 Task: Find connections with filter location Arapiraca with filter topic #leadershipwith filter profile language Spanish with filter current company TQM for better Future ?? with filter school Dr MGR Educational and Research Institute with filter industry Performing Arts and Spectator Sports with filter service category Event Planning with filter keywords title Media Buyer
Action: Mouse moved to (669, 137)
Screenshot: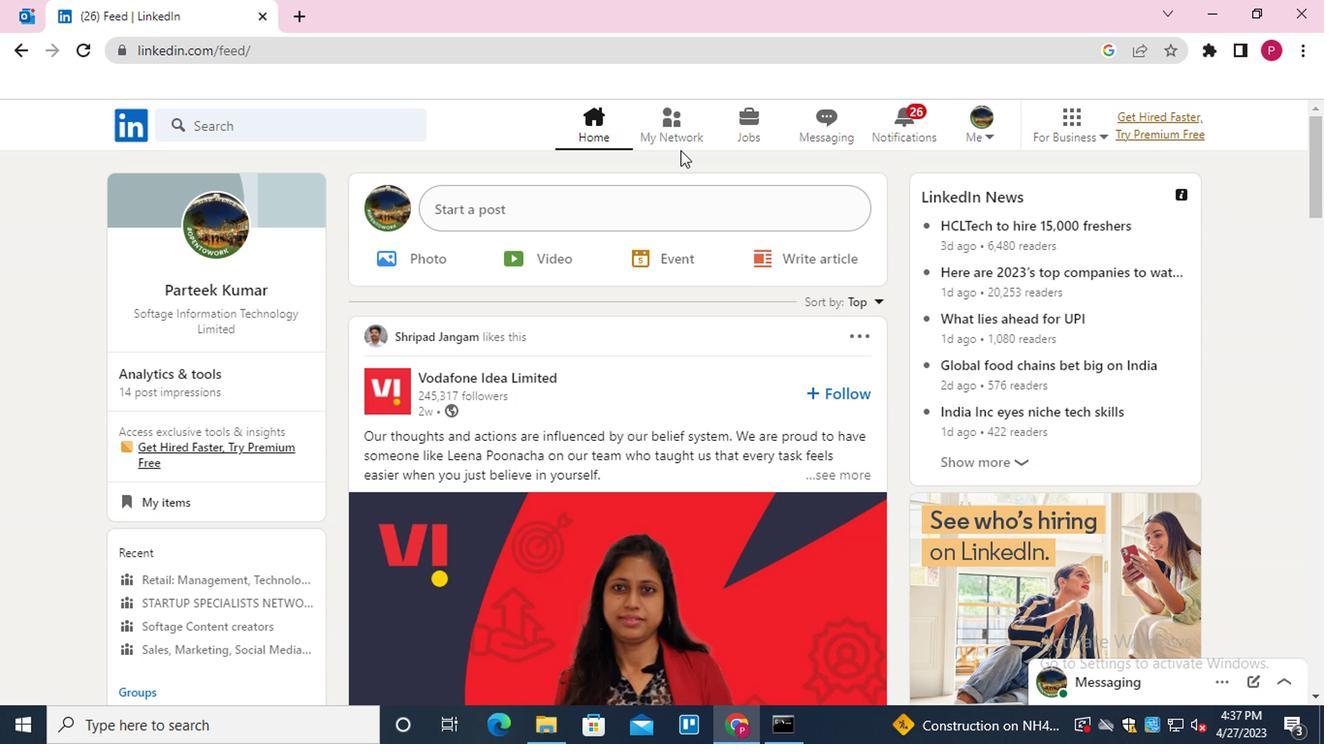 
Action: Mouse pressed left at (669, 137)
Screenshot: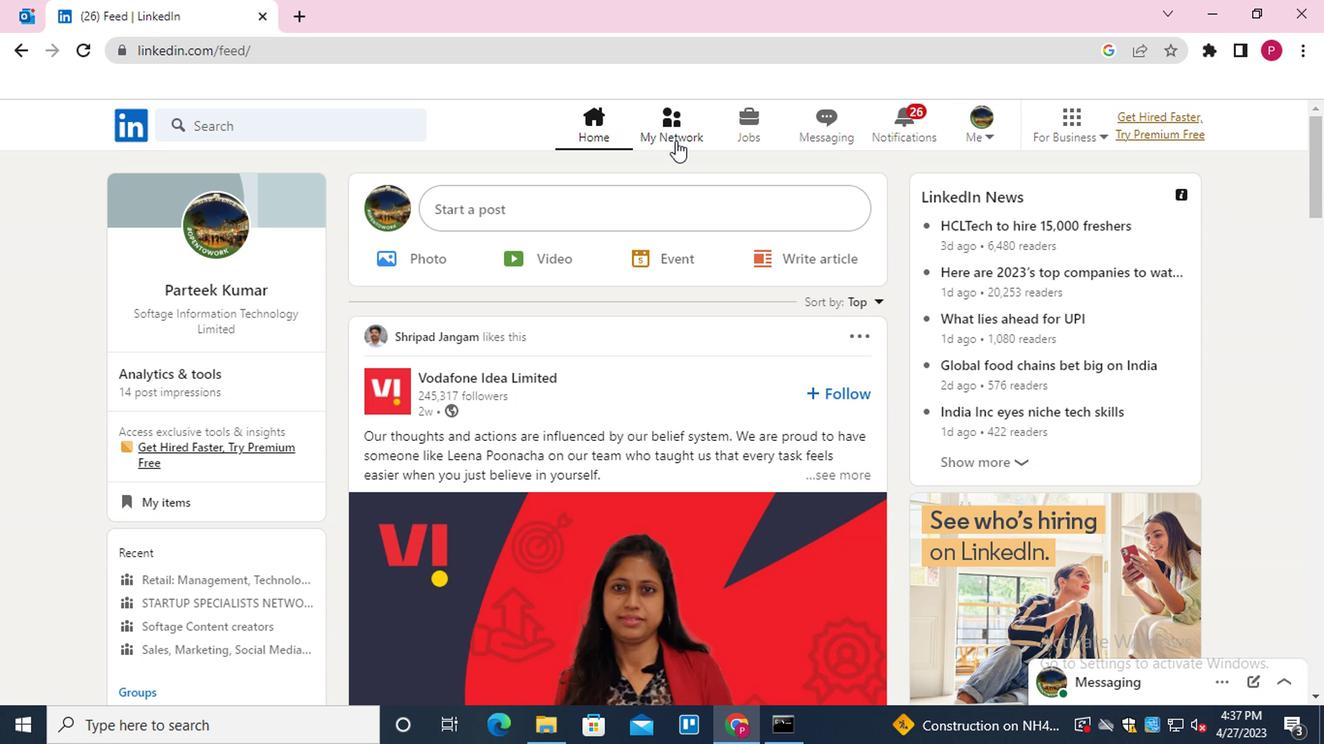 
Action: Mouse moved to (333, 235)
Screenshot: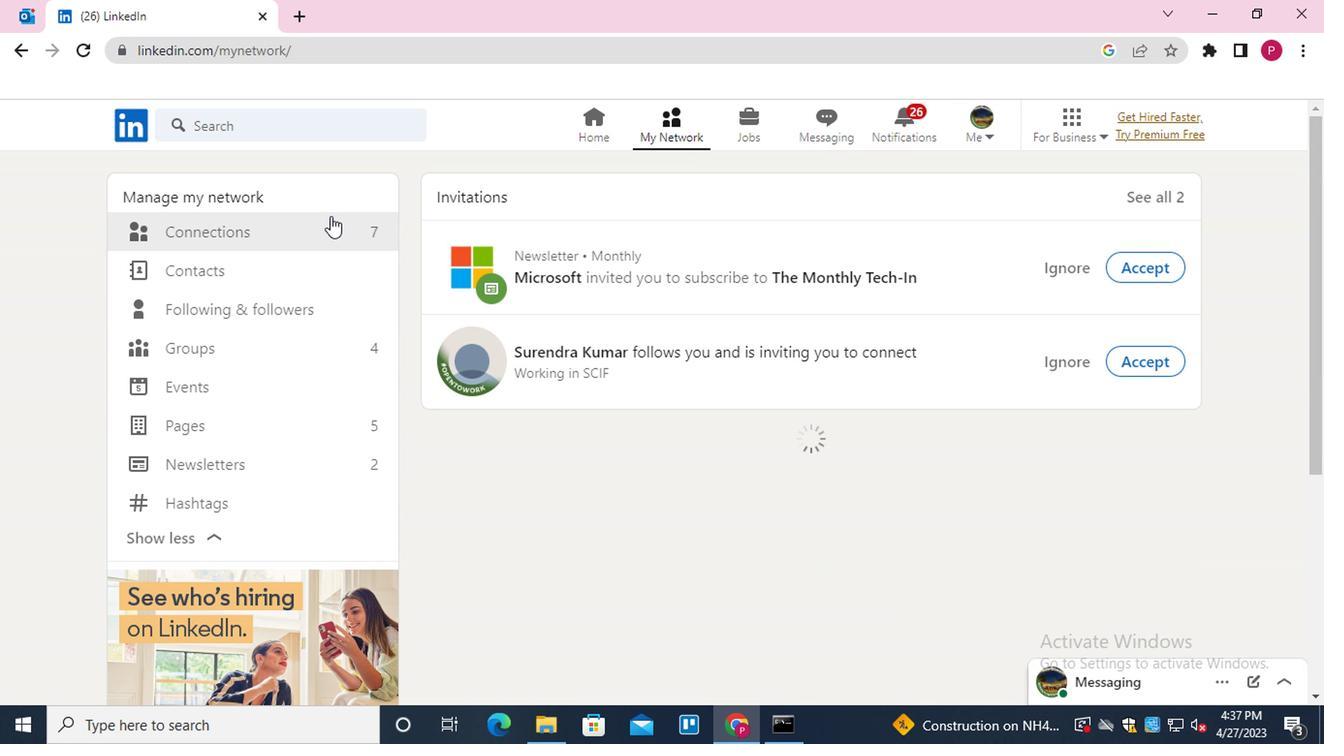 
Action: Mouse pressed left at (333, 235)
Screenshot: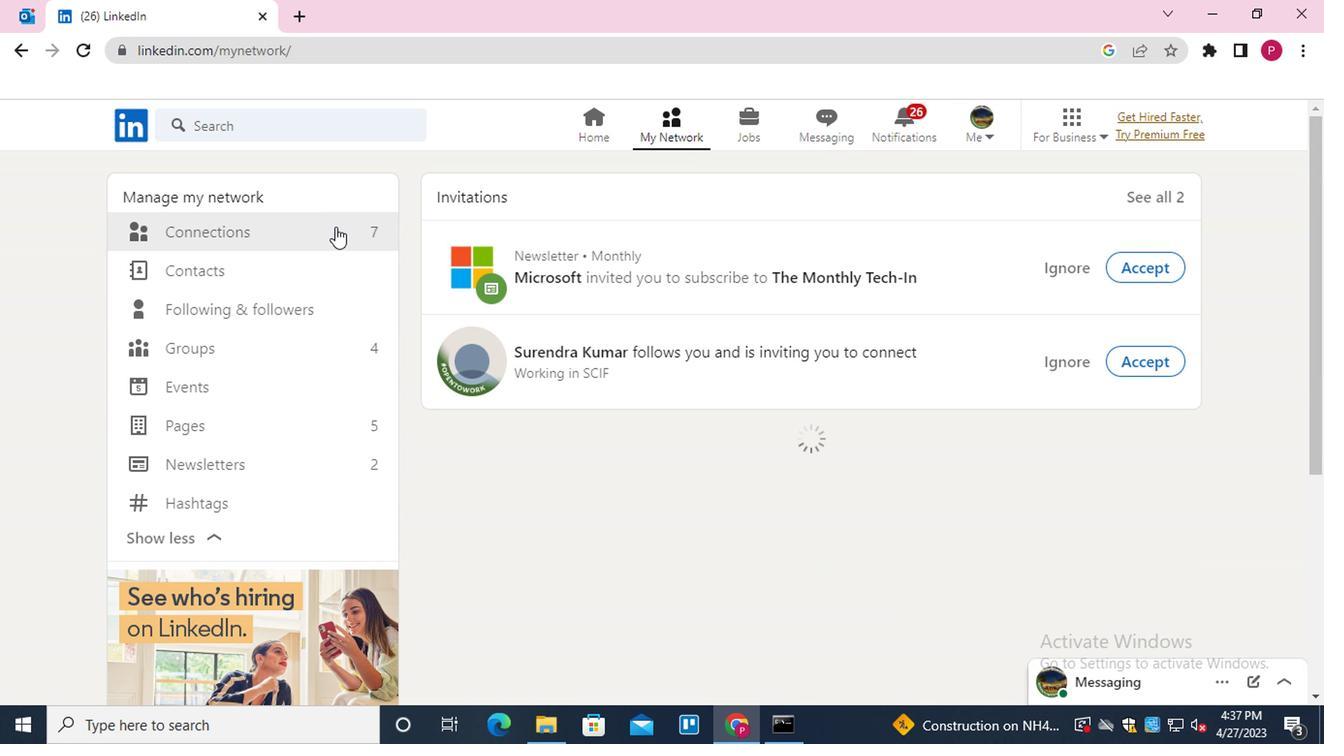 
Action: Mouse moved to (804, 230)
Screenshot: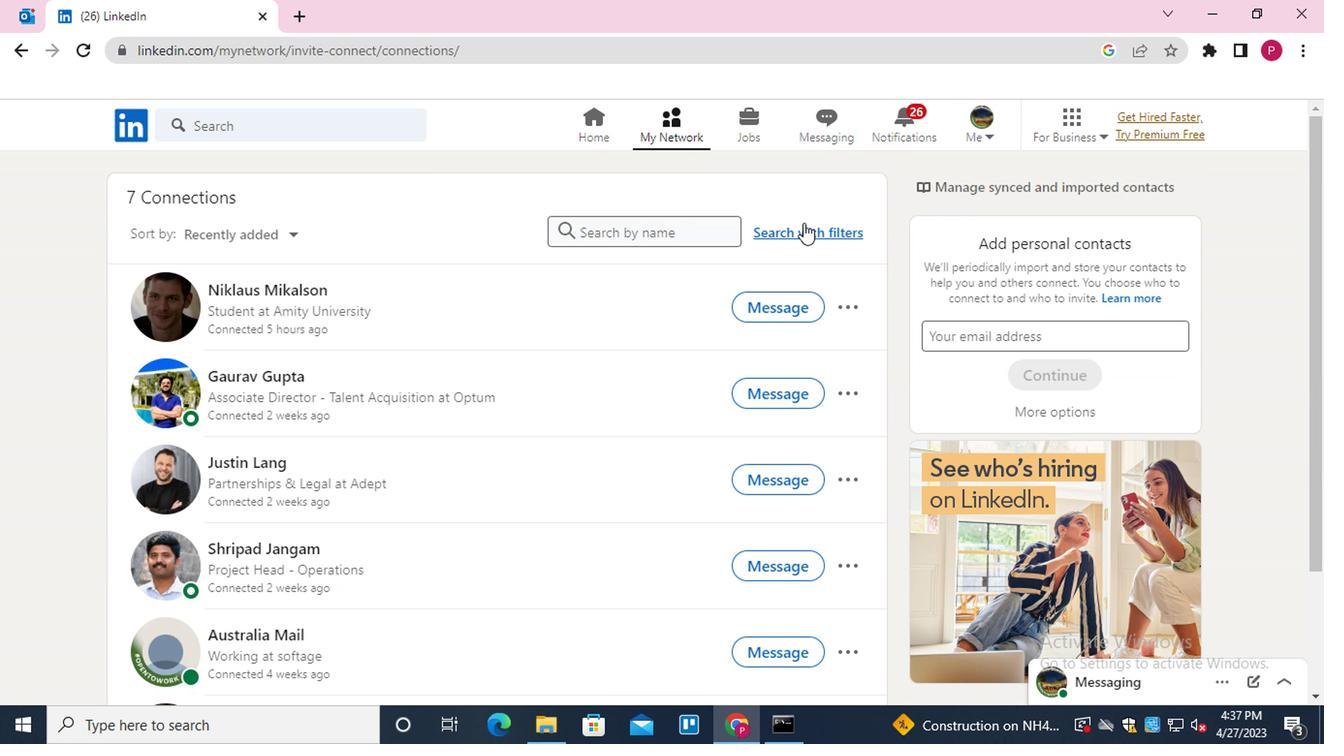 
Action: Mouse pressed left at (804, 230)
Screenshot: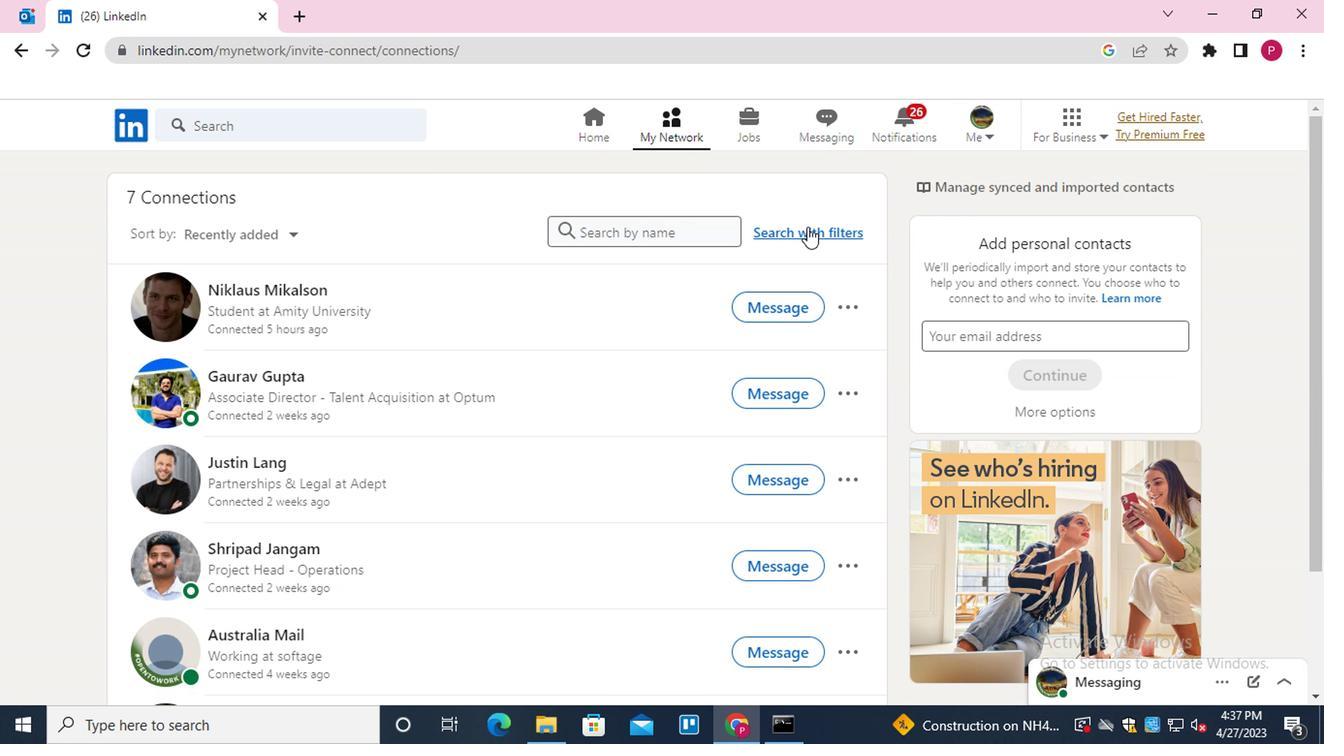 
Action: Mouse moved to (722, 182)
Screenshot: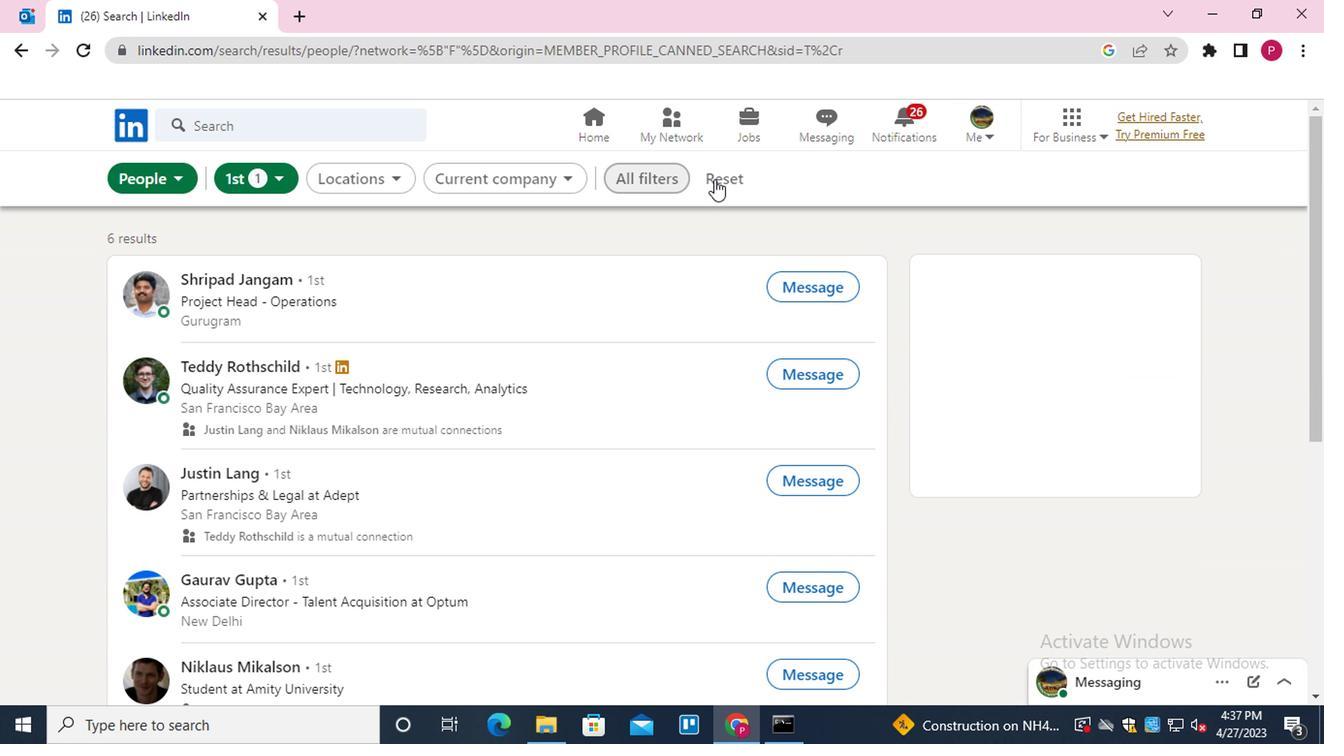 
Action: Mouse pressed left at (722, 182)
Screenshot: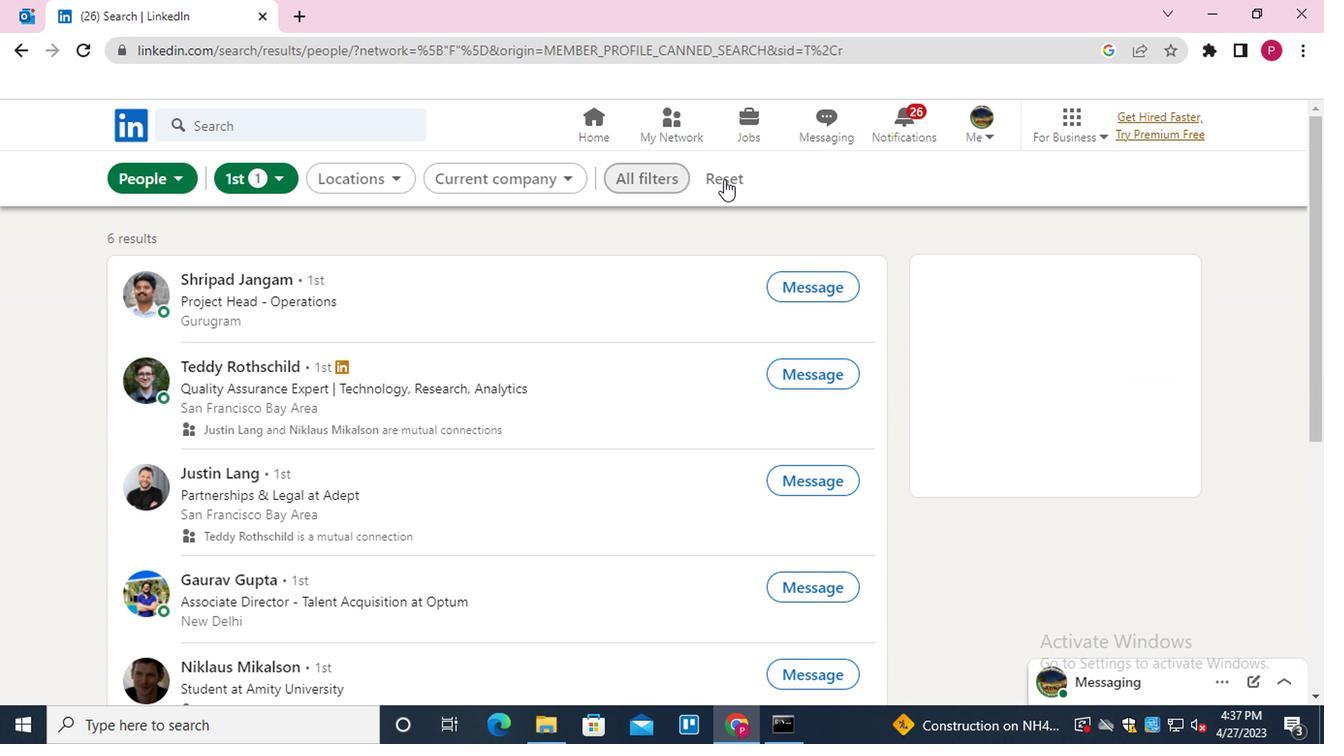 
Action: Mouse moved to (695, 177)
Screenshot: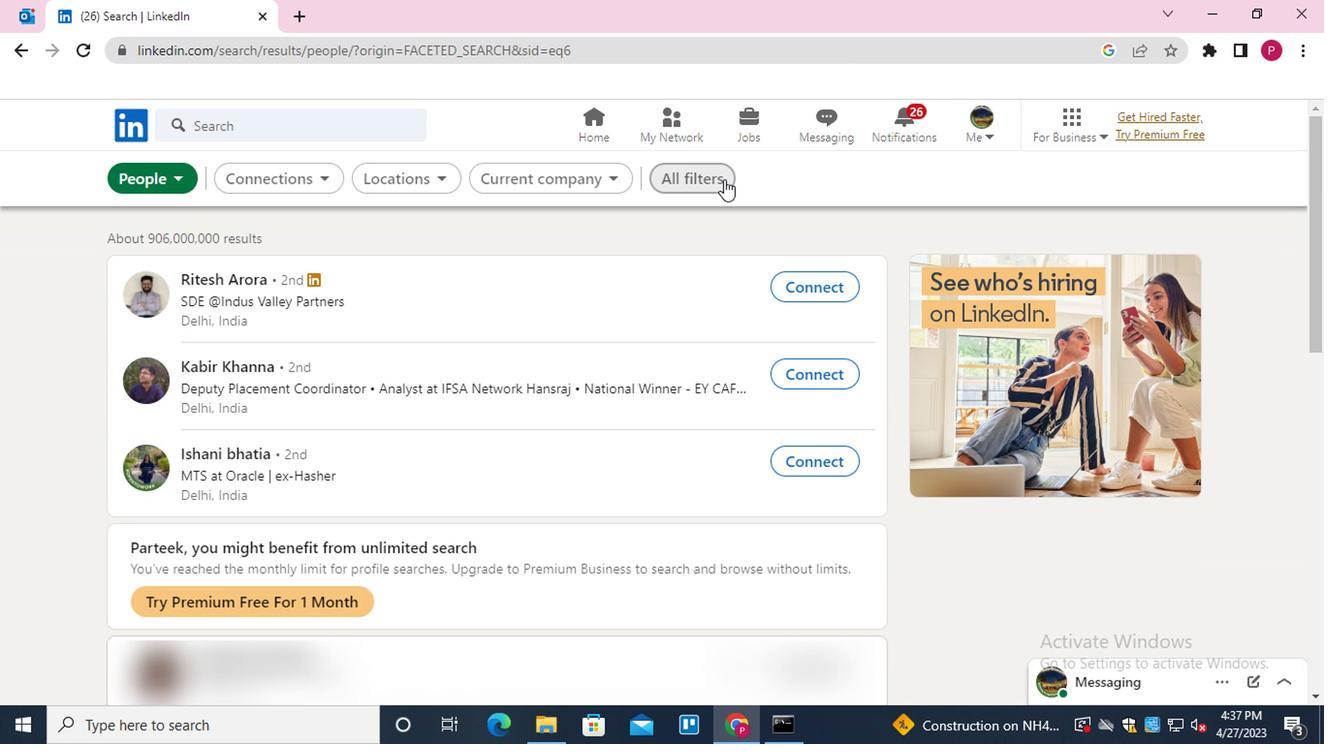 
Action: Mouse pressed left at (695, 177)
Screenshot: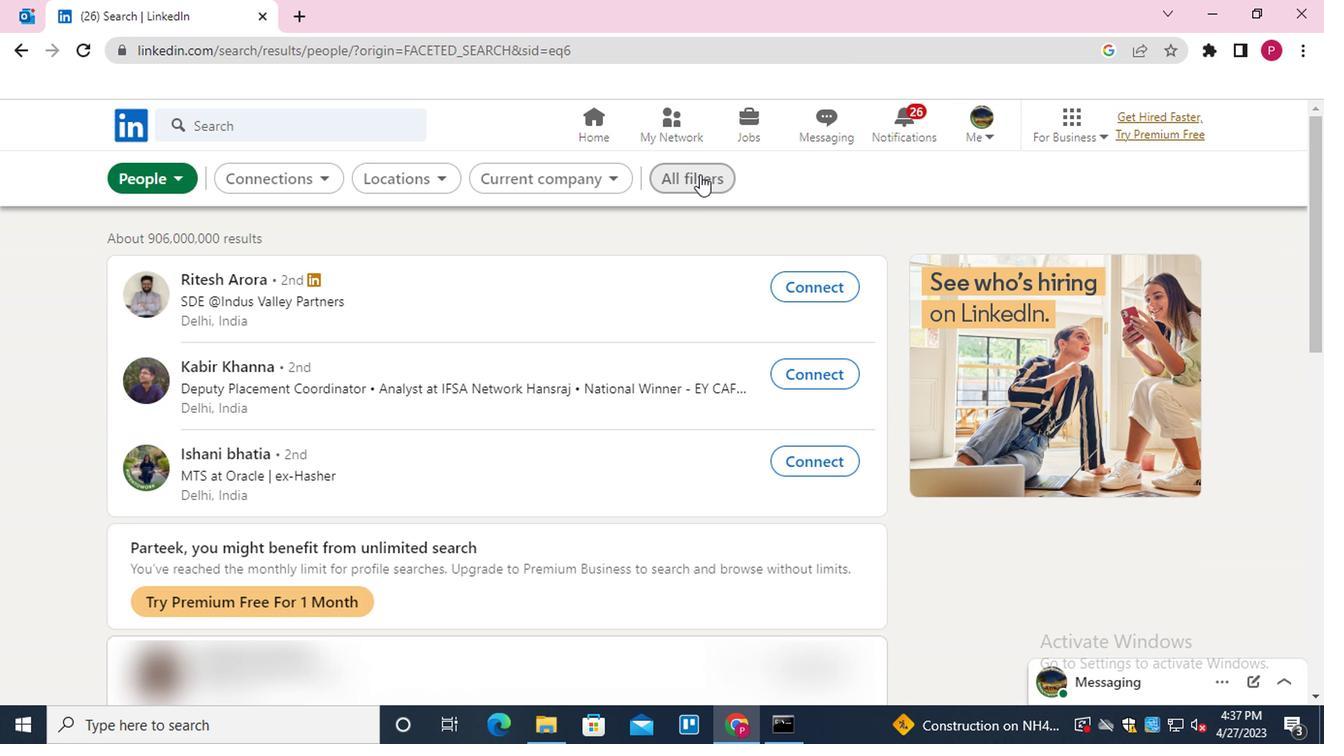 
Action: Mouse moved to (1040, 429)
Screenshot: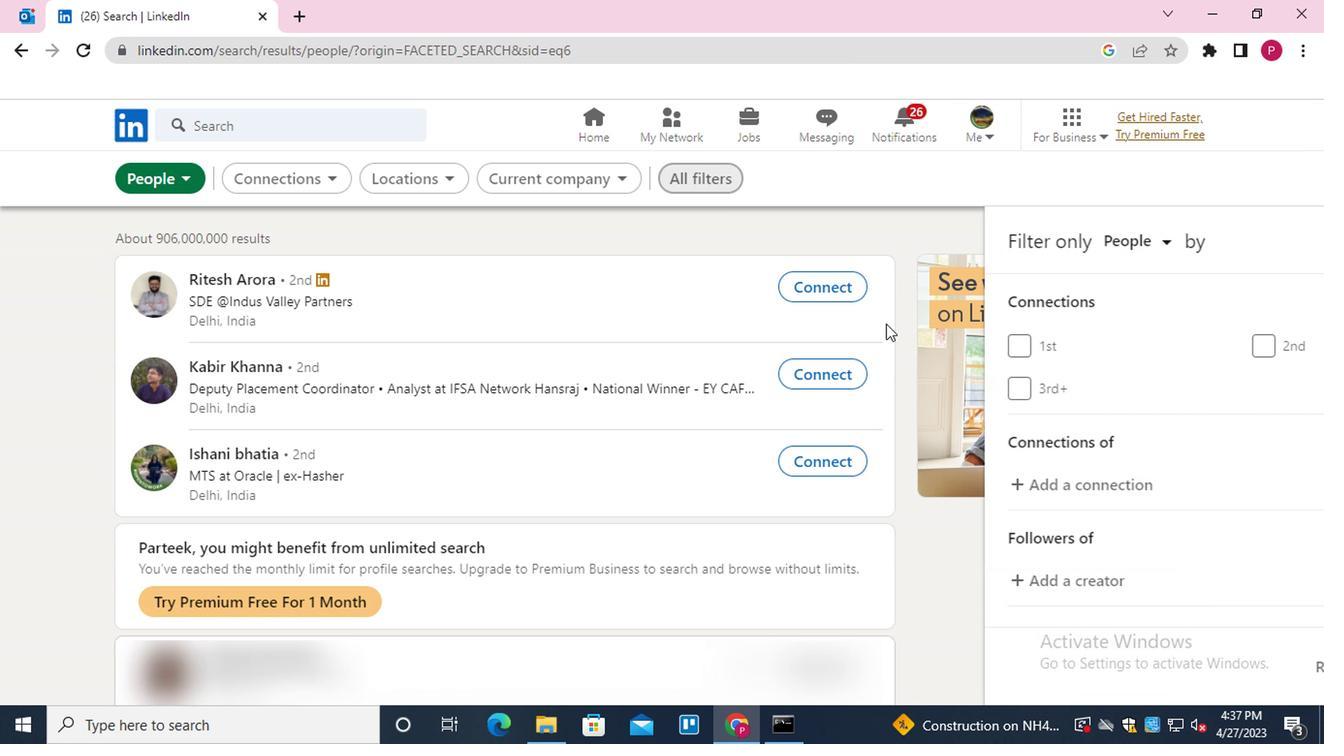 
Action: Mouse scrolled (1040, 427) with delta (0, -1)
Screenshot: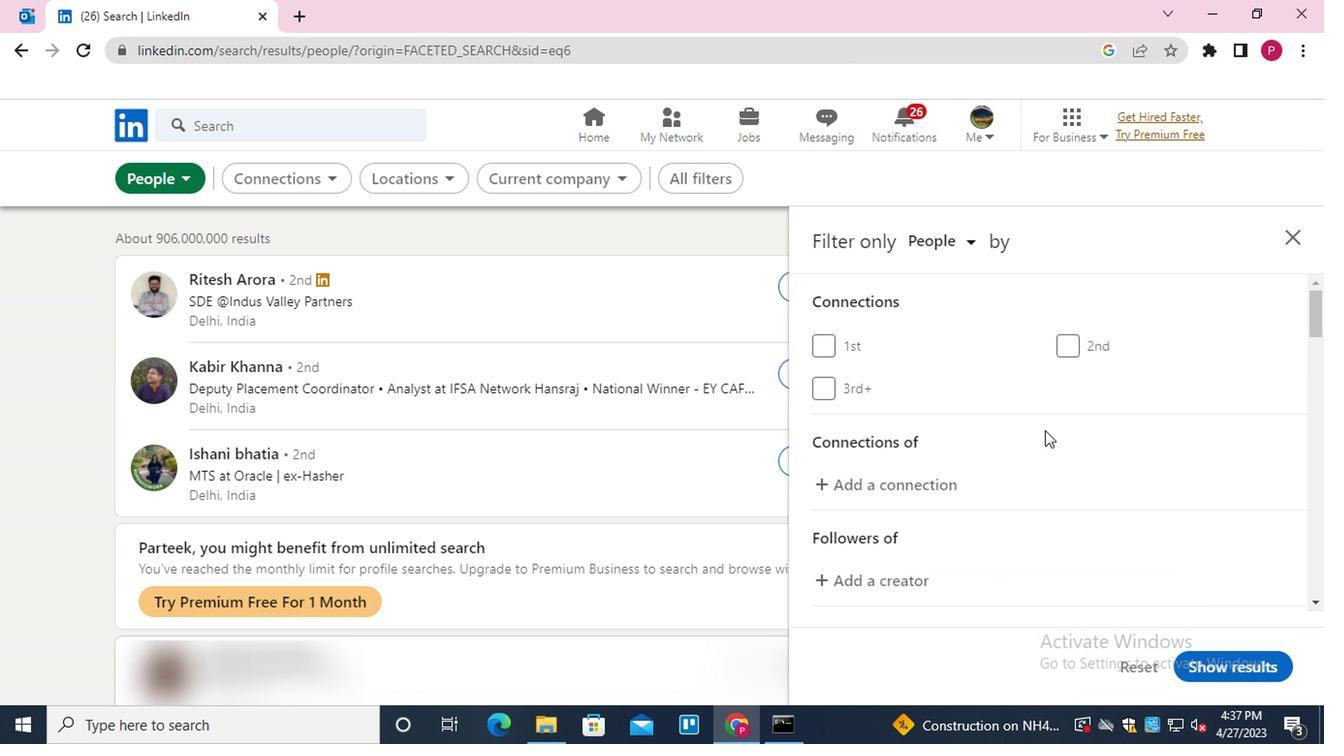
Action: Mouse scrolled (1040, 427) with delta (0, -1)
Screenshot: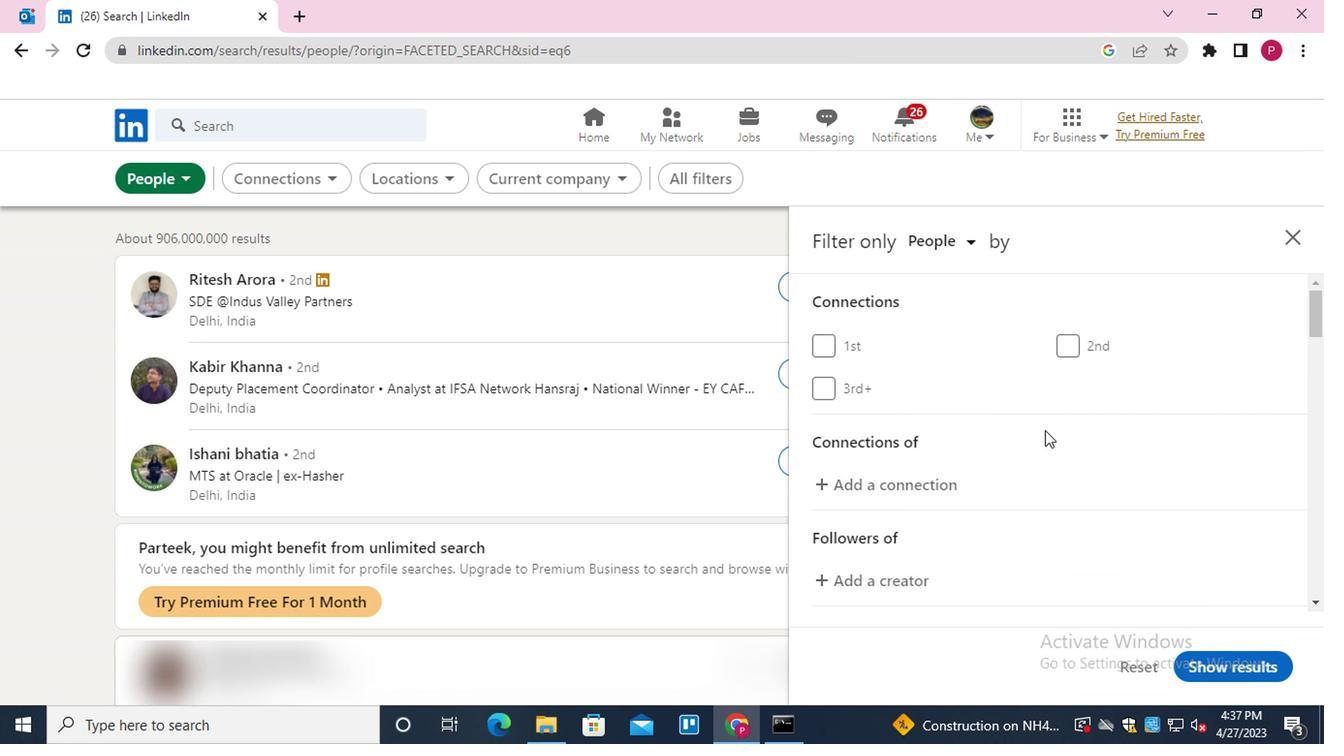 
Action: Mouse scrolled (1040, 427) with delta (0, -1)
Screenshot: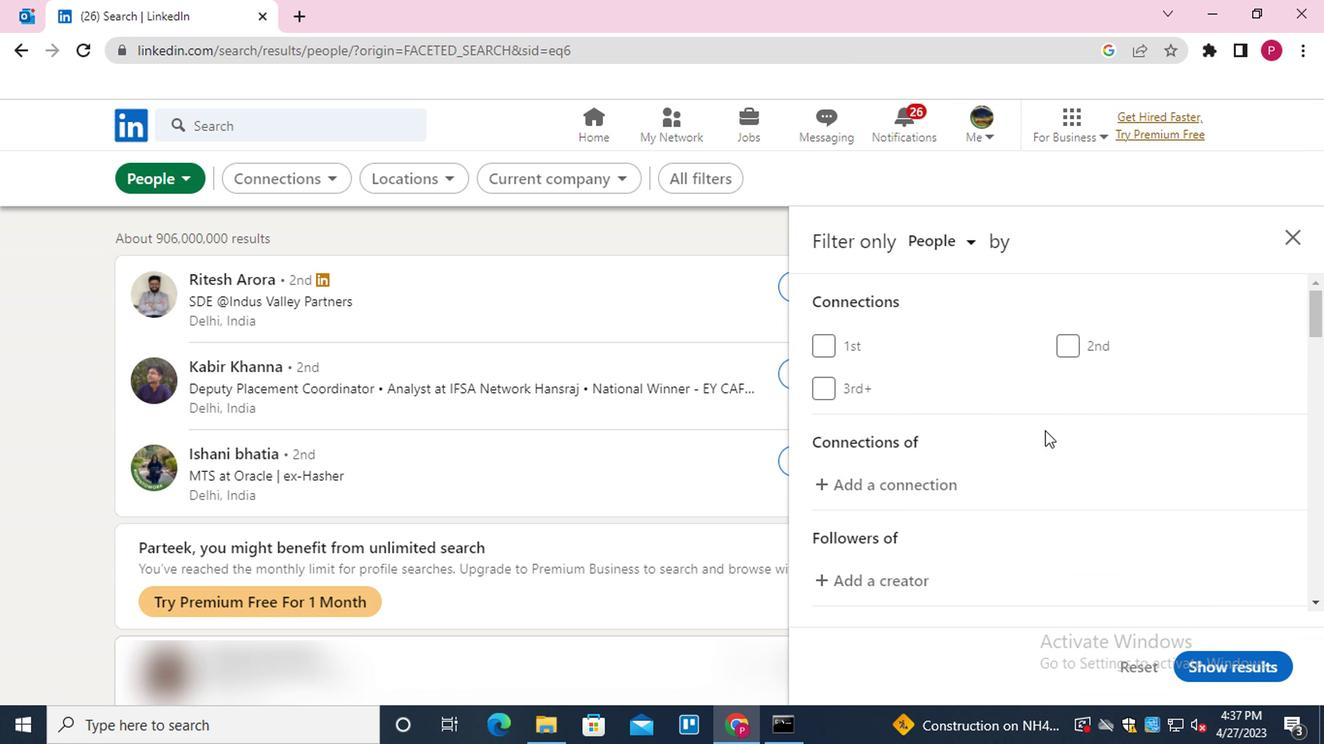 
Action: Mouse moved to (1087, 477)
Screenshot: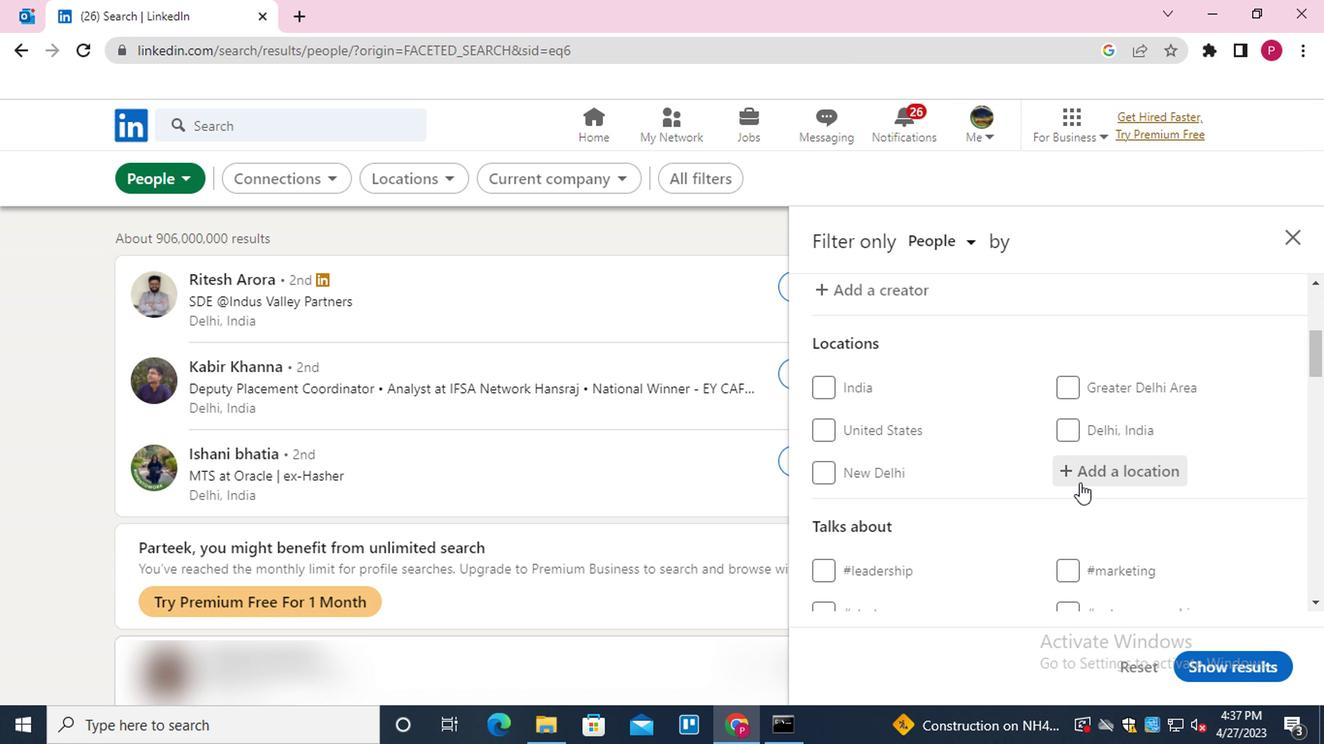 
Action: Mouse pressed left at (1087, 477)
Screenshot: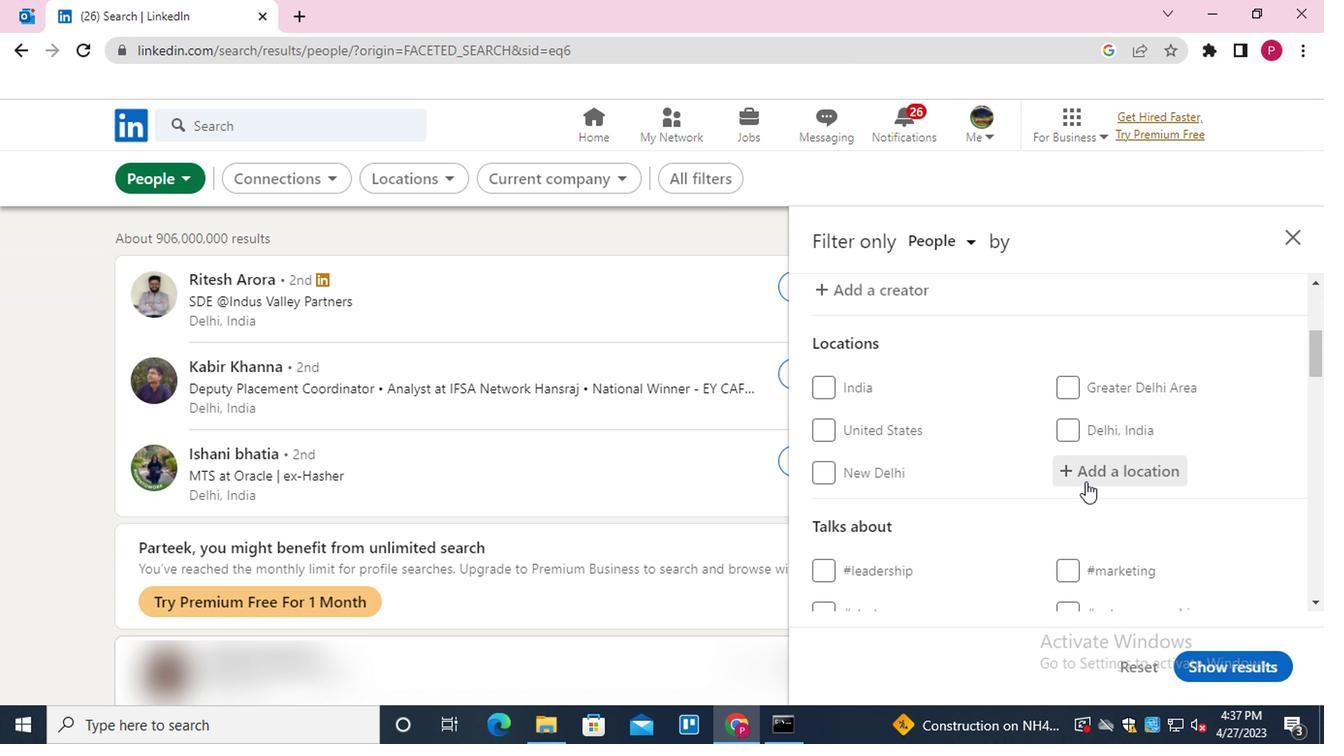 
Action: Key pressed <Key.shift>ARAOP<Key.backspace><Key.backspace>PI<Key.down><Key.enter>
Screenshot: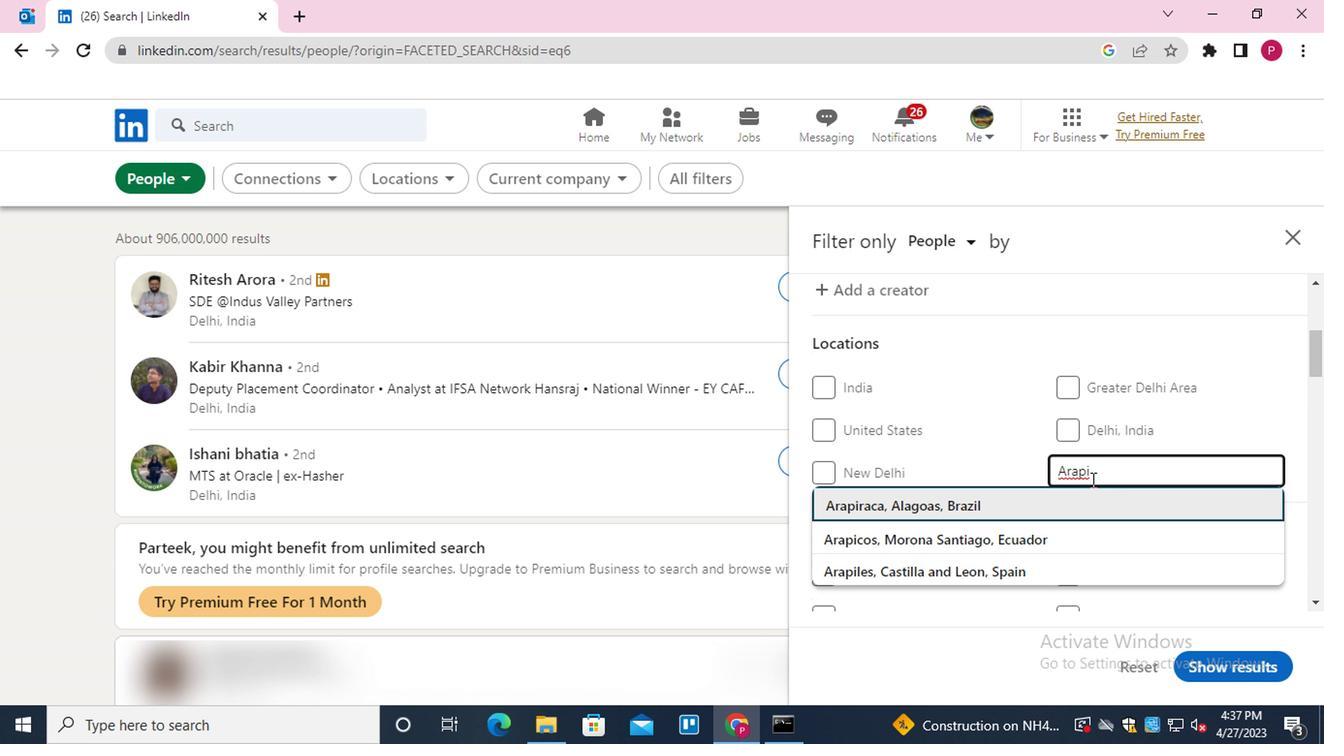
Action: Mouse moved to (1086, 477)
Screenshot: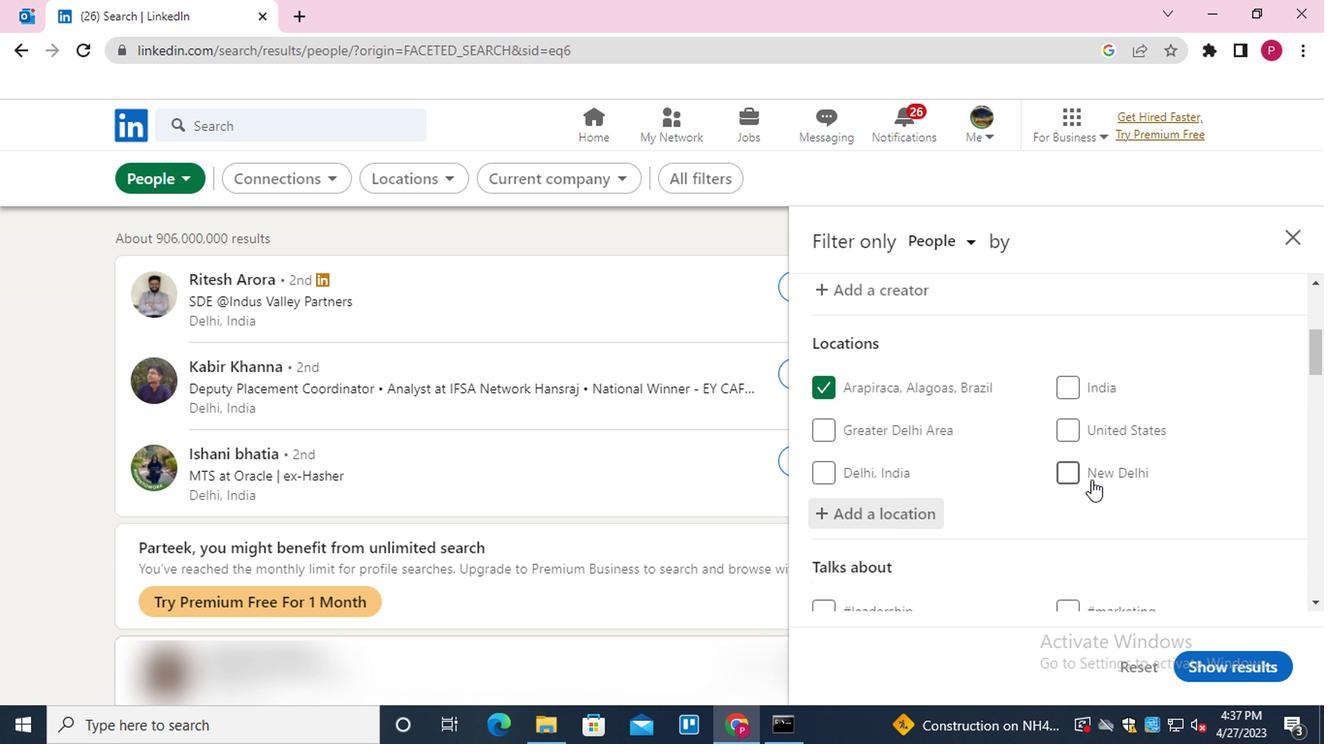 
Action: Mouse scrolled (1086, 476) with delta (0, 0)
Screenshot: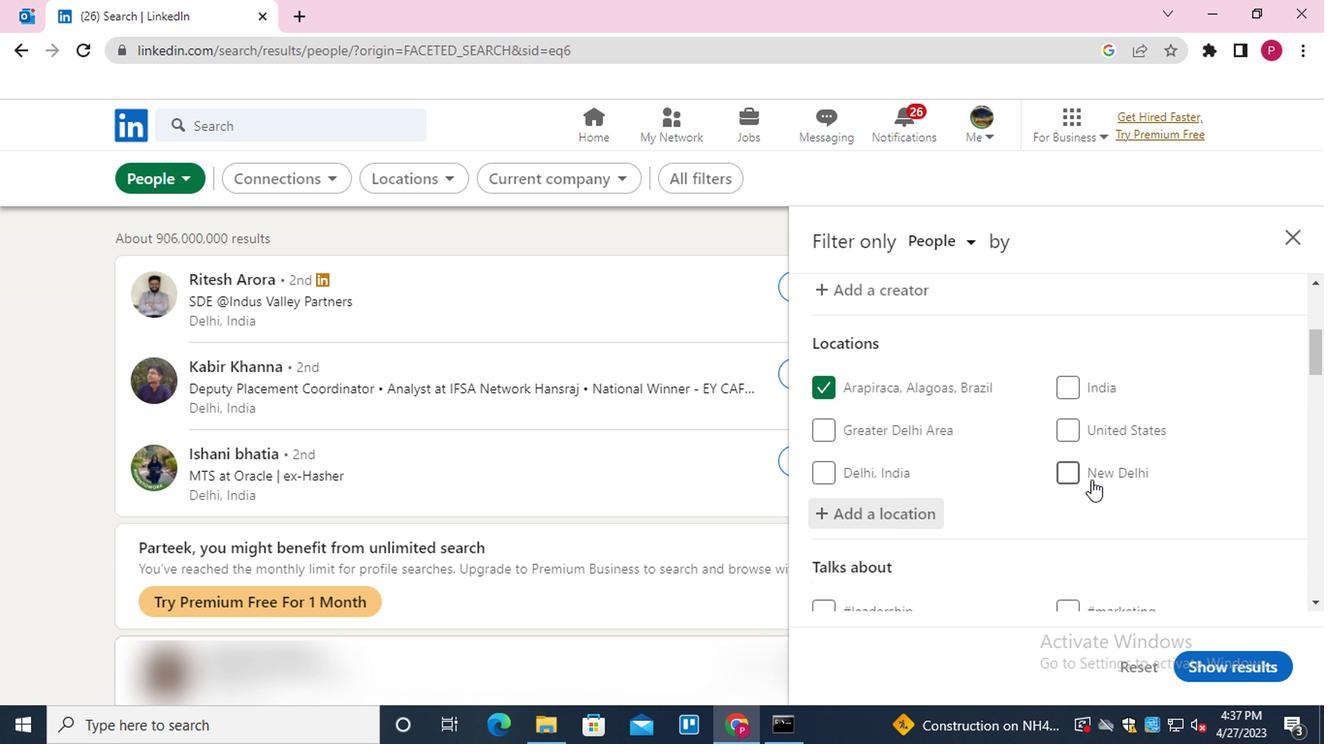 
Action: Mouse scrolled (1086, 476) with delta (0, 0)
Screenshot: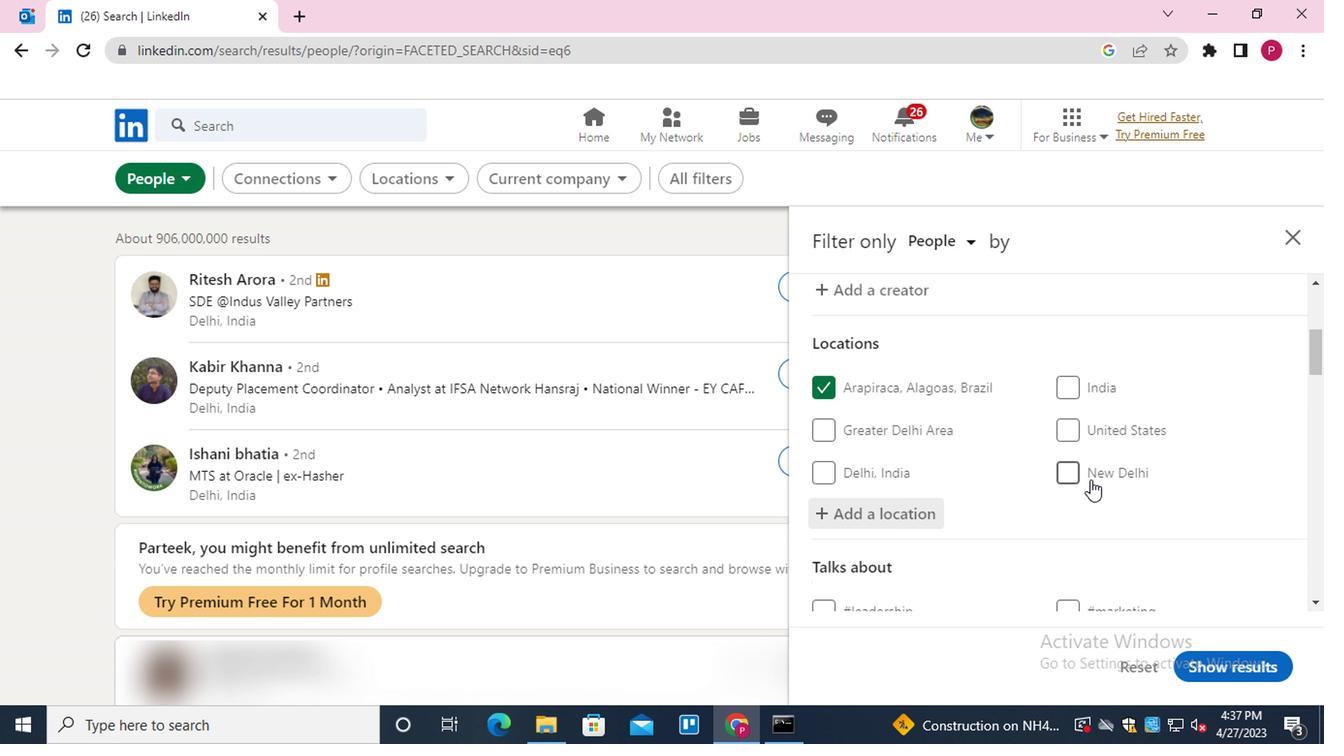 
Action: Mouse scrolled (1086, 476) with delta (0, 0)
Screenshot: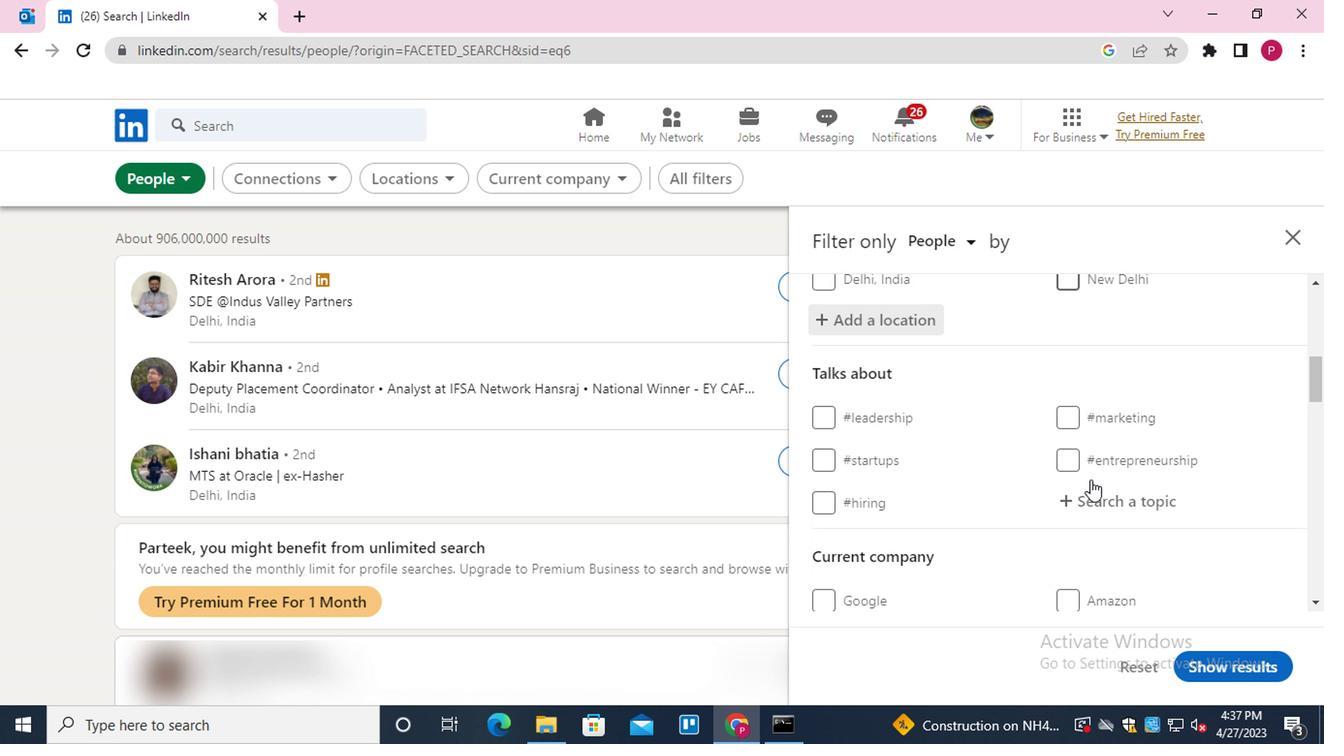 
Action: Mouse moved to (1117, 396)
Screenshot: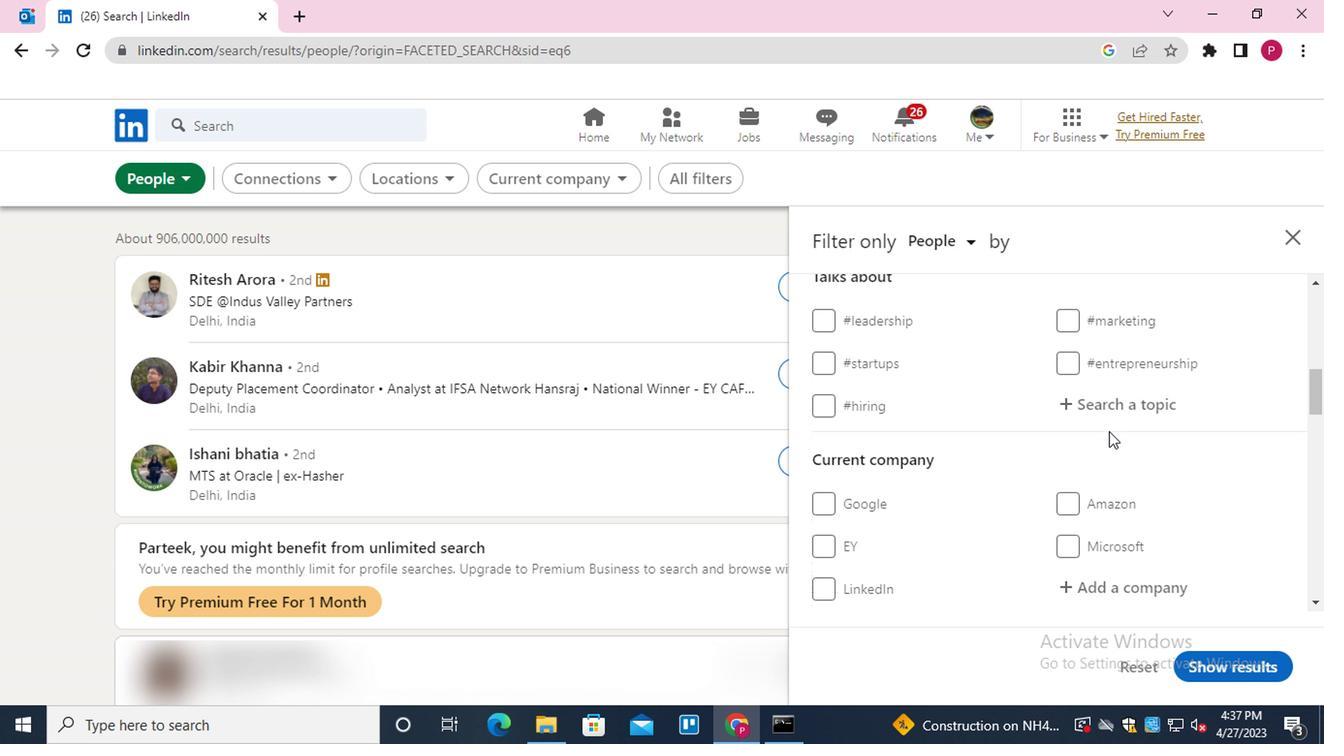 
Action: Mouse pressed left at (1117, 396)
Screenshot: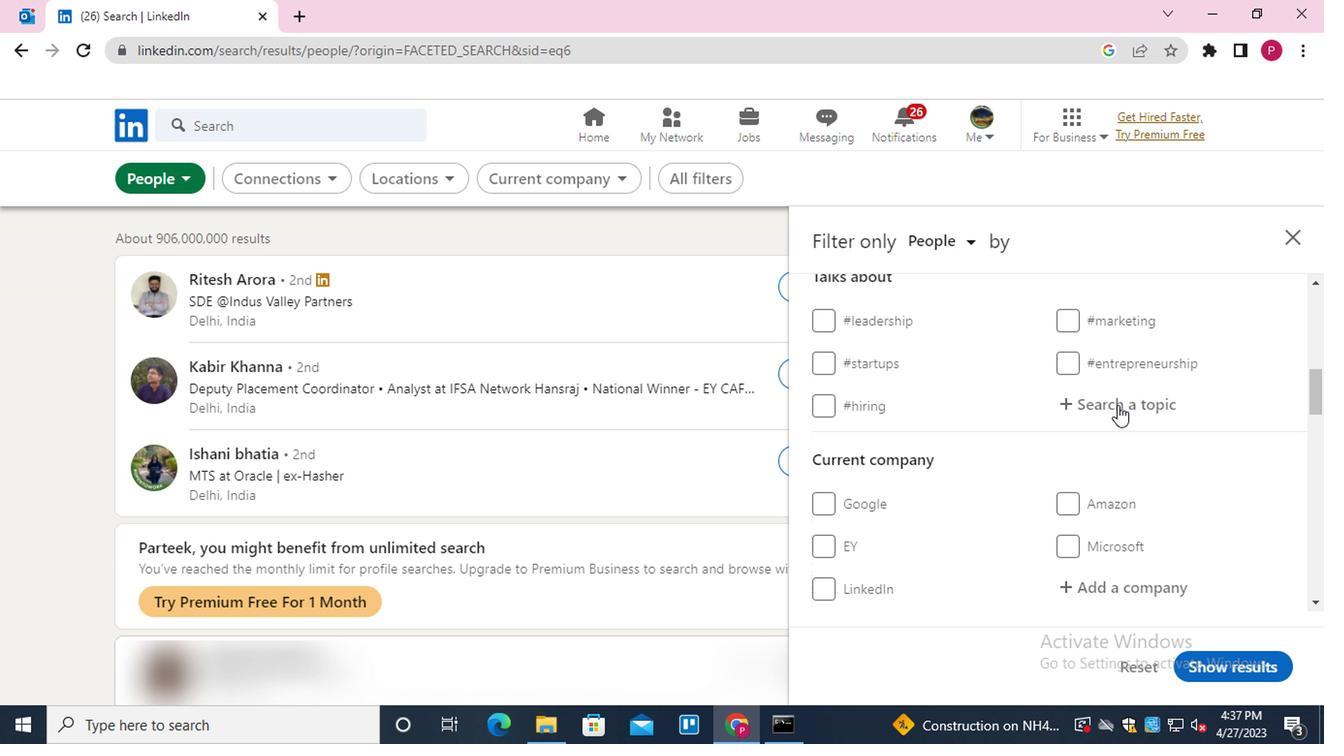 
Action: Key pressed LEADERSHIP<Key.down><Key.enter>
Screenshot: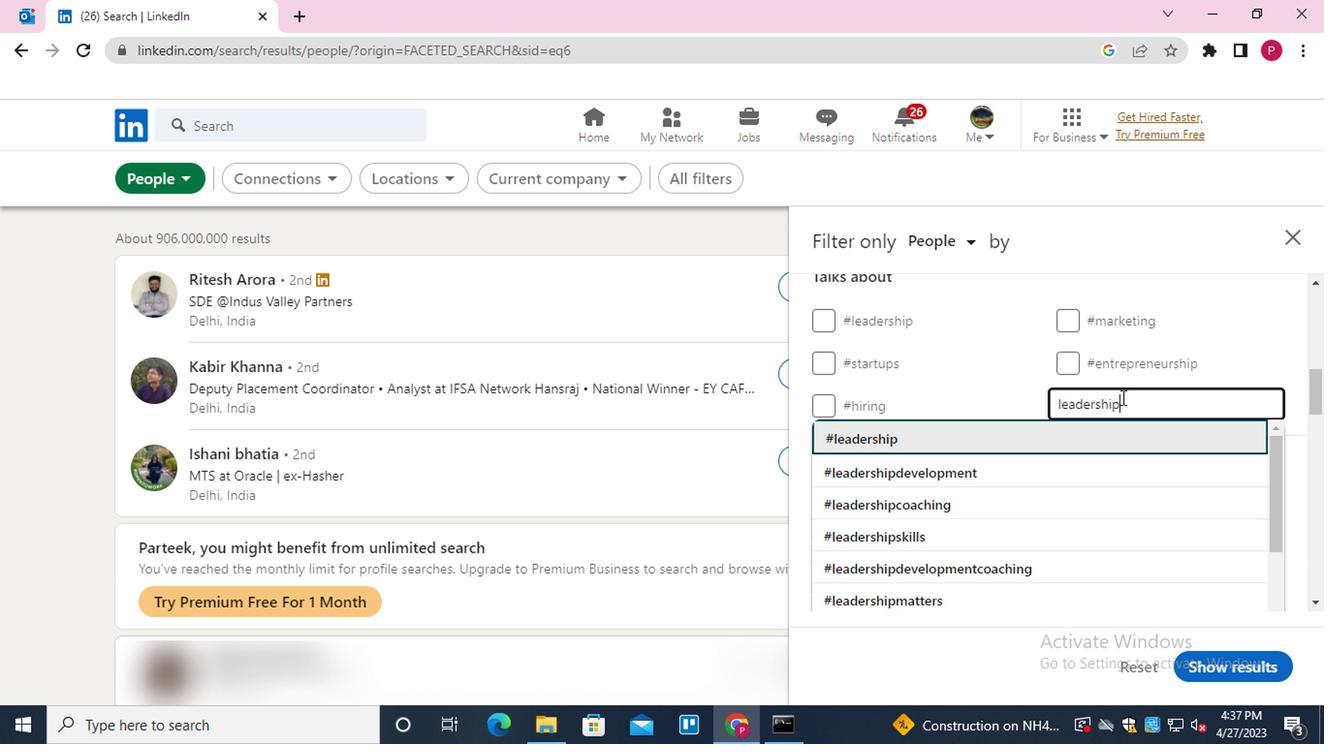 
Action: Mouse moved to (1131, 424)
Screenshot: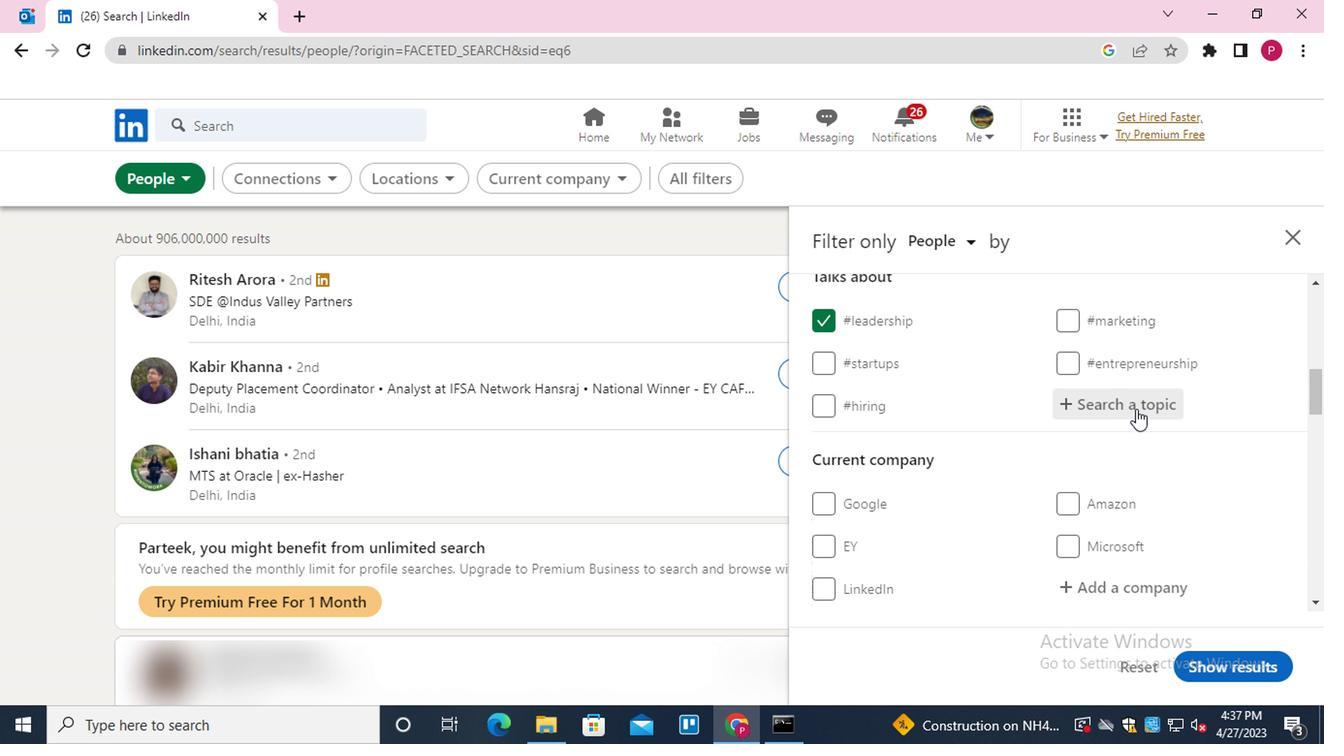 
Action: Mouse scrolled (1131, 424) with delta (0, 0)
Screenshot: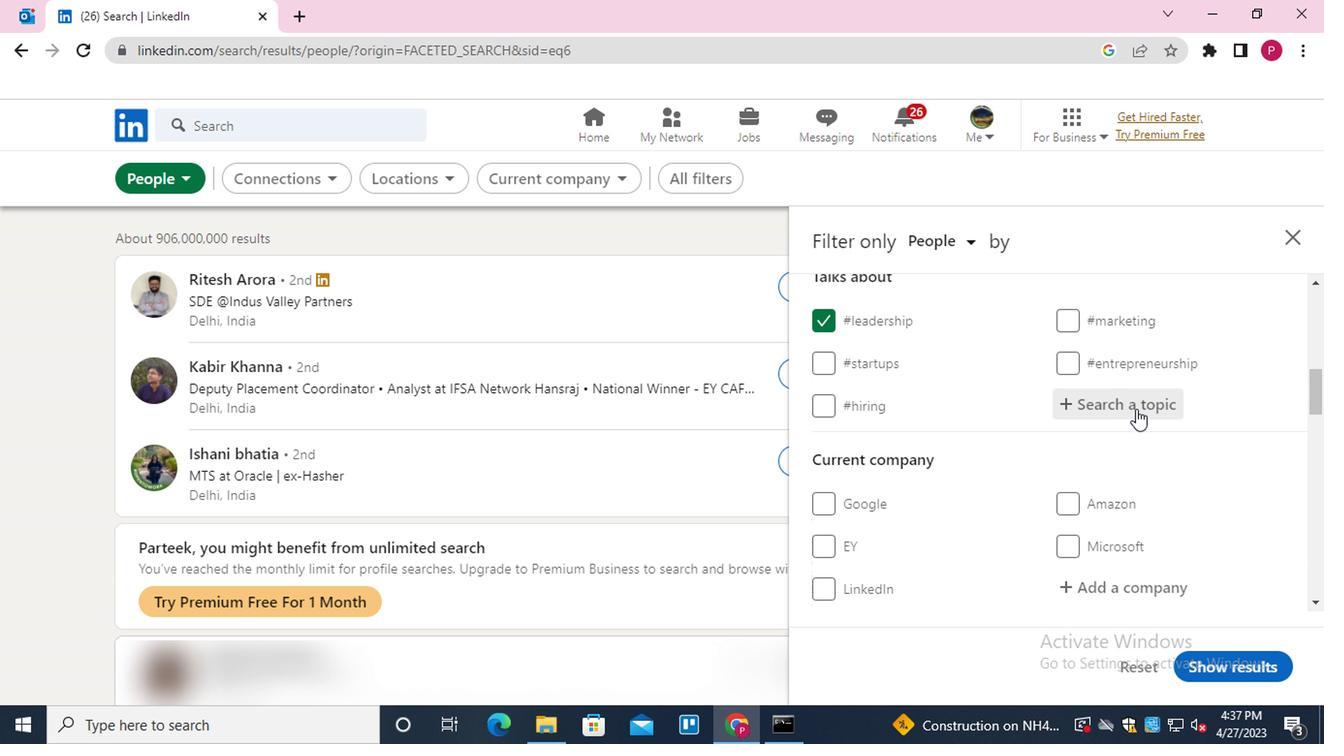 
Action: Mouse scrolled (1131, 424) with delta (0, 0)
Screenshot: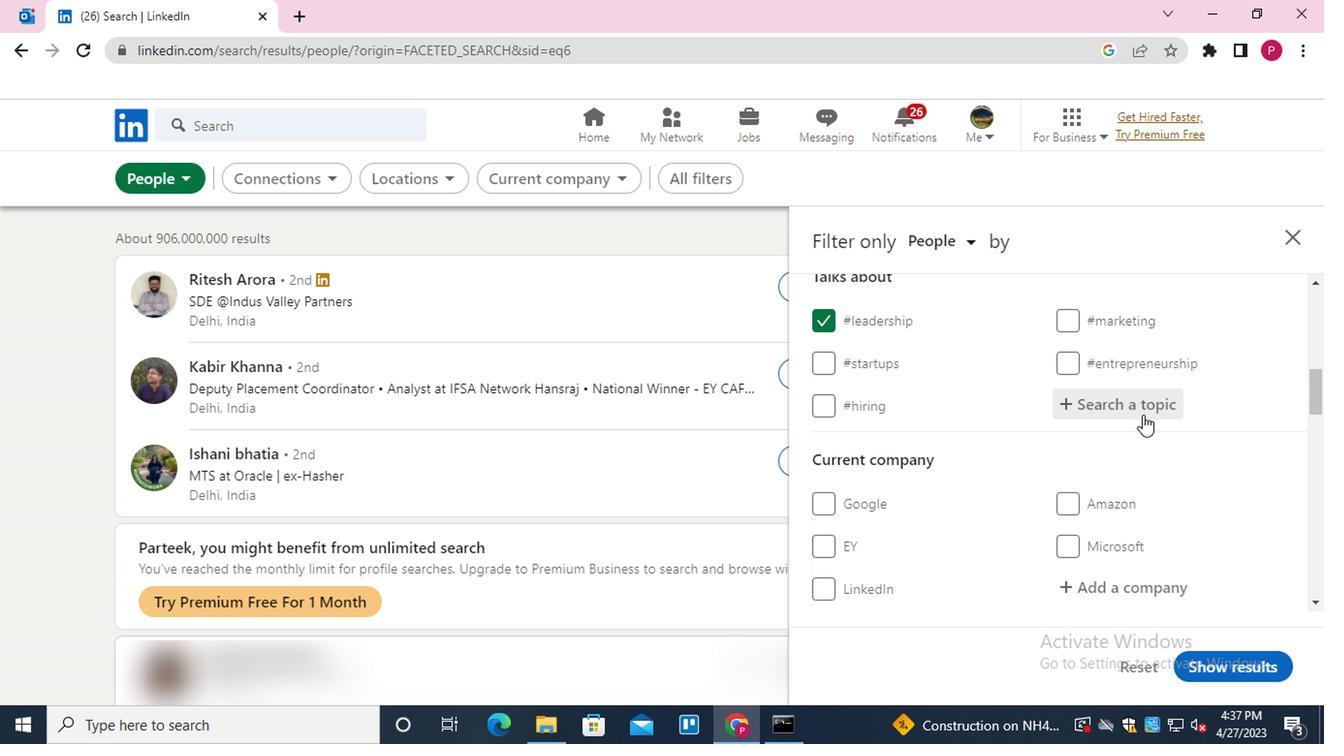 
Action: Mouse scrolled (1131, 424) with delta (0, 0)
Screenshot: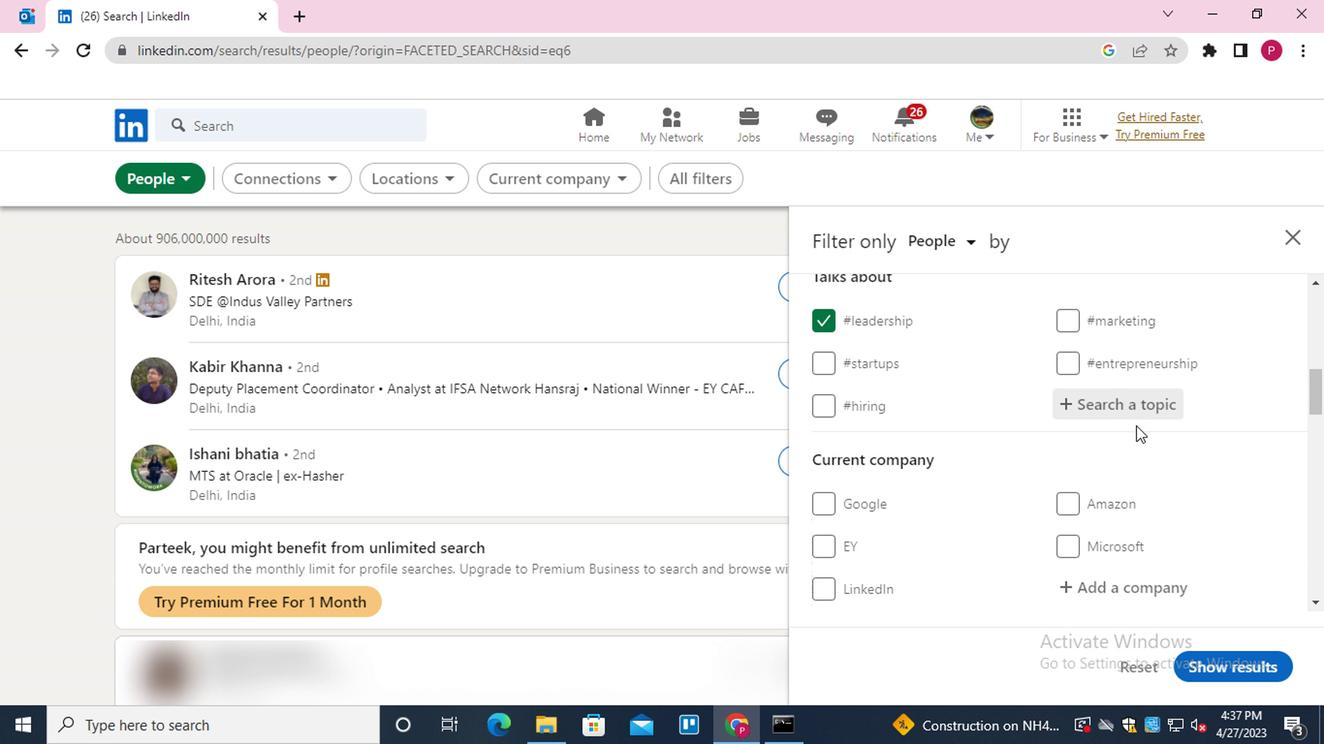 
Action: Mouse moved to (1086, 444)
Screenshot: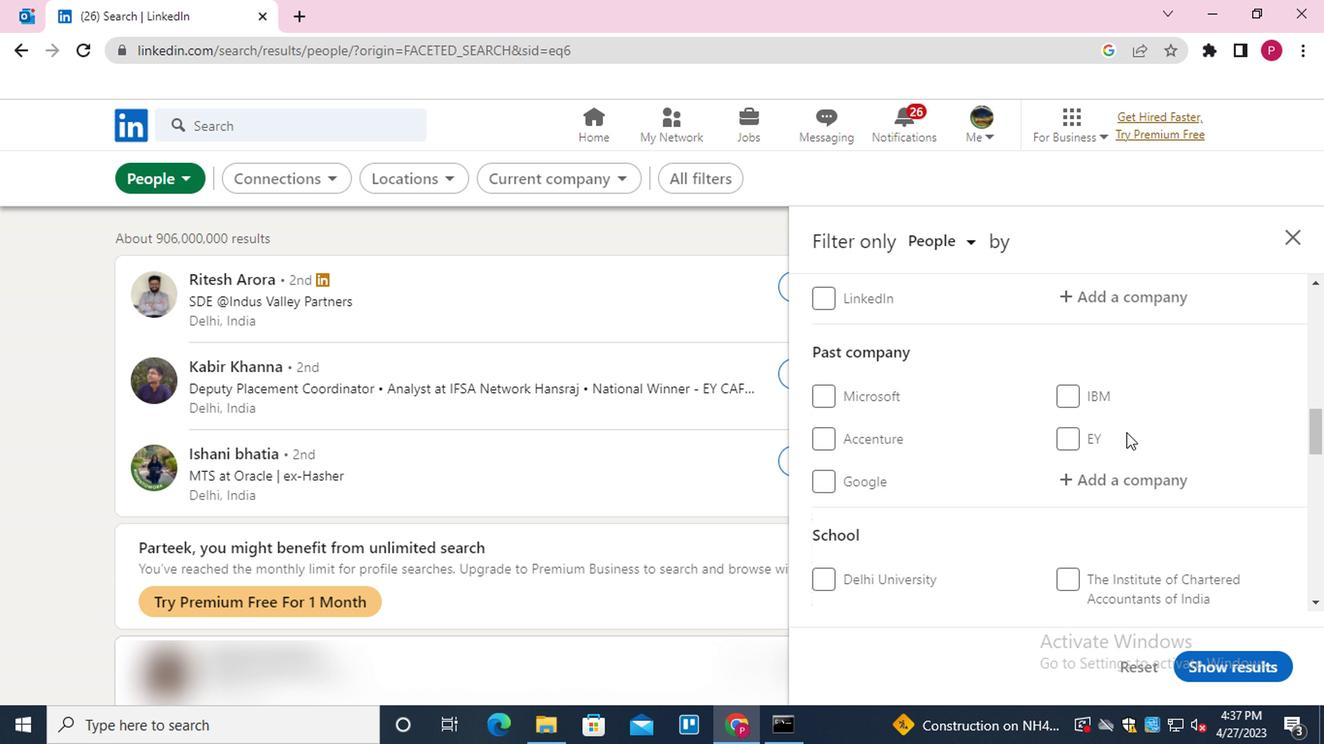 
Action: Mouse scrolled (1086, 444) with delta (0, 0)
Screenshot: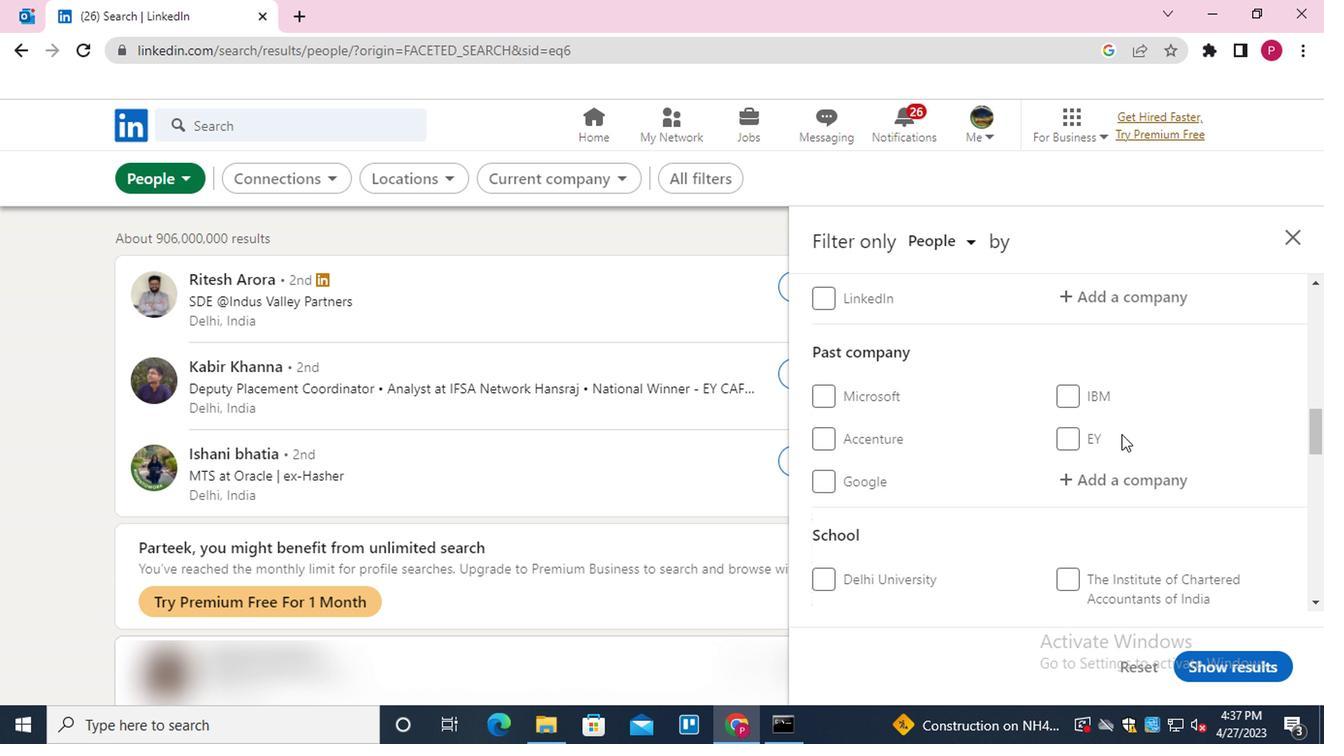 
Action: Mouse scrolled (1086, 444) with delta (0, 0)
Screenshot: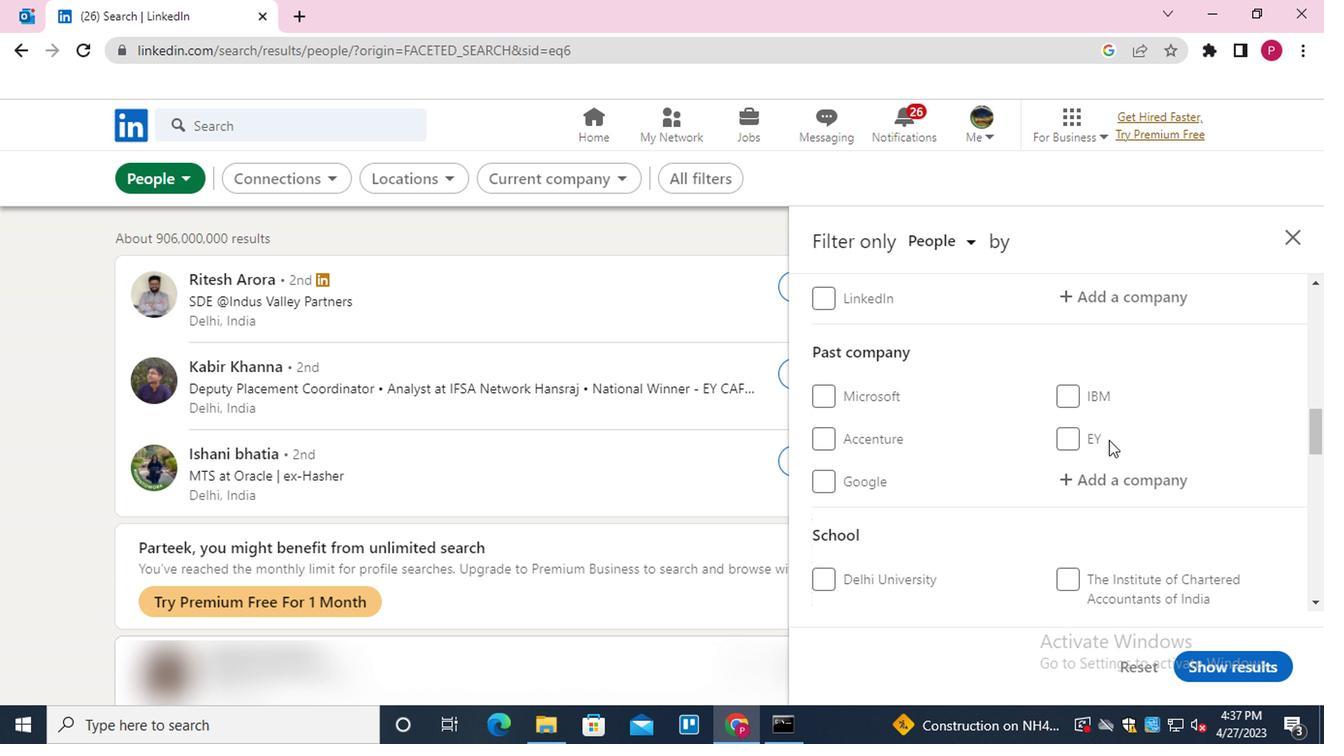 
Action: Mouse moved to (1084, 446)
Screenshot: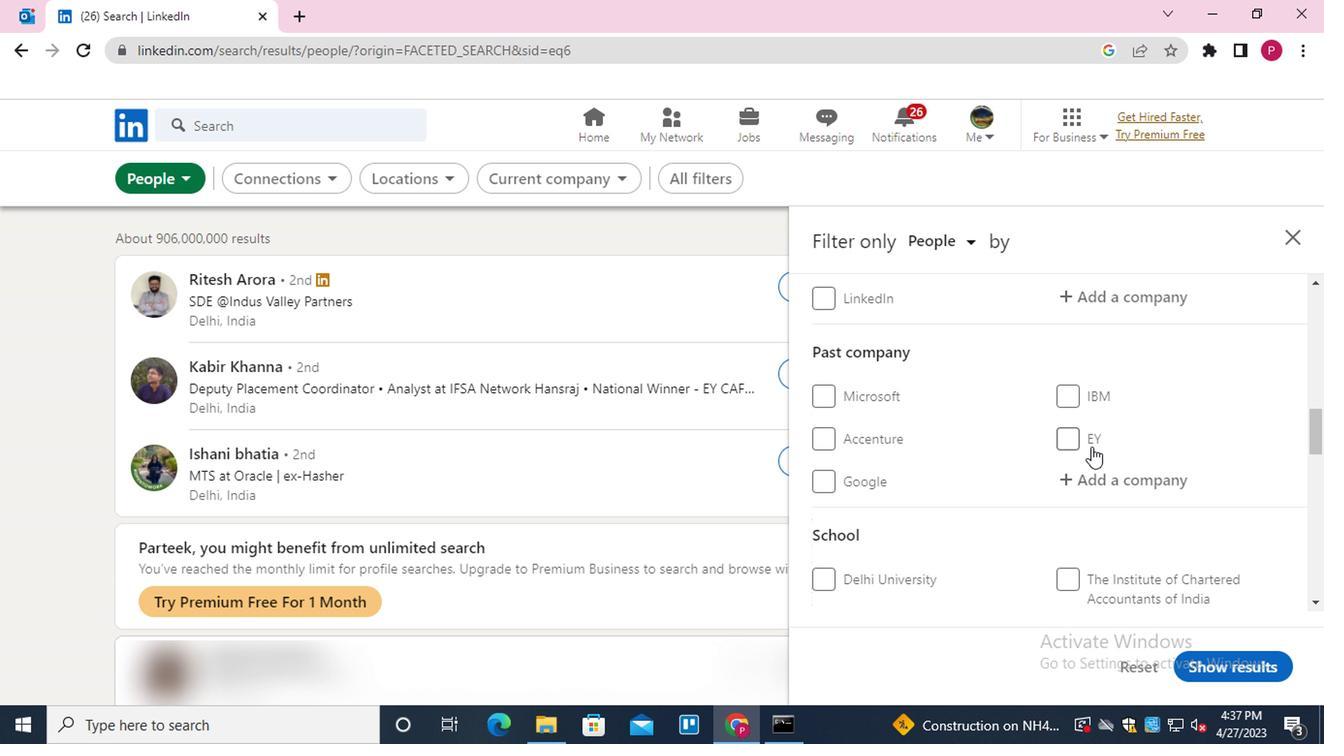 
Action: Mouse scrolled (1084, 446) with delta (0, 0)
Screenshot: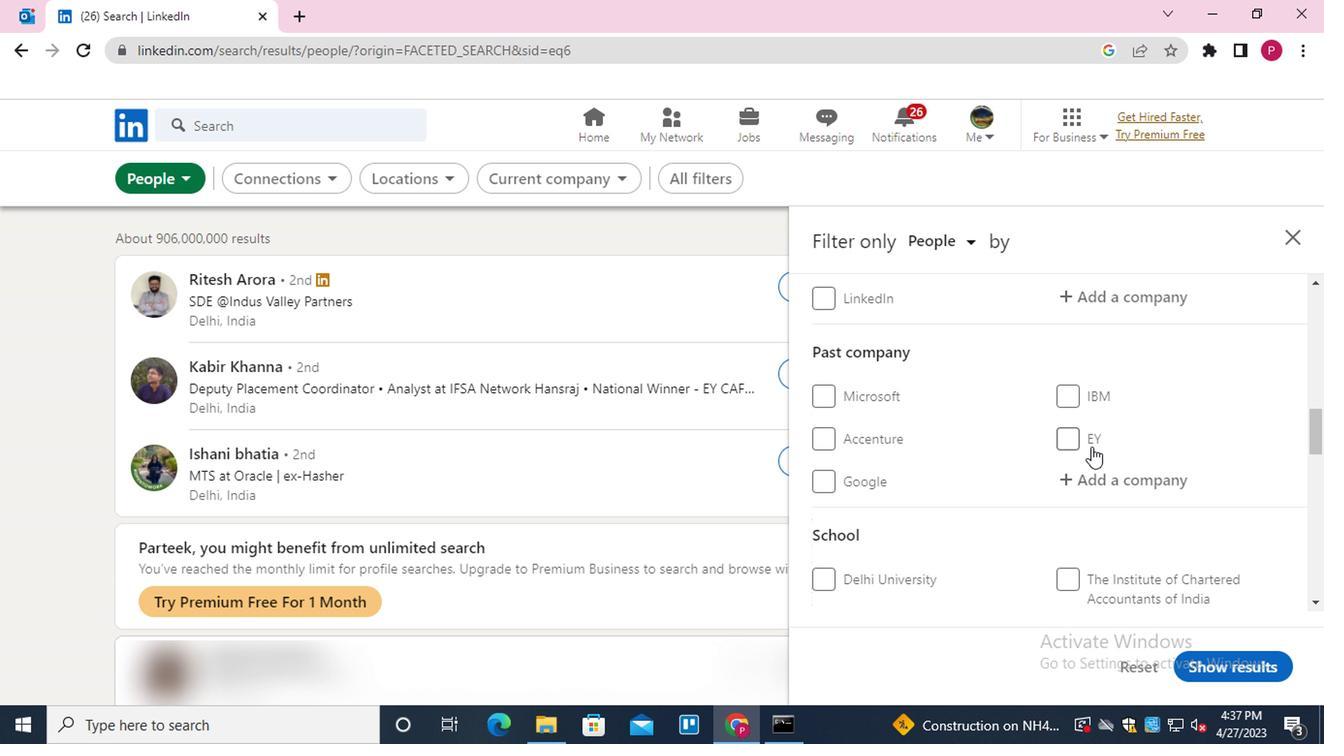 
Action: Mouse moved to (994, 462)
Screenshot: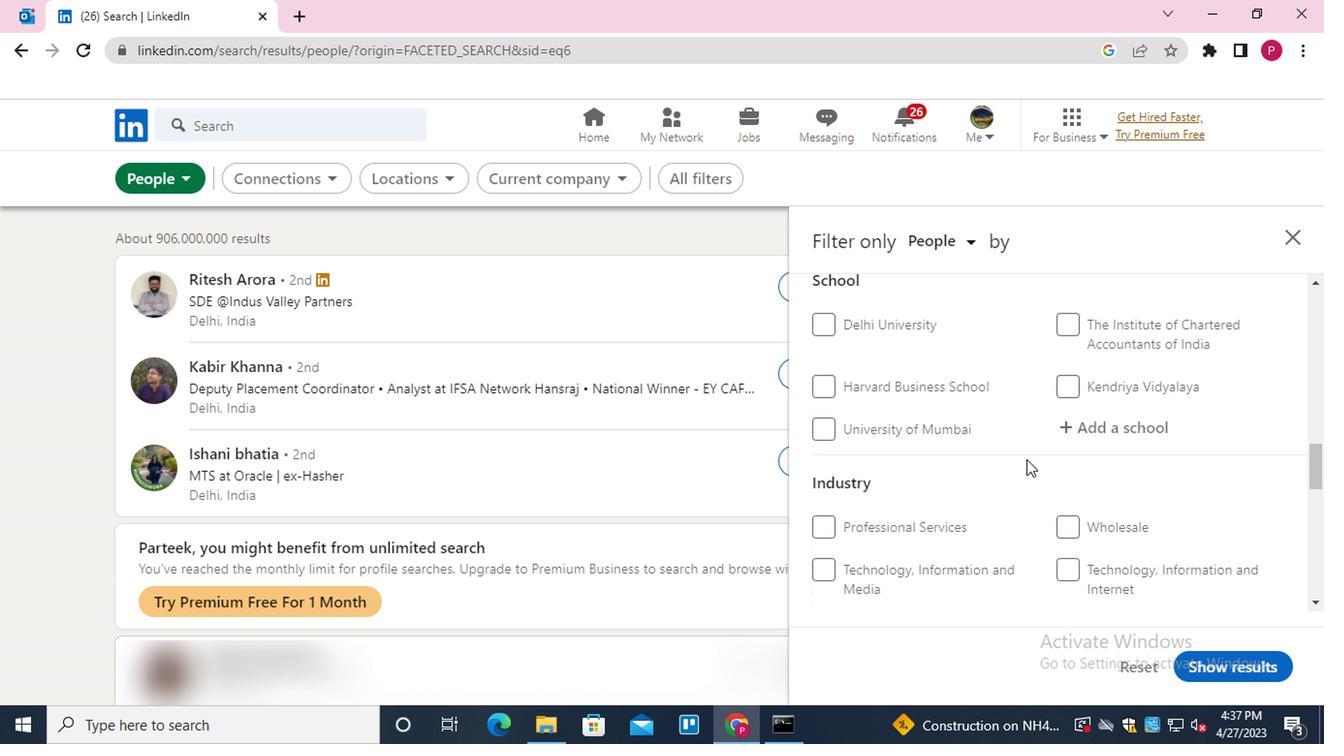 
Action: Mouse scrolled (994, 461) with delta (0, 0)
Screenshot: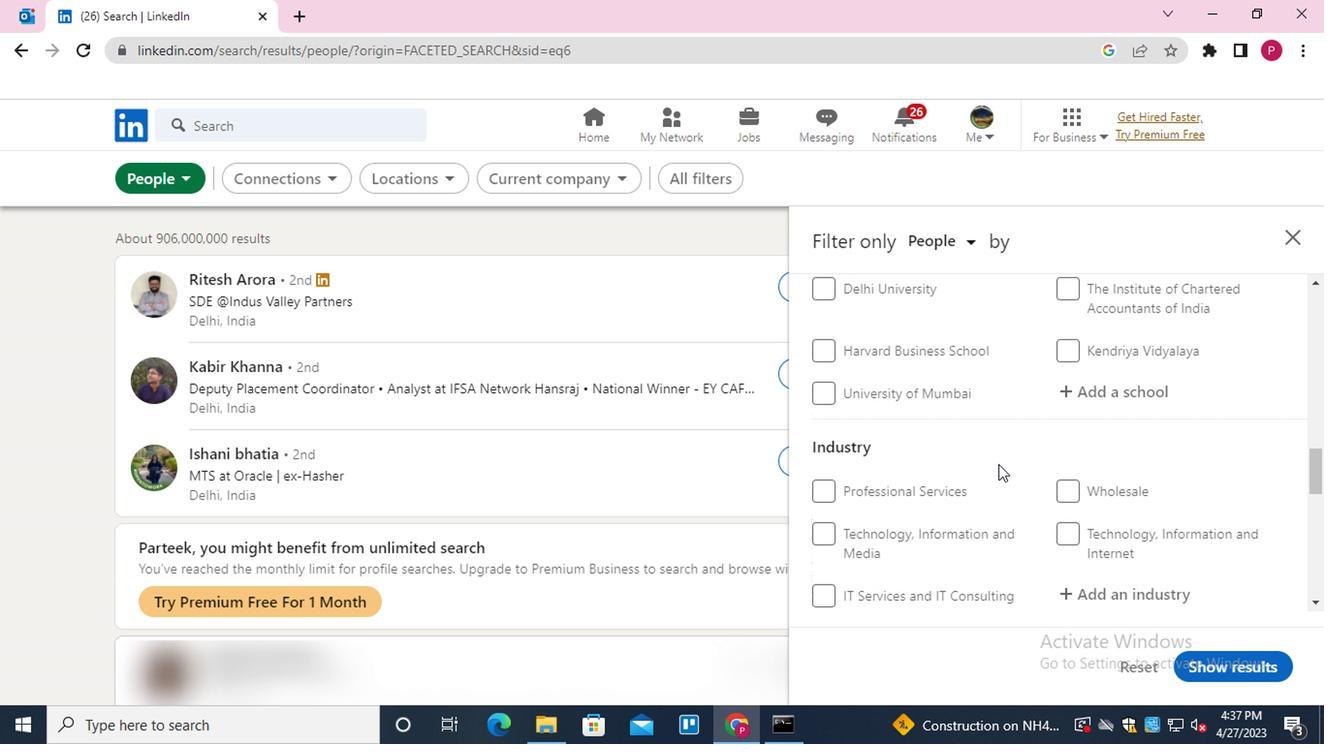 
Action: Mouse scrolled (994, 461) with delta (0, 0)
Screenshot: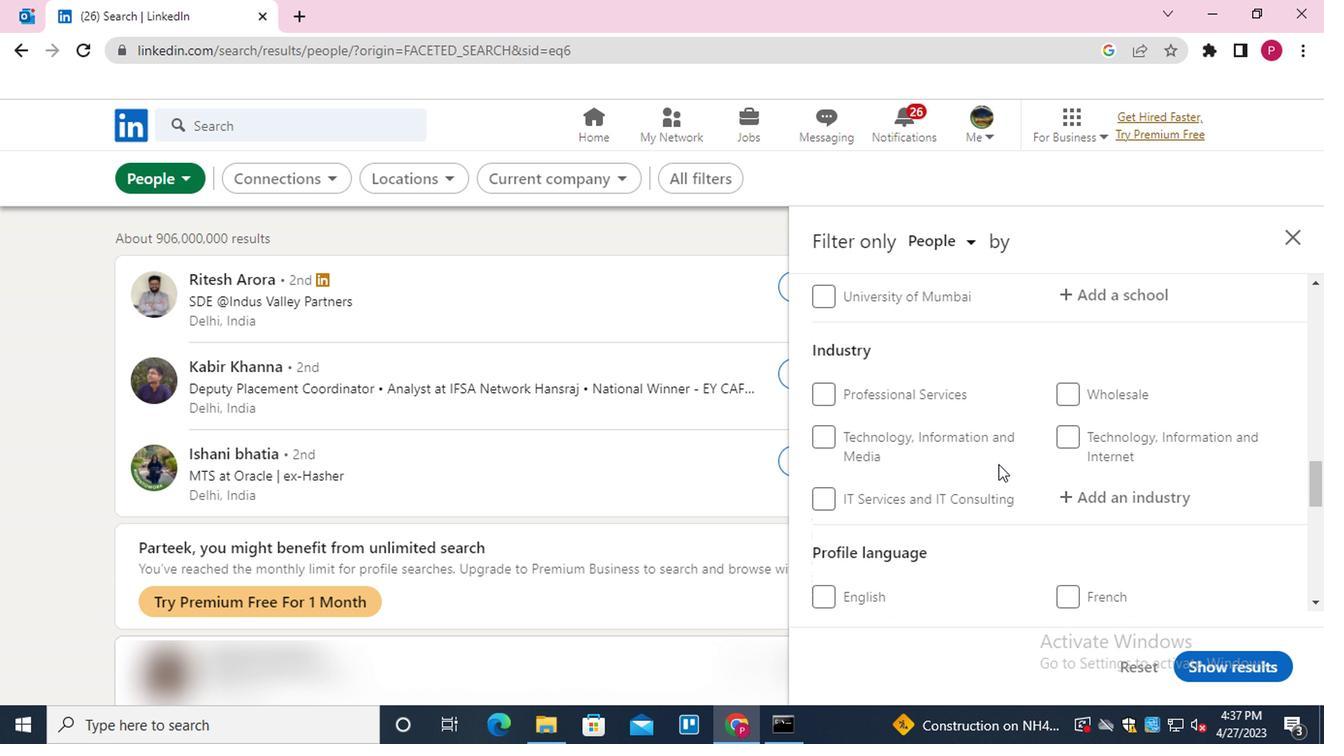 
Action: Mouse scrolled (994, 461) with delta (0, 0)
Screenshot: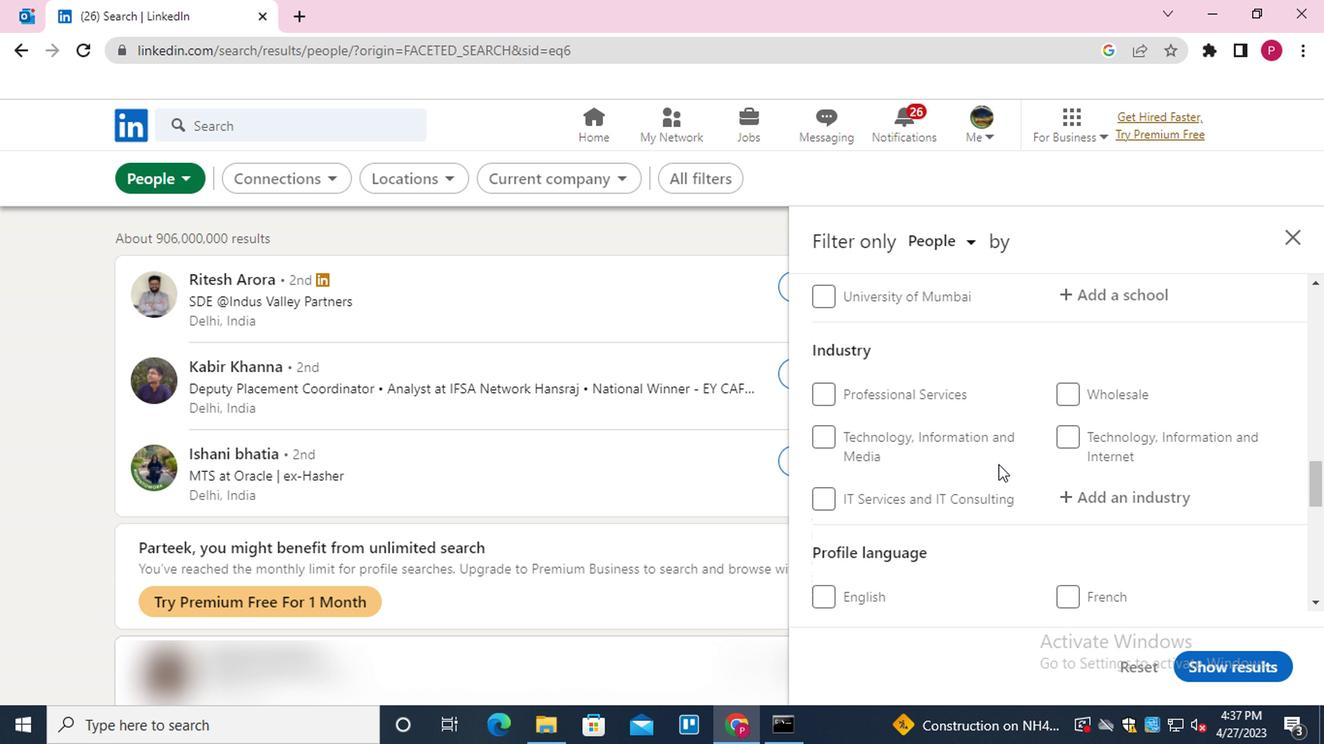 
Action: Mouse scrolled (994, 461) with delta (0, 0)
Screenshot: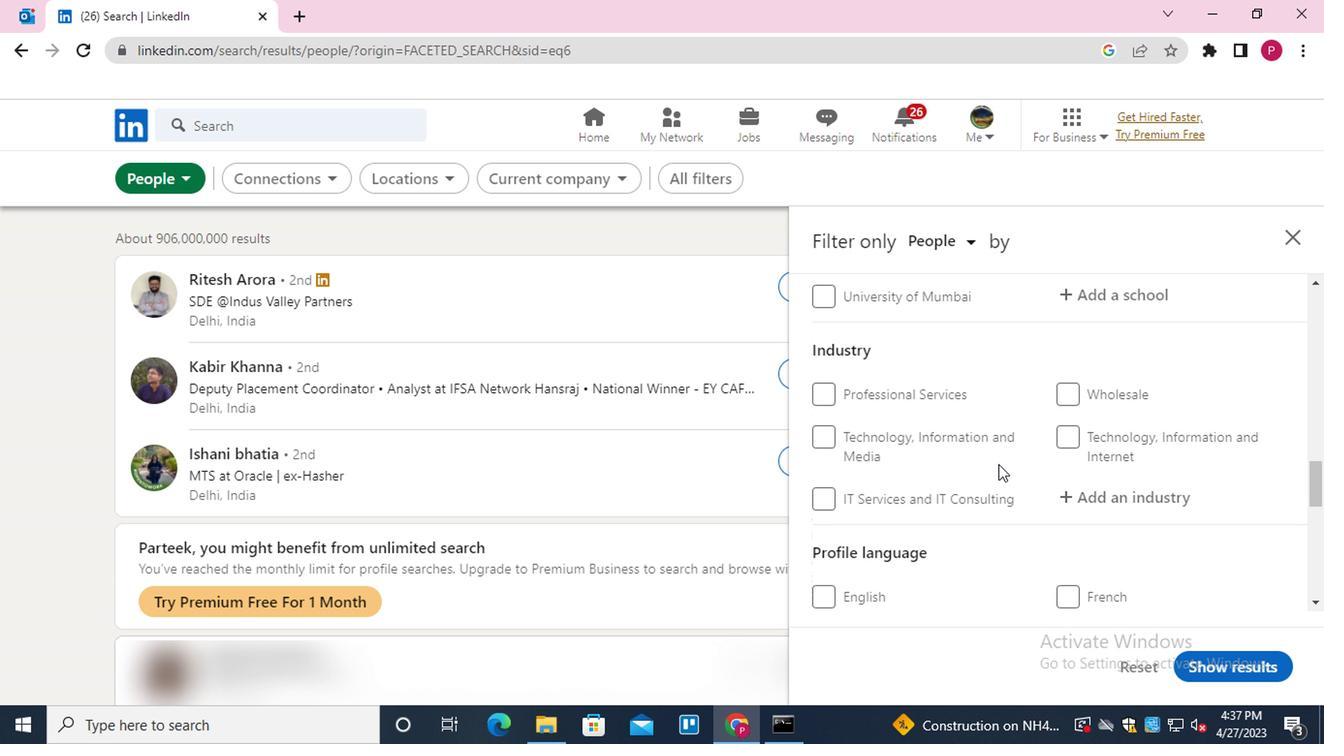 
Action: Mouse scrolled (994, 462) with delta (0, 0)
Screenshot: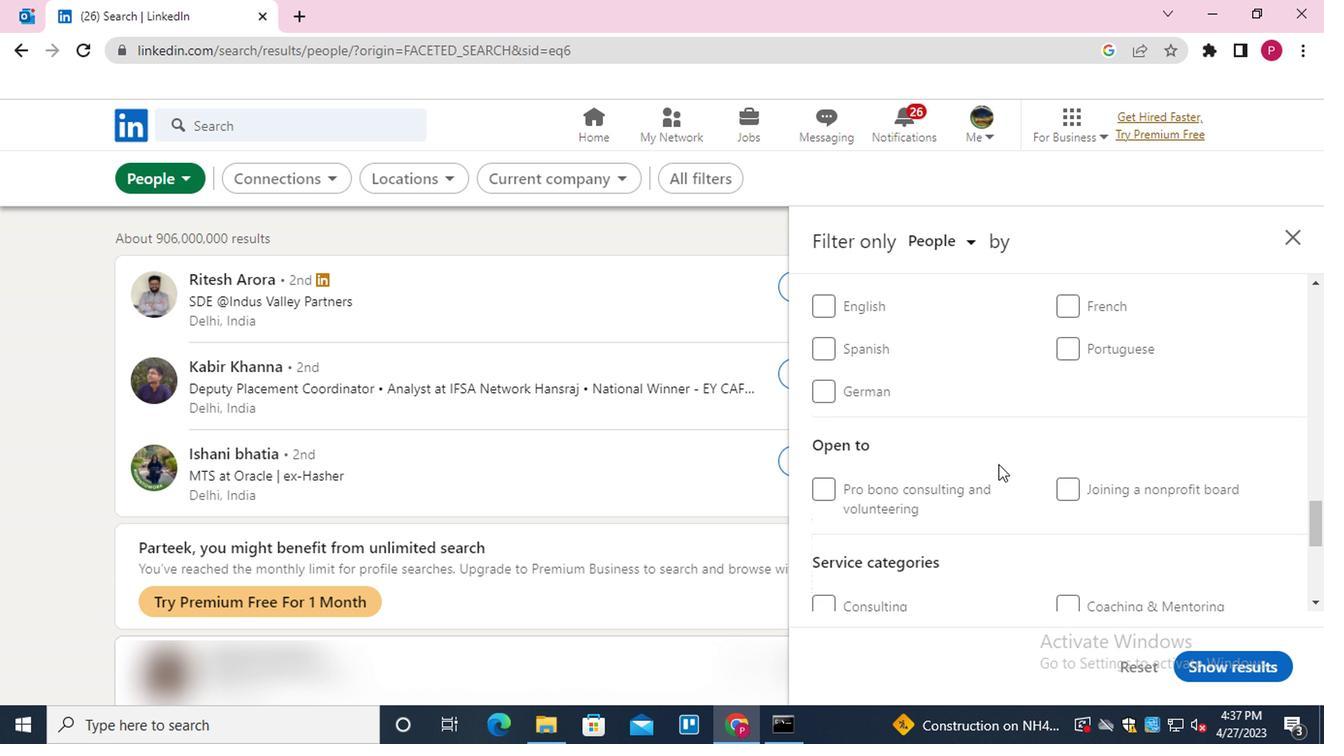 
Action: Mouse moved to (822, 440)
Screenshot: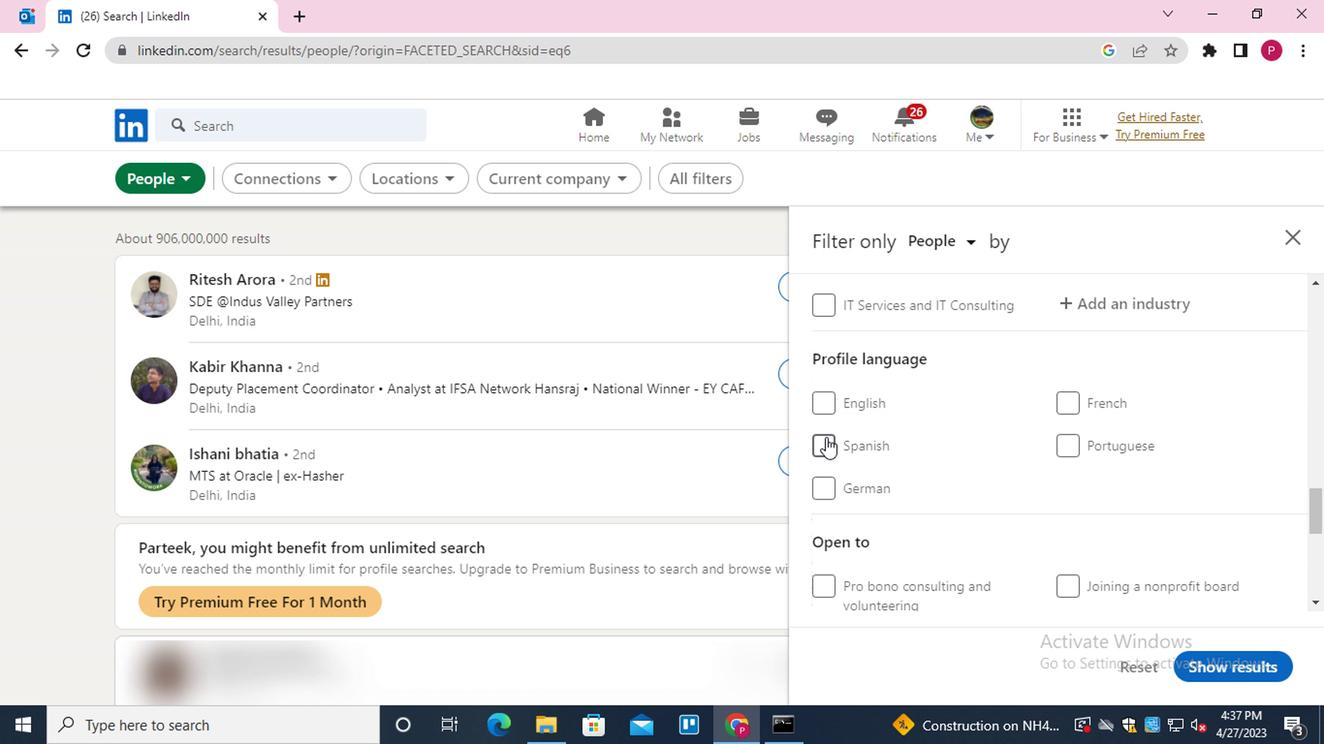 
Action: Mouse pressed left at (822, 440)
Screenshot: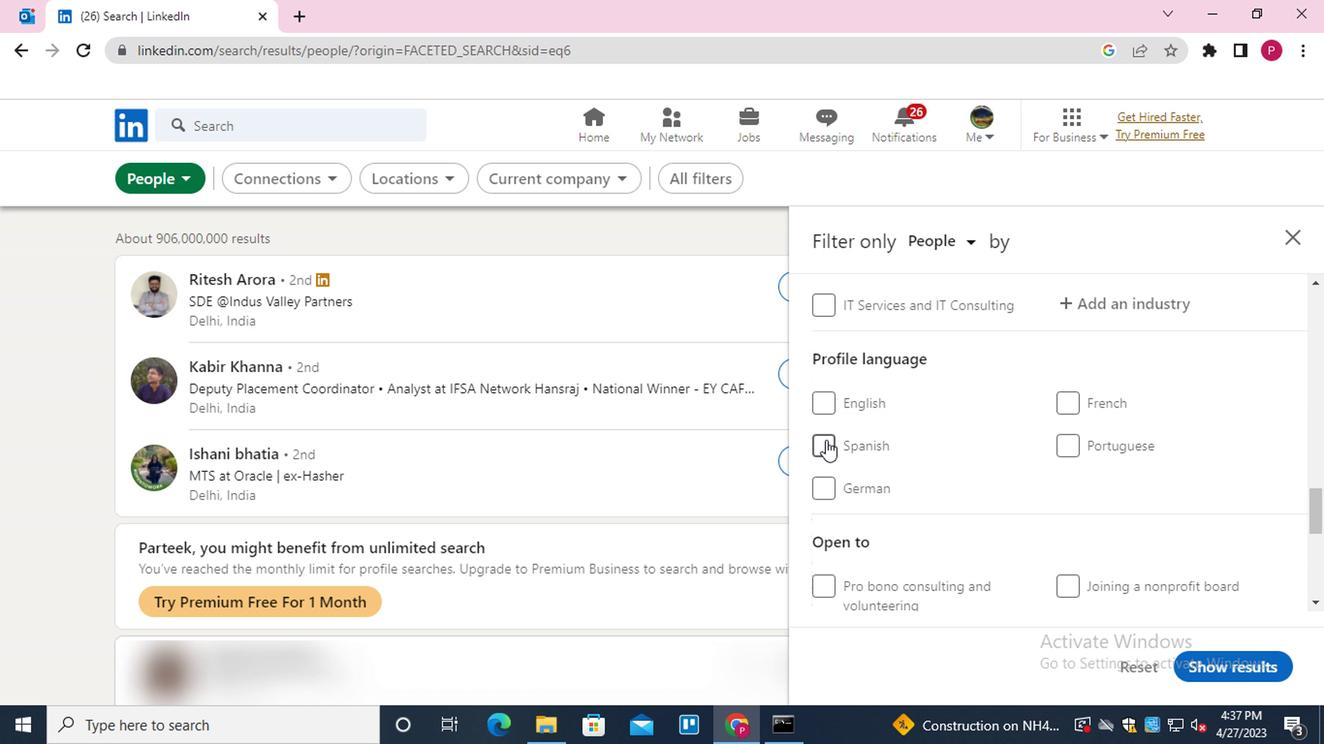 
Action: Mouse moved to (973, 457)
Screenshot: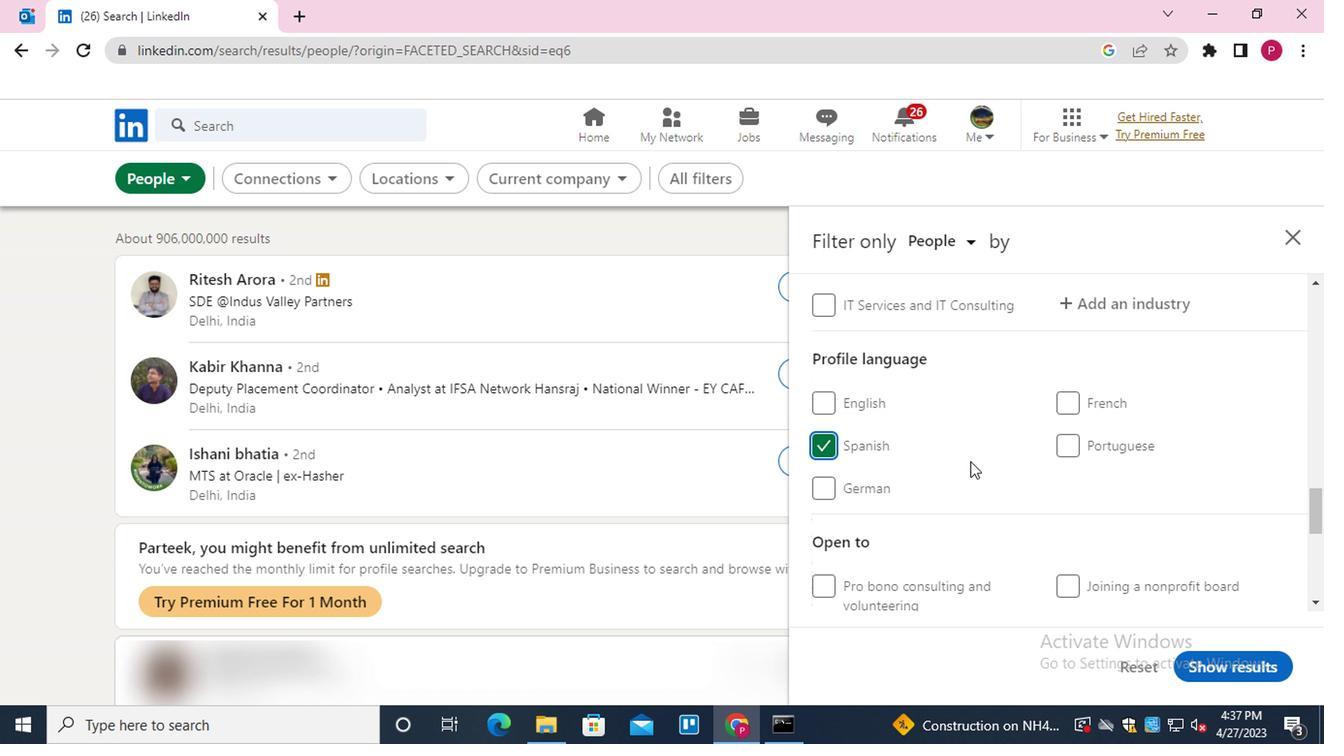 
Action: Mouse scrolled (973, 458) with delta (0, 1)
Screenshot: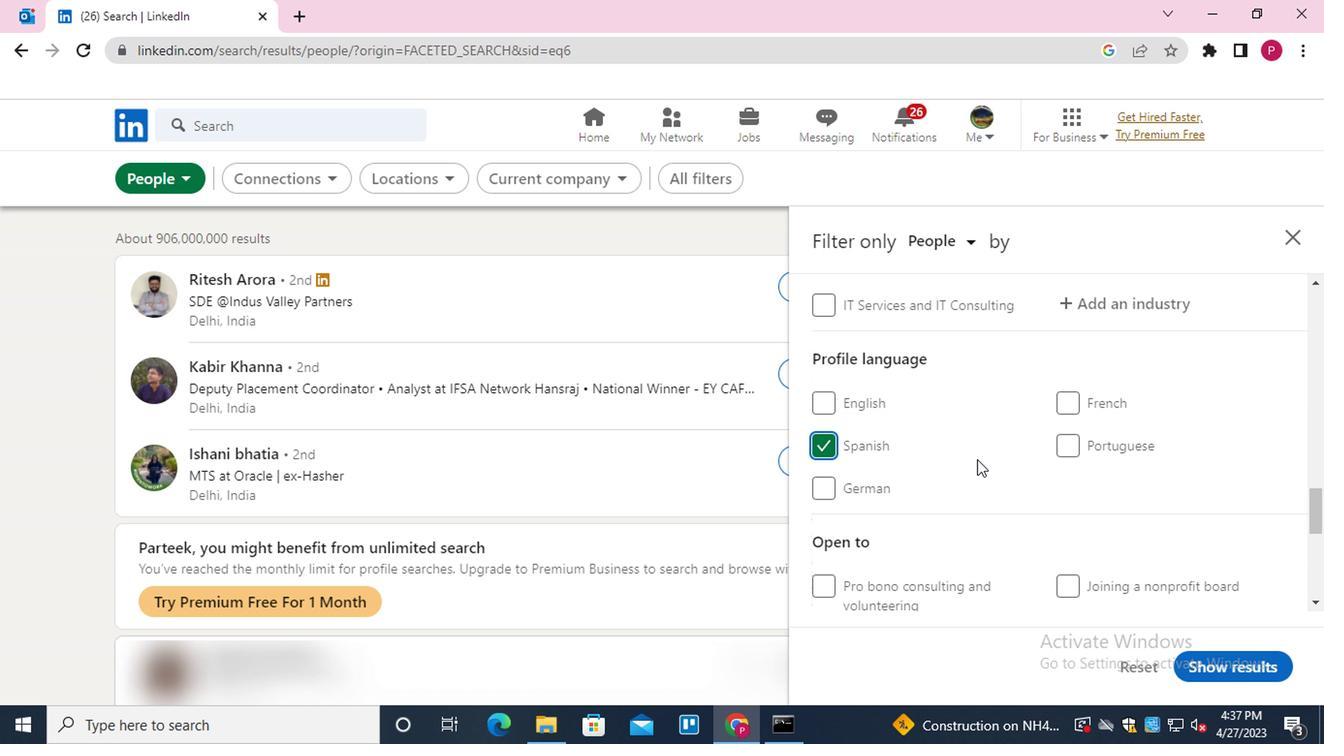 
Action: Mouse scrolled (973, 458) with delta (0, 1)
Screenshot: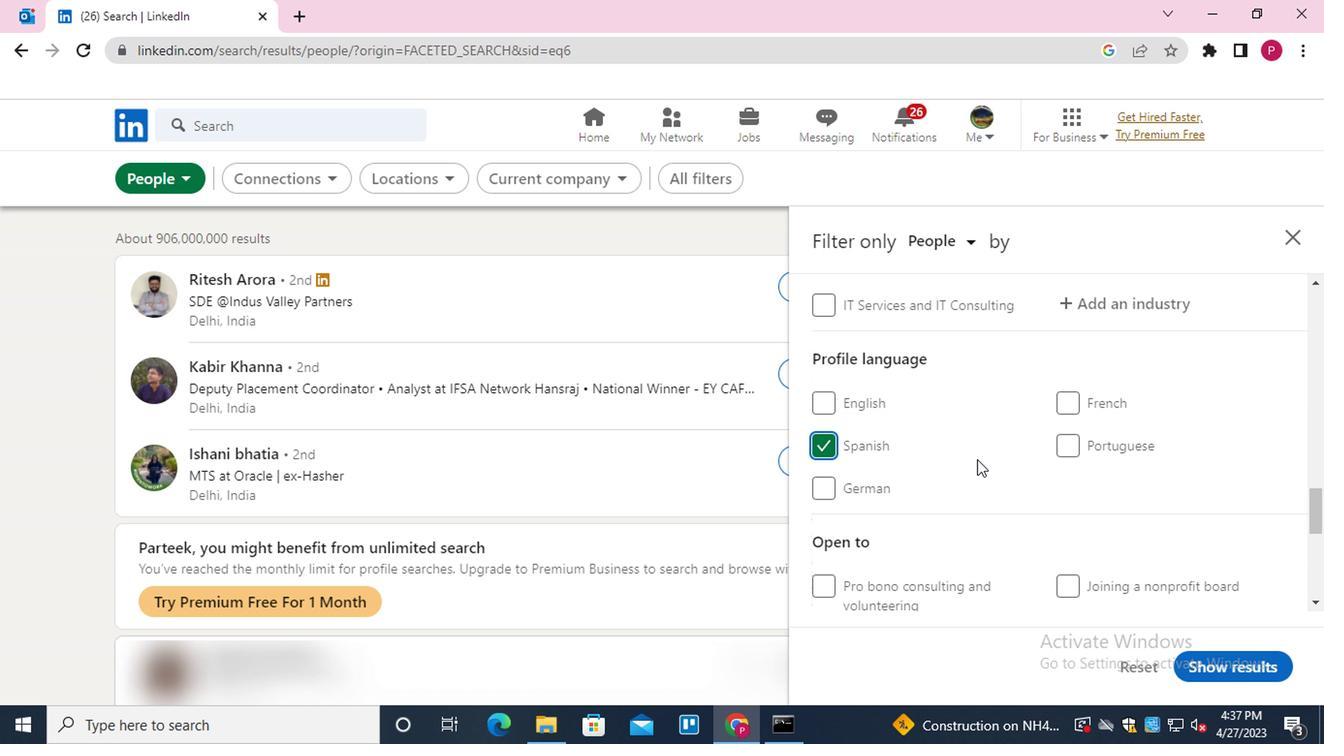 
Action: Mouse scrolled (973, 458) with delta (0, 1)
Screenshot: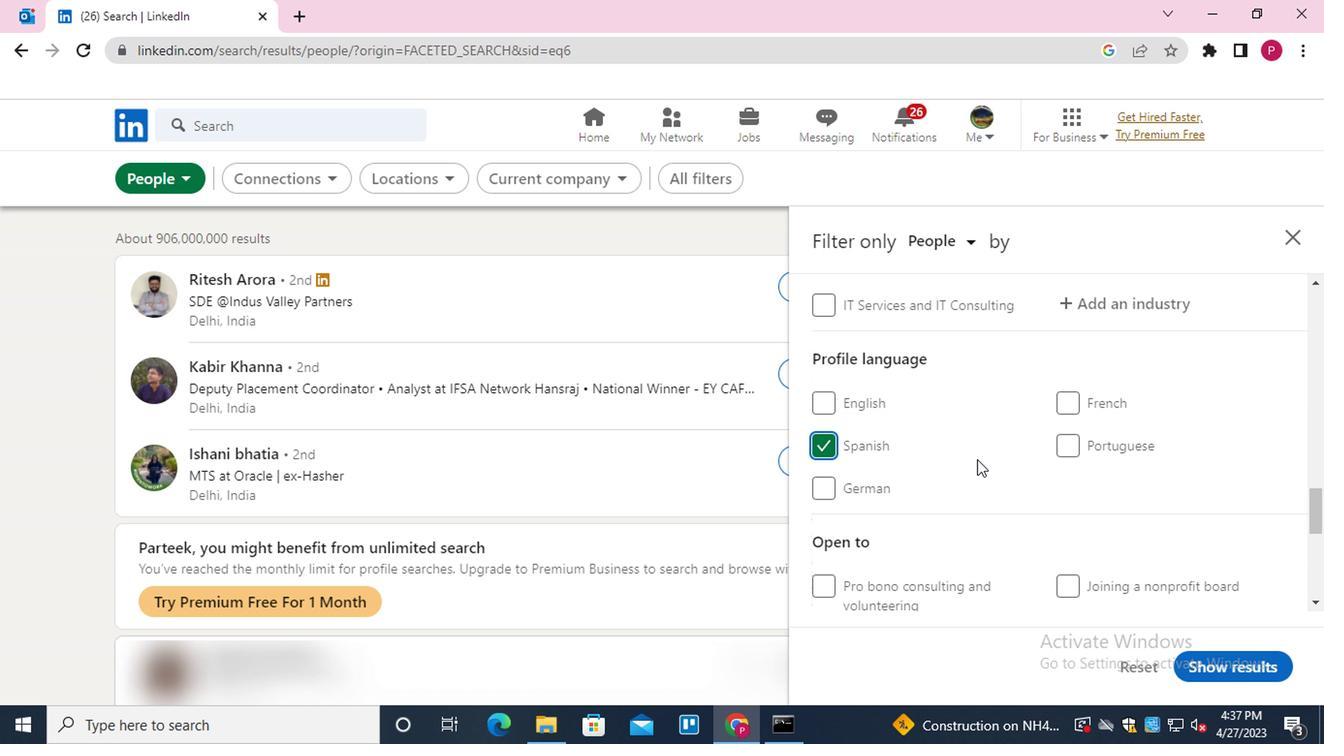 
Action: Mouse scrolled (973, 458) with delta (0, 1)
Screenshot: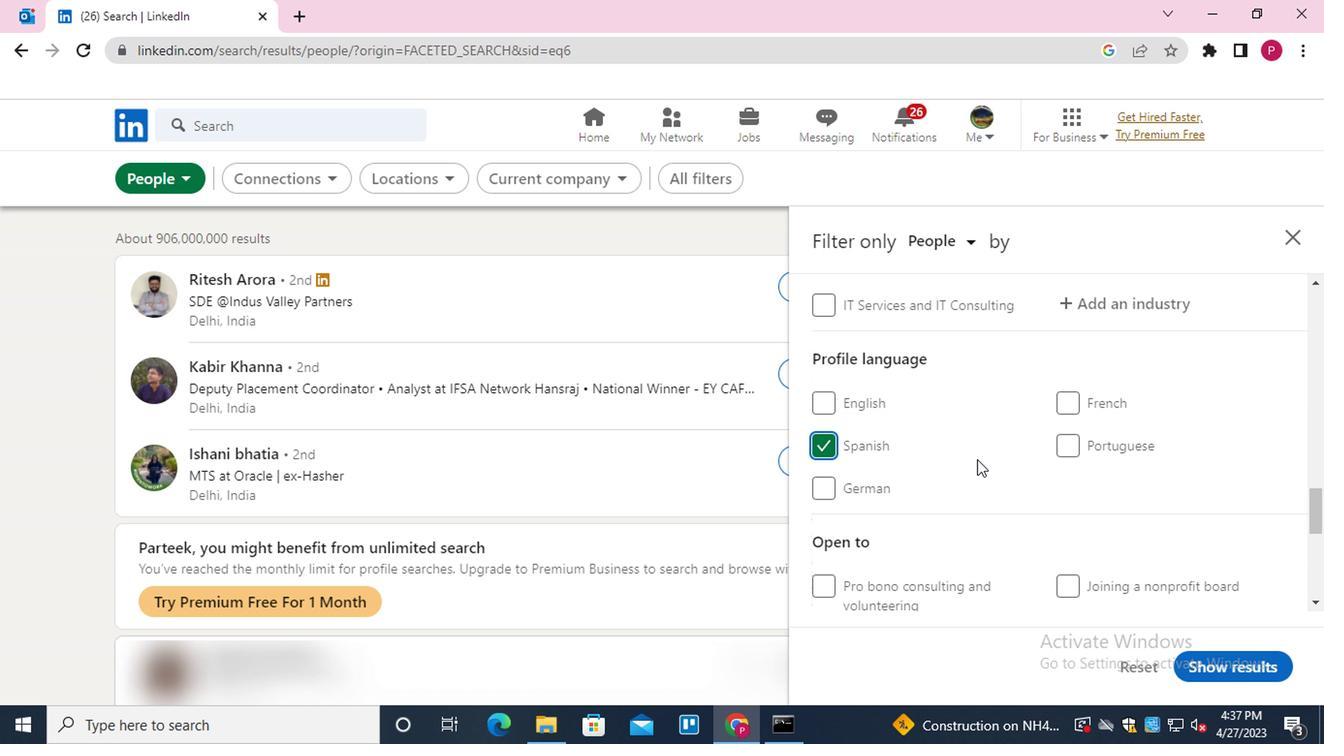 
Action: Mouse scrolled (973, 458) with delta (0, 1)
Screenshot: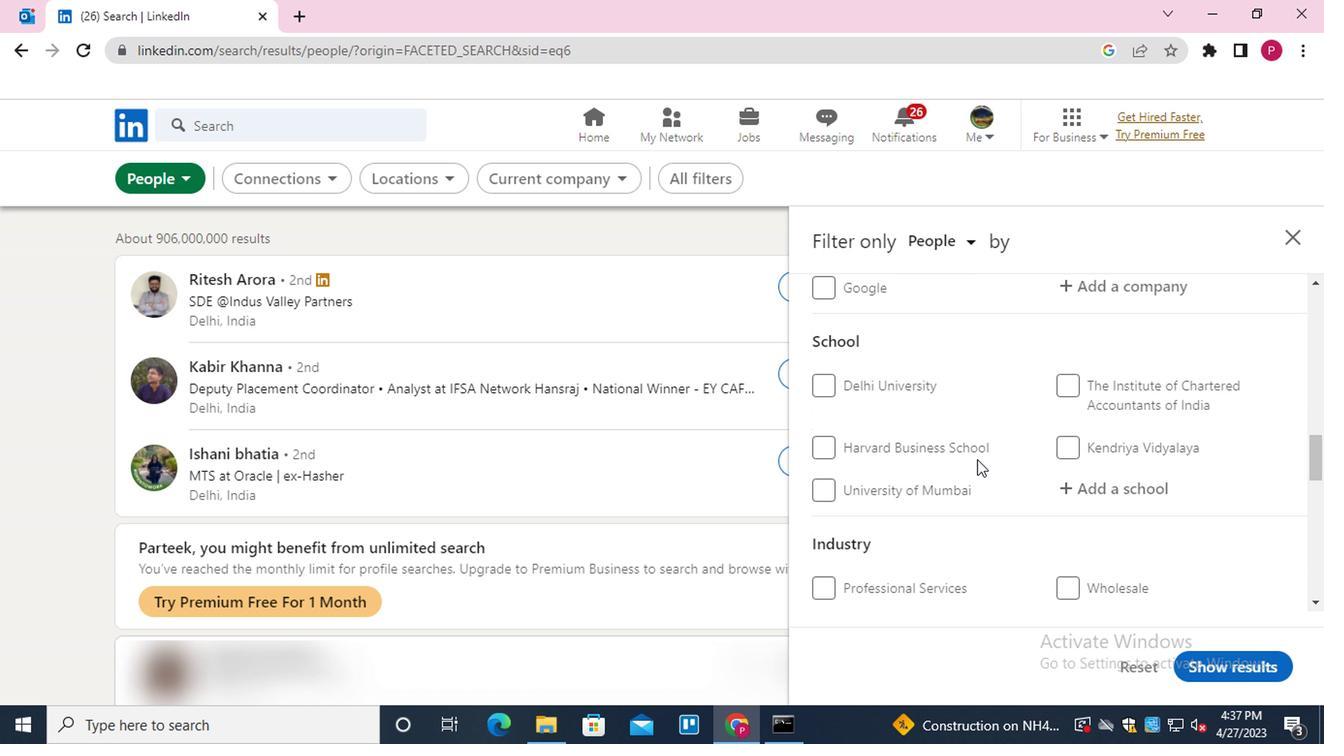 
Action: Mouse scrolled (973, 458) with delta (0, 1)
Screenshot: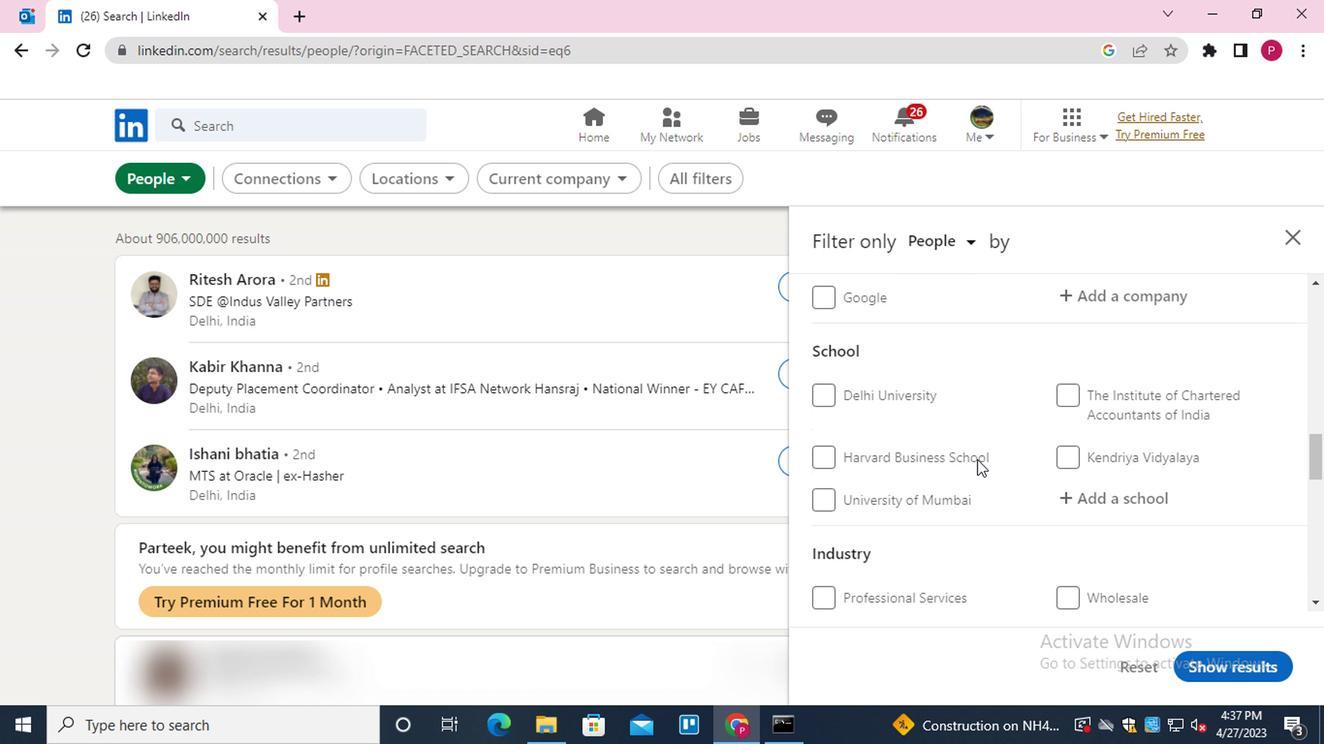 
Action: Mouse scrolled (973, 458) with delta (0, 1)
Screenshot: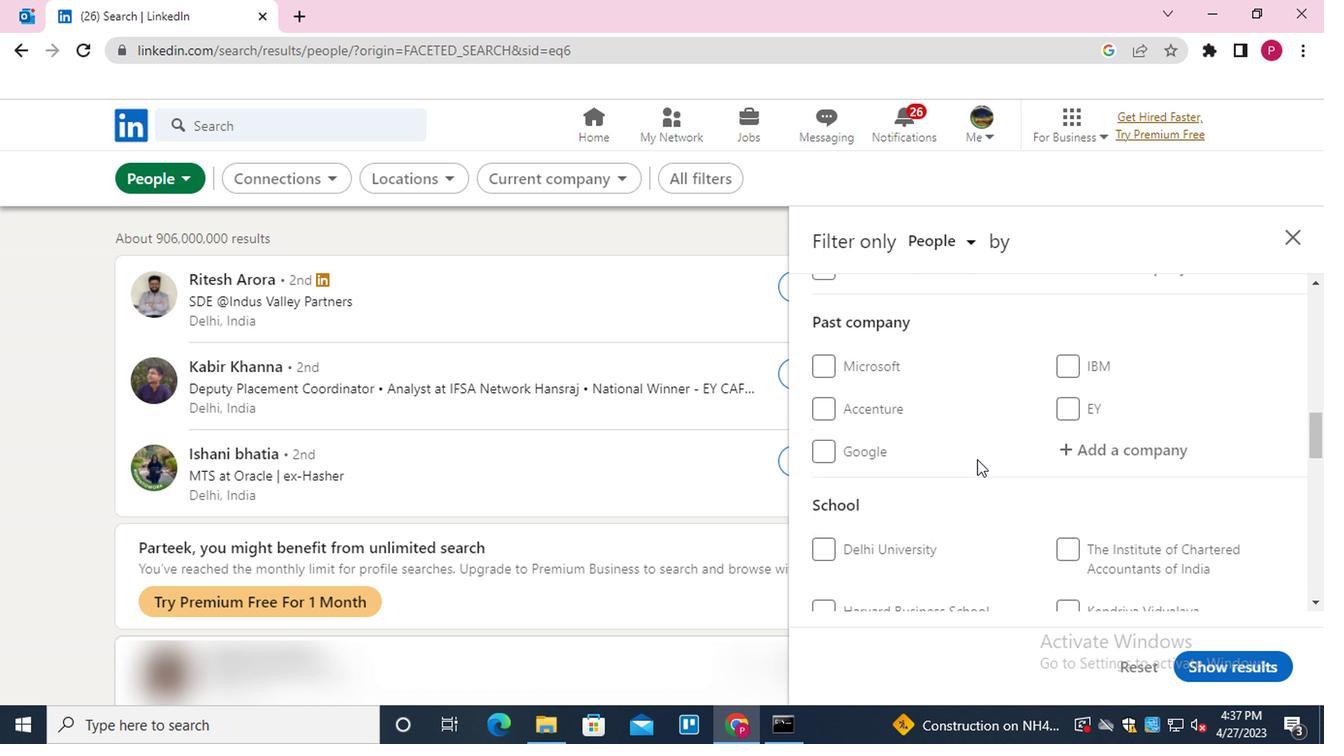 
Action: Mouse scrolled (973, 458) with delta (0, 1)
Screenshot: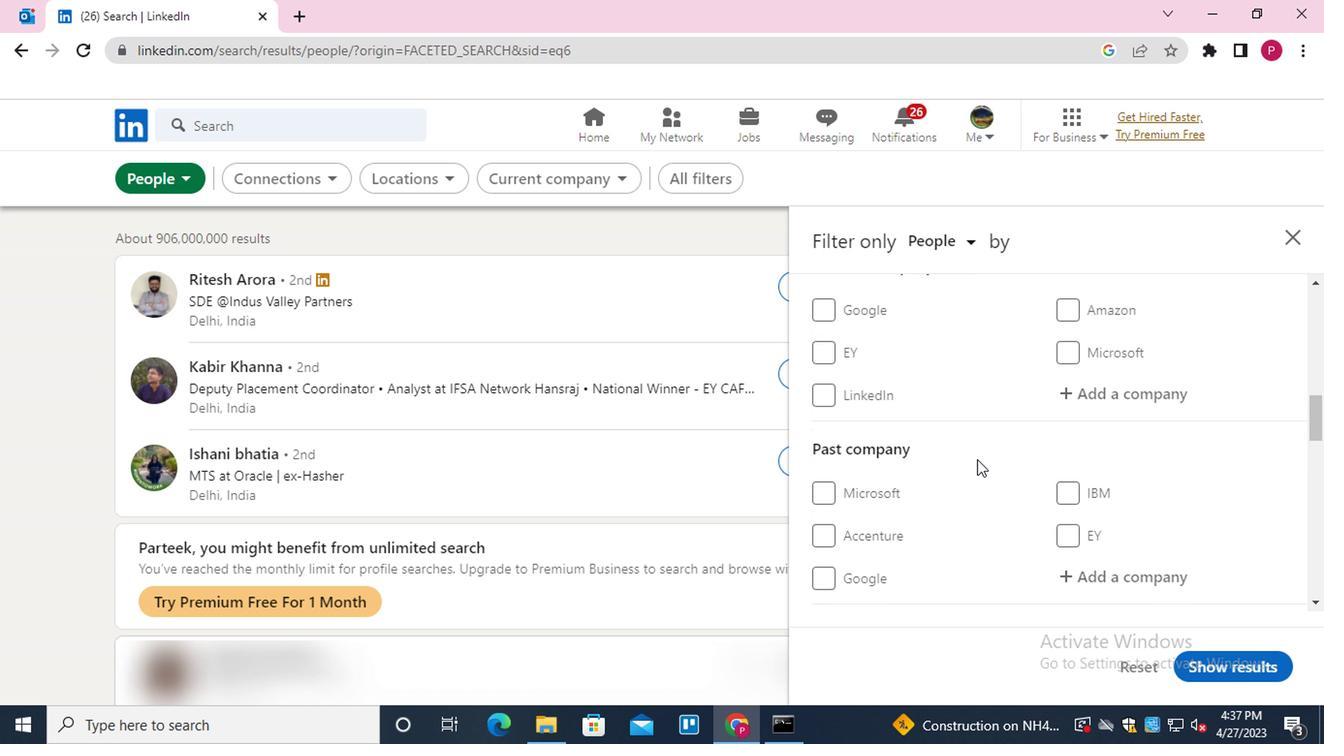 
Action: Mouse moved to (1154, 481)
Screenshot: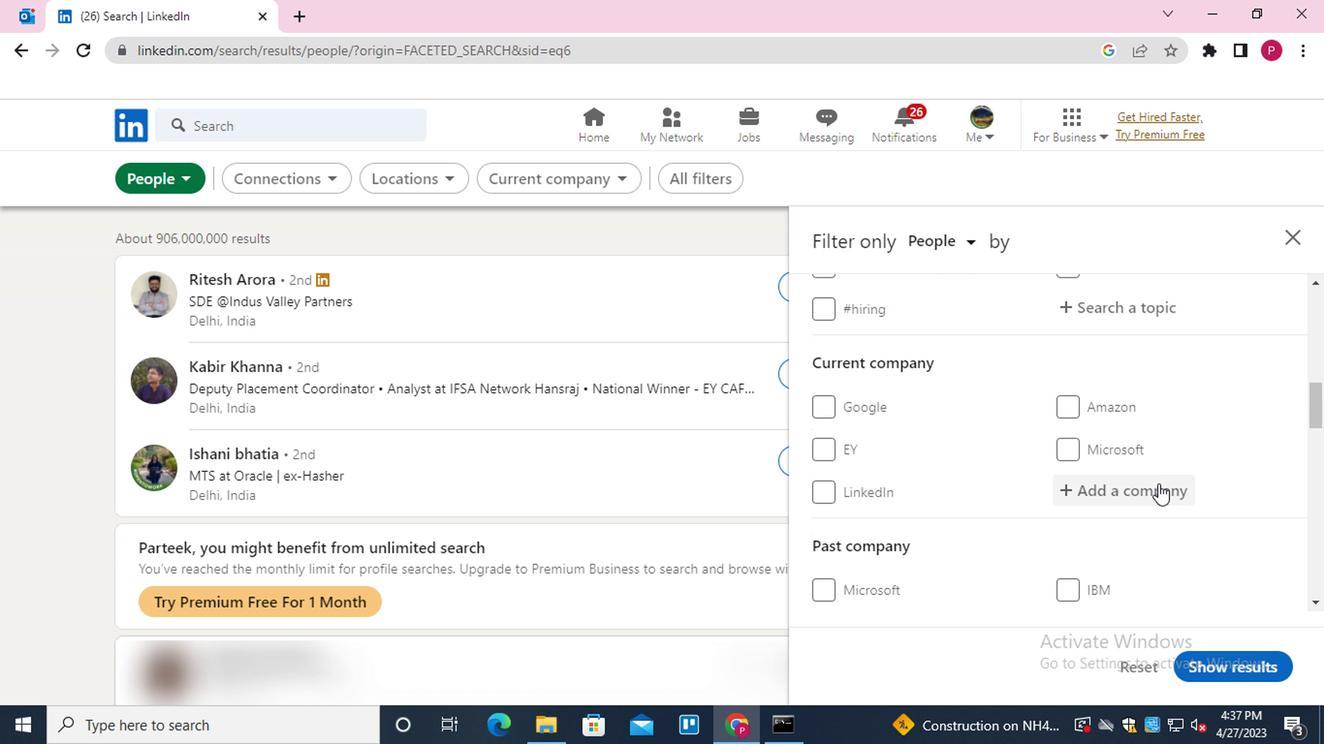 
Action: Mouse pressed left at (1154, 481)
Screenshot: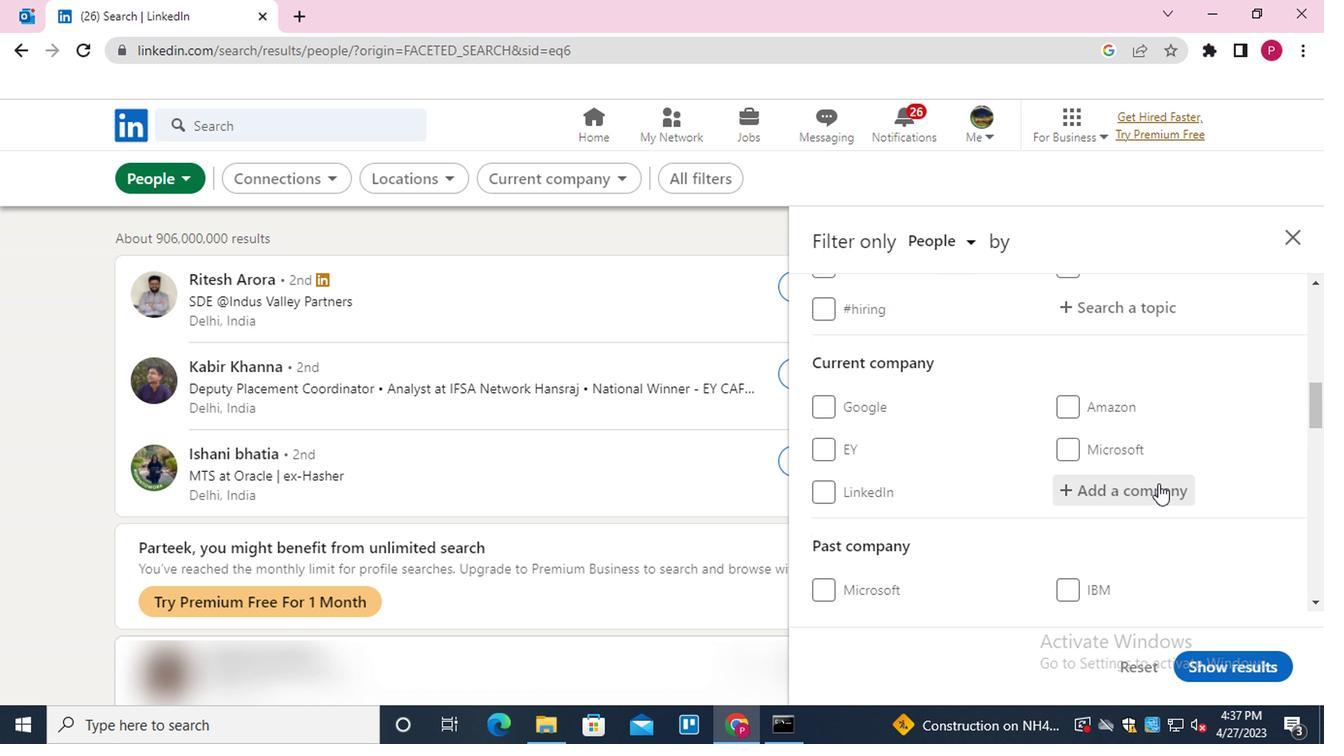 
Action: Mouse moved to (1152, 481)
Screenshot: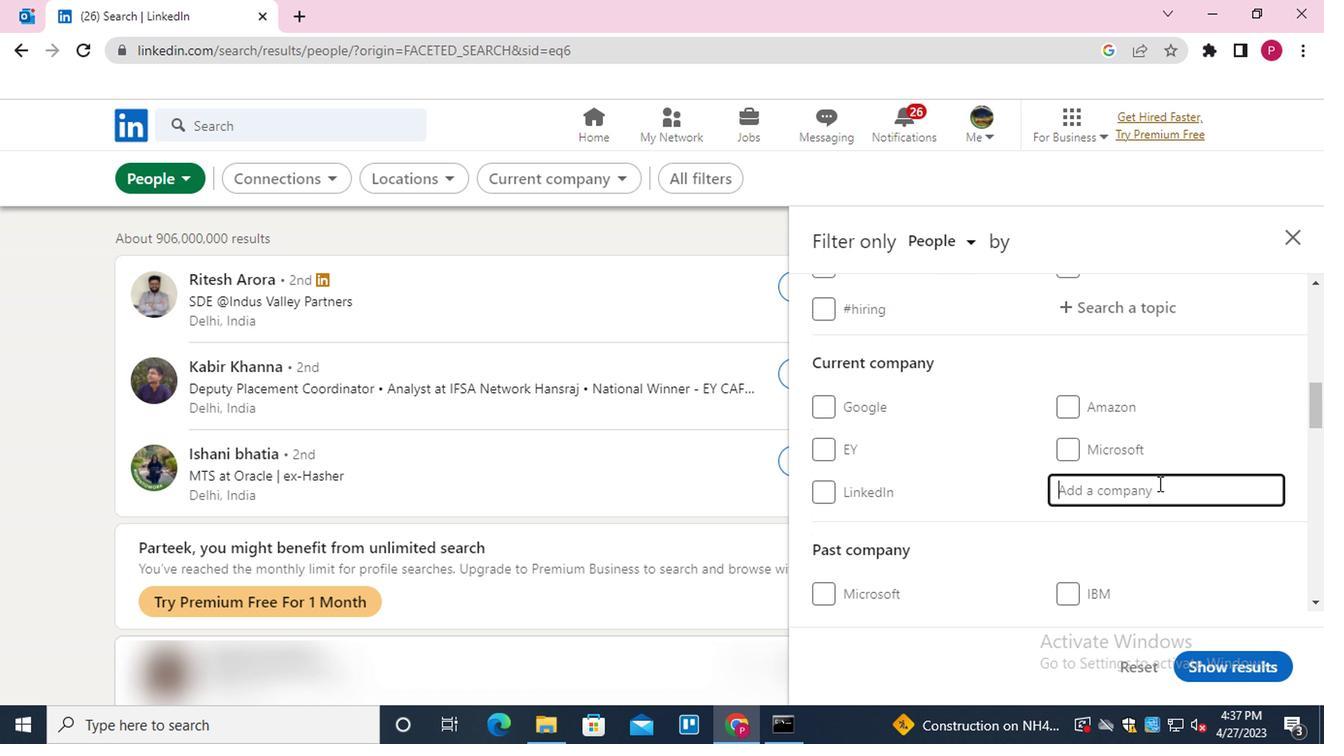 
Action: Key pressed <Key.shift>
Screenshot: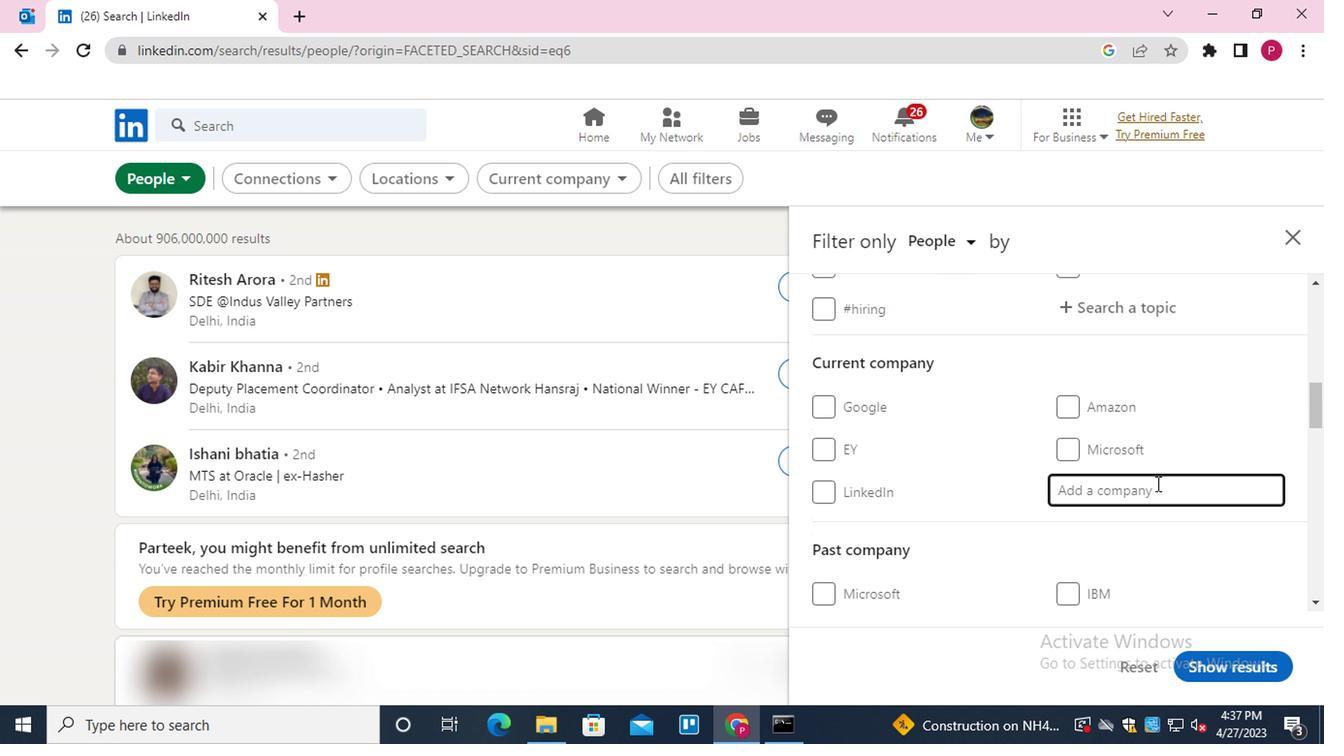 
Action: Mouse moved to (1151, 481)
Screenshot: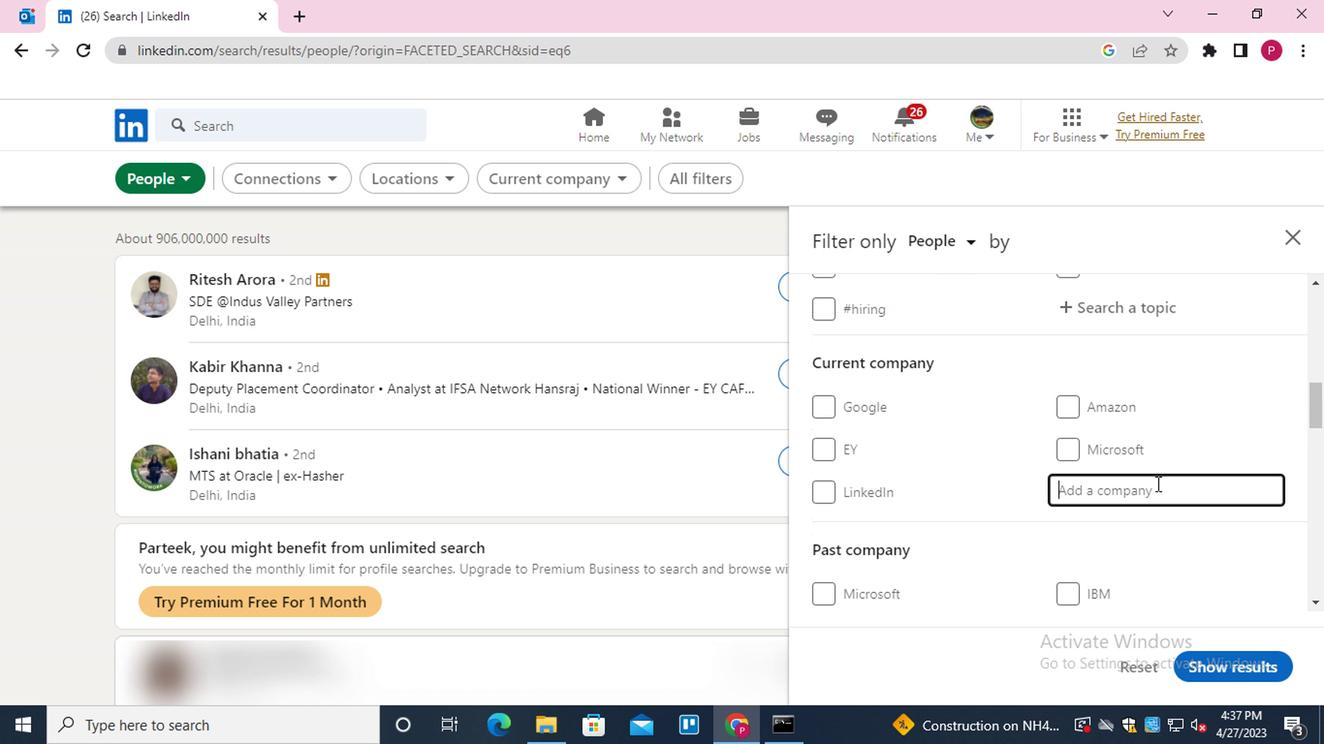 
Action: Key pressed <Key.shift><Key.shift><Key.shift><Key.shift><Key.shift><Key.shift><Key.shift><Key.shift><Key.shift><Key.shift><Key.shift><Key.shift><Key.shift><Key.shift><Key.shift><Key.shift><Key.shift><Key.shift><Key.shift><Key.shift><Key.shift><Key.shift><Key.shift><Key.shift><Key.shift><Key.shift><Key.shift><Key.shift><Key.shift><Key.shift><Key.shift><Key.shift><Key.shift><Key.shift><Key.shift>TQM<Key.down><Key.down><Key.enter>
Screenshot: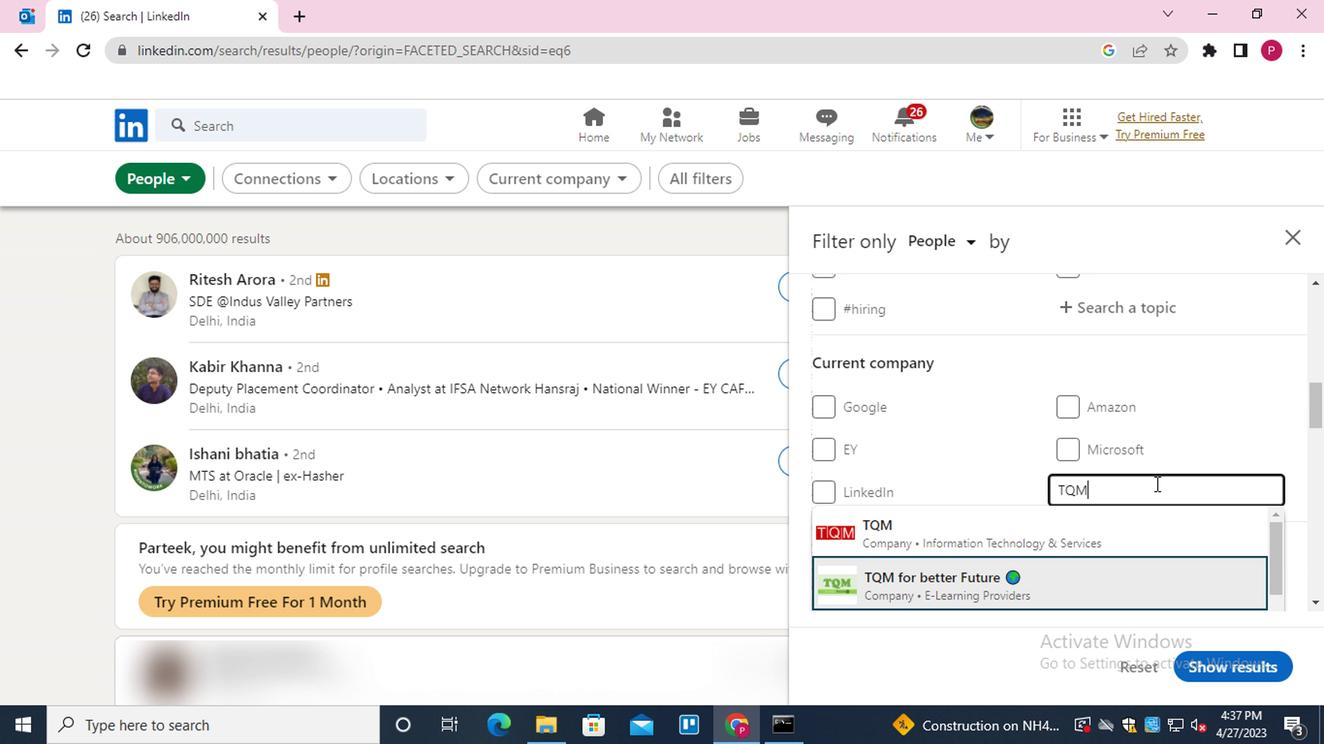 
Action: Mouse moved to (996, 526)
Screenshot: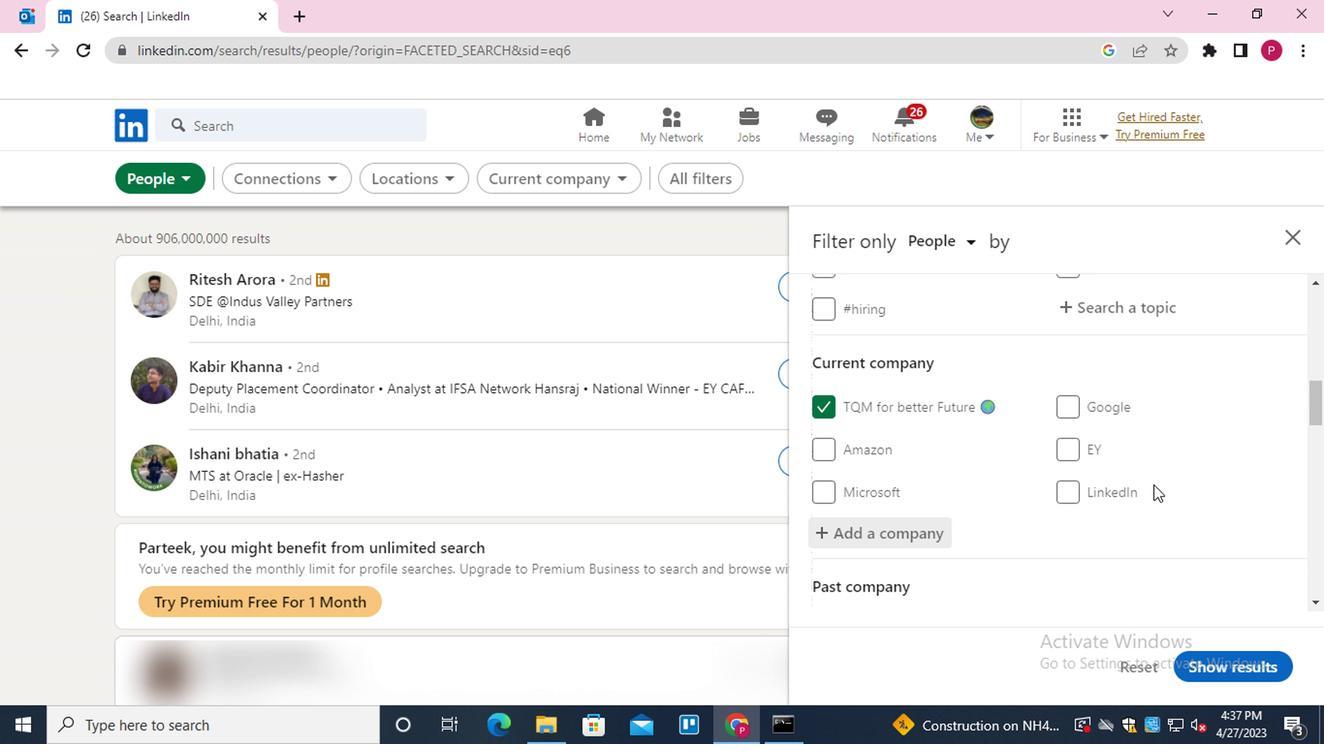 
Action: Mouse scrolled (996, 526) with delta (0, 0)
Screenshot: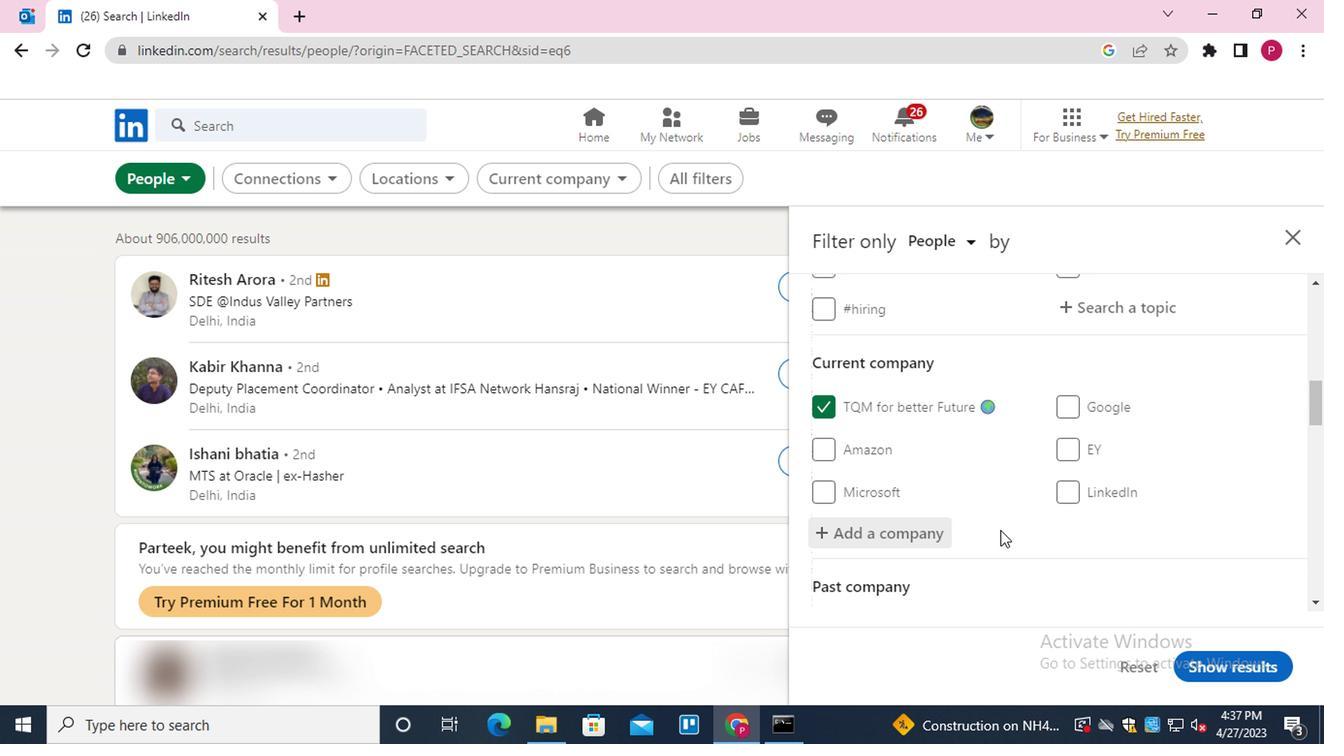 
Action: Mouse moved to (992, 529)
Screenshot: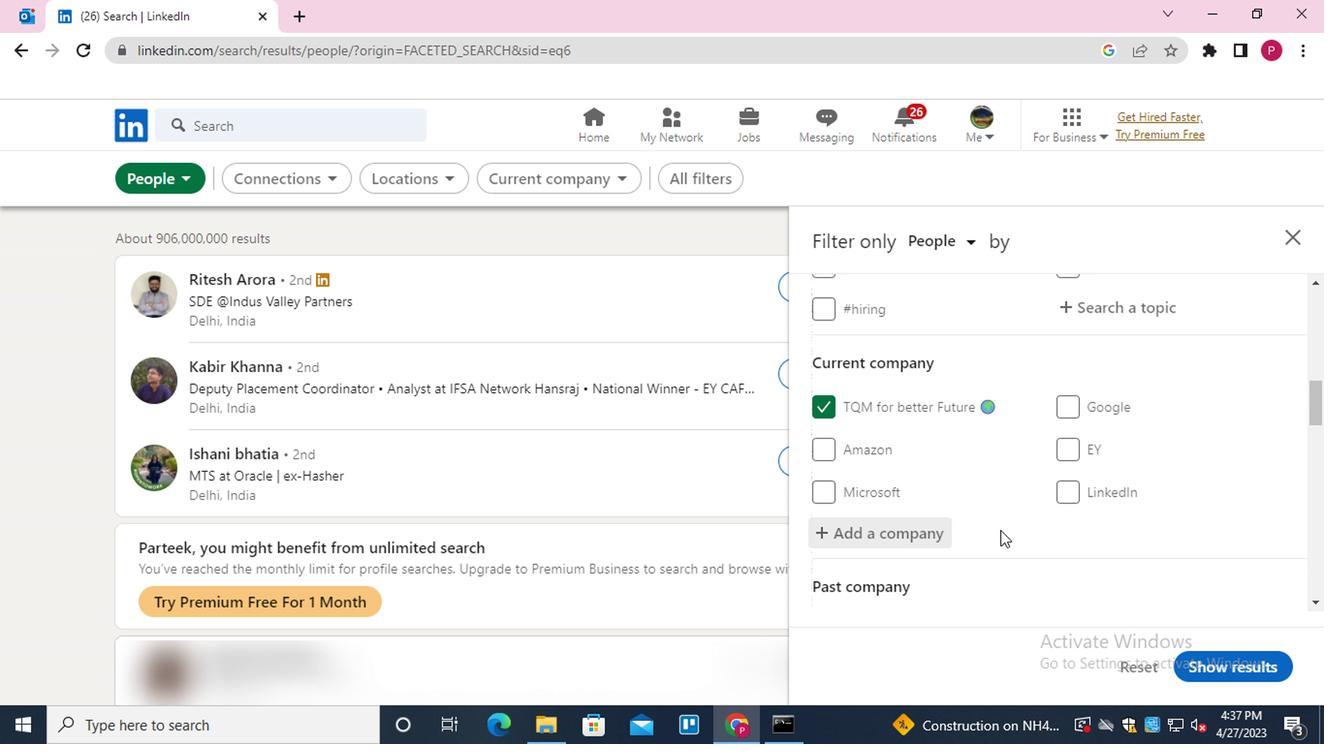 
Action: Mouse scrolled (992, 529) with delta (0, 0)
Screenshot: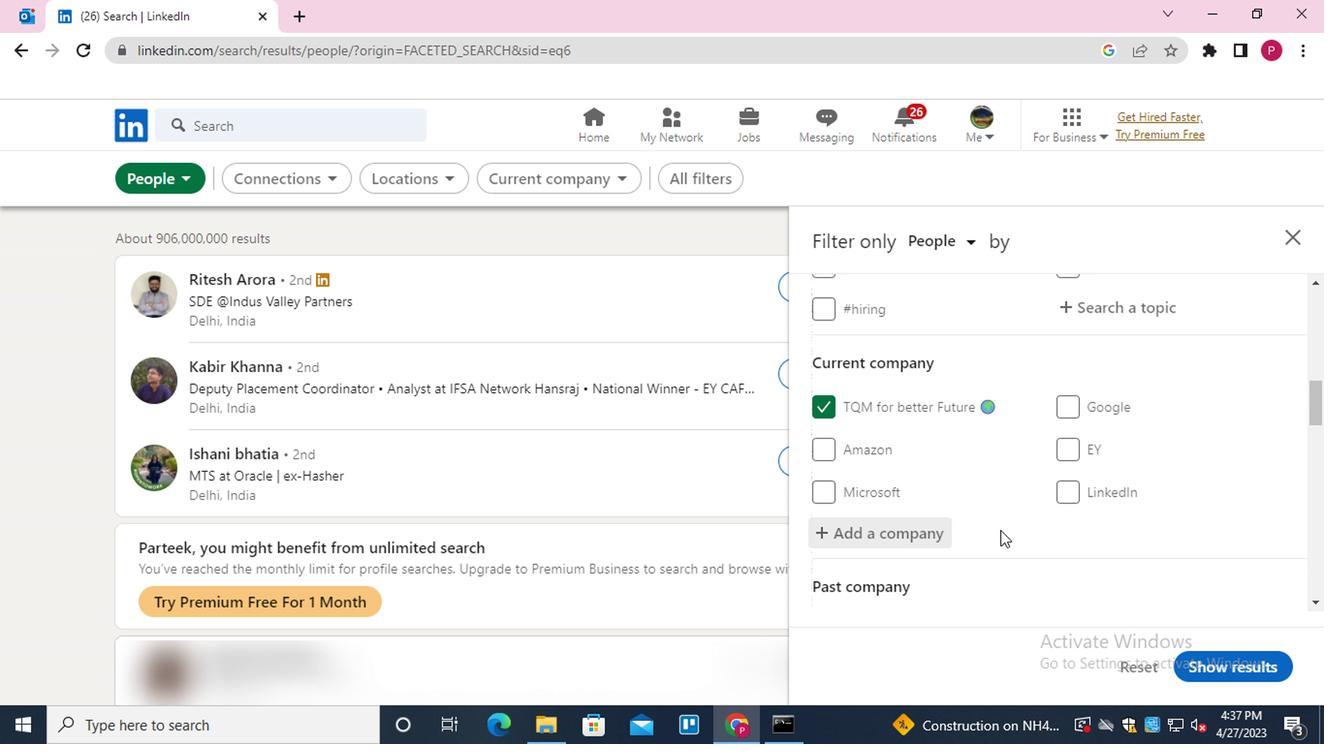 
Action: Mouse moved to (890, 478)
Screenshot: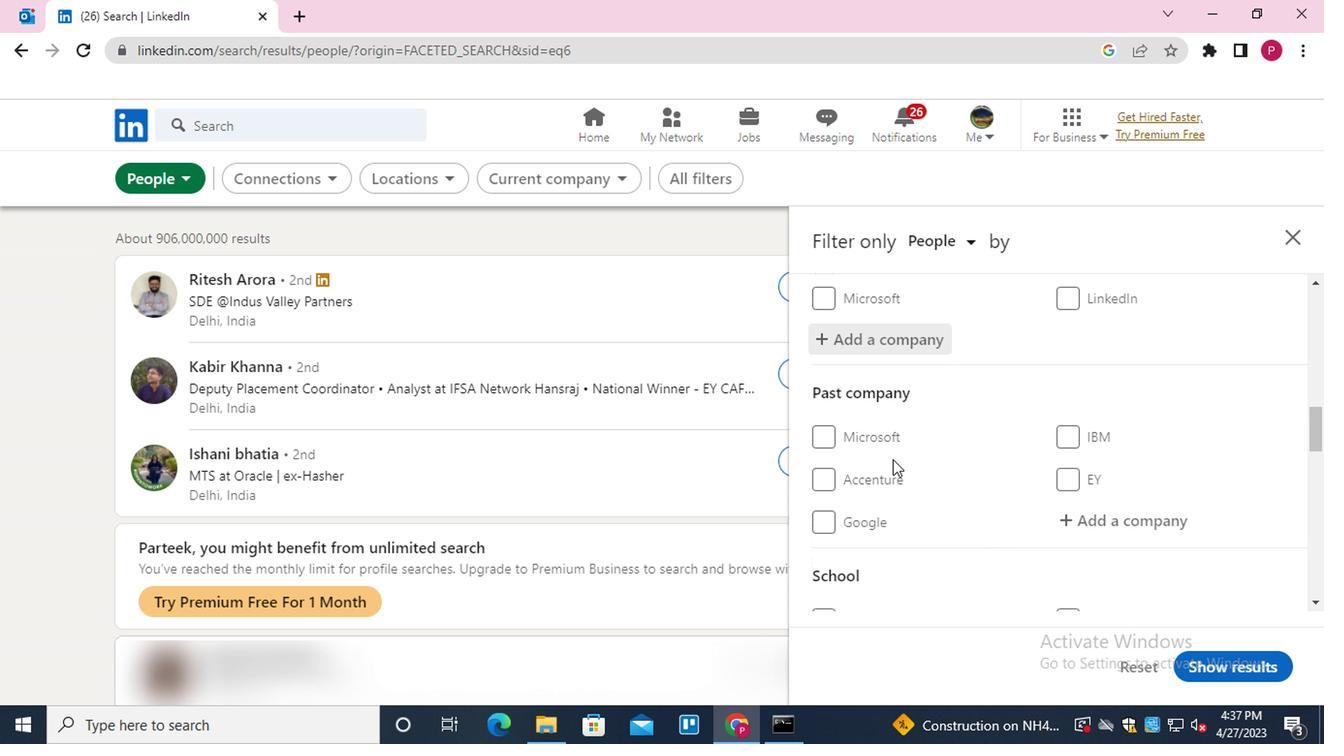 
Action: Mouse scrolled (890, 477) with delta (0, -1)
Screenshot: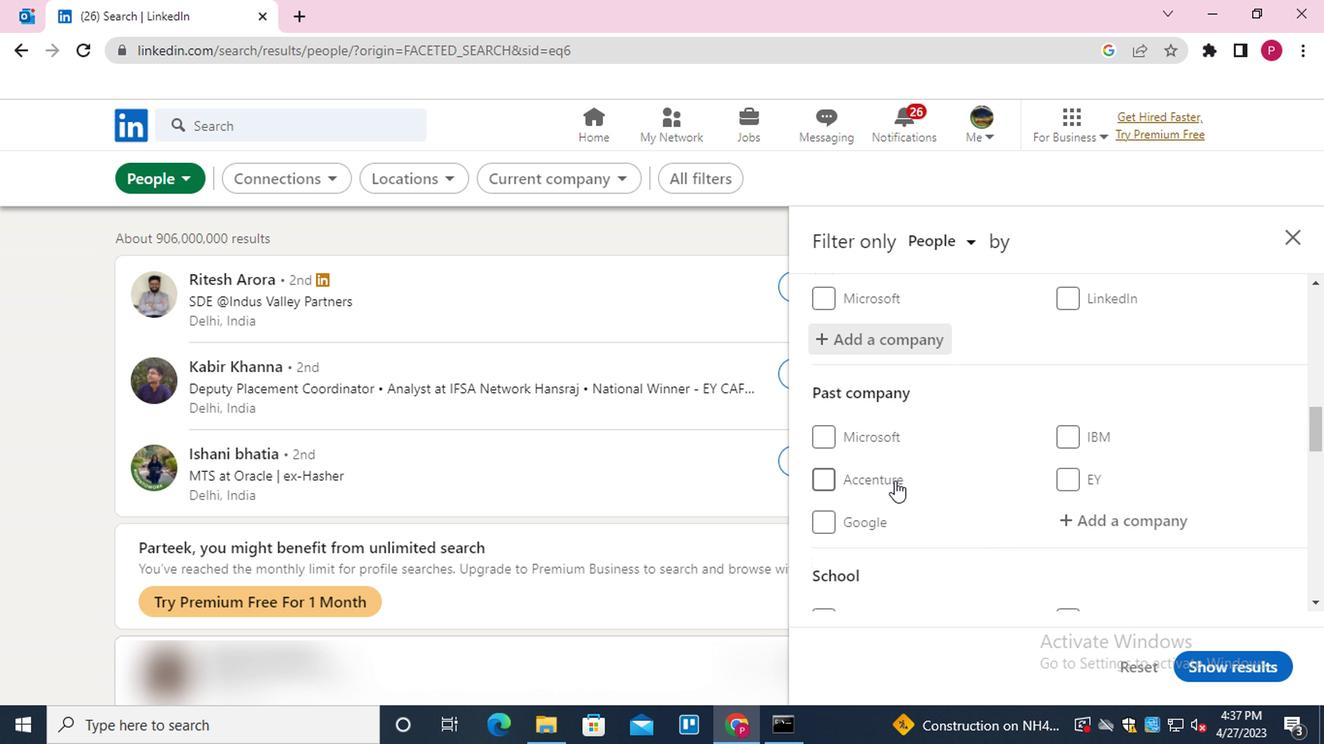 
Action: Mouse scrolled (890, 477) with delta (0, -1)
Screenshot: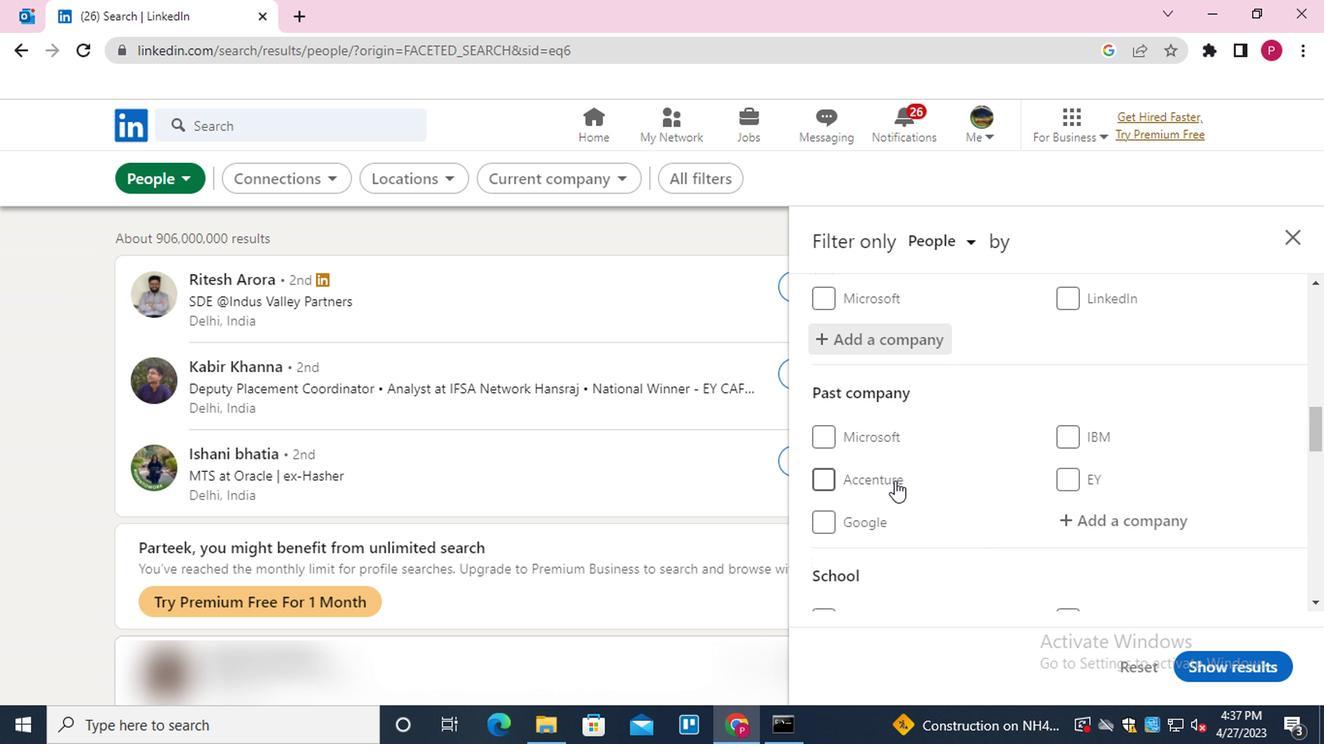 
Action: Mouse moved to (1136, 524)
Screenshot: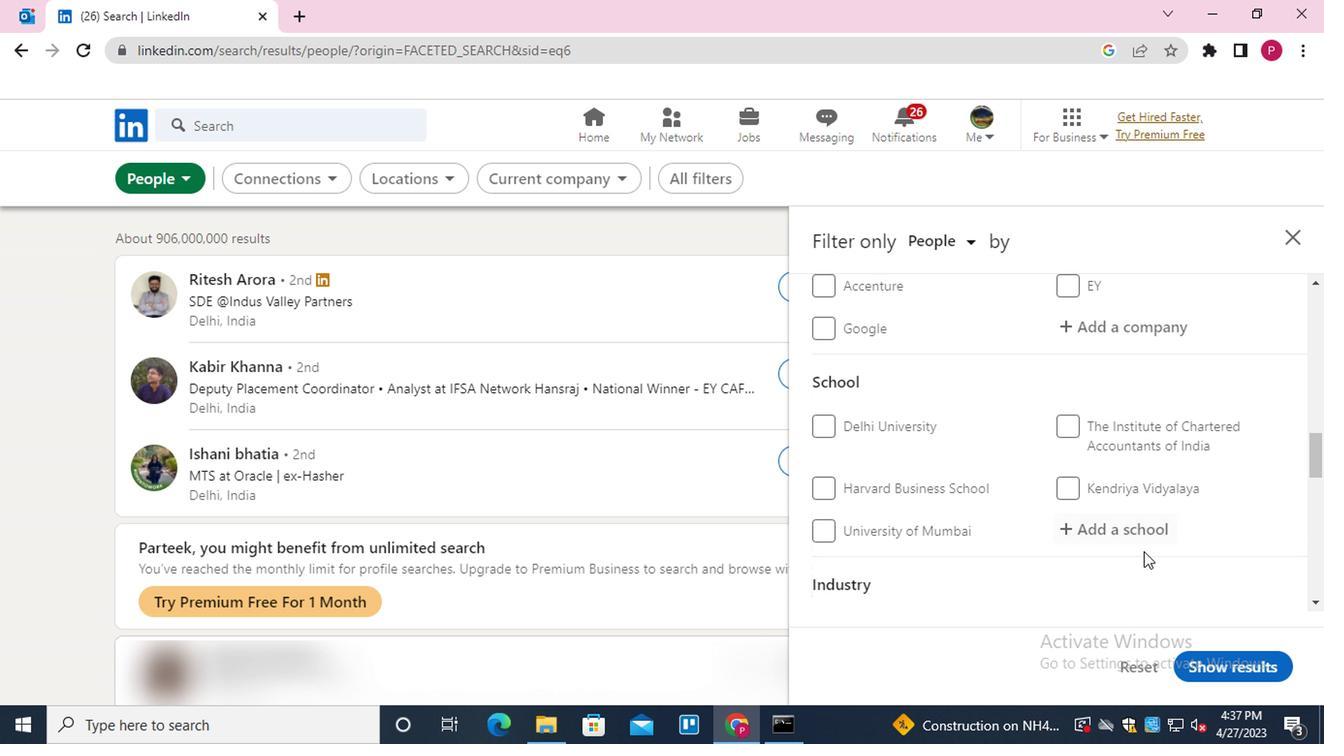 
Action: Mouse pressed left at (1136, 524)
Screenshot: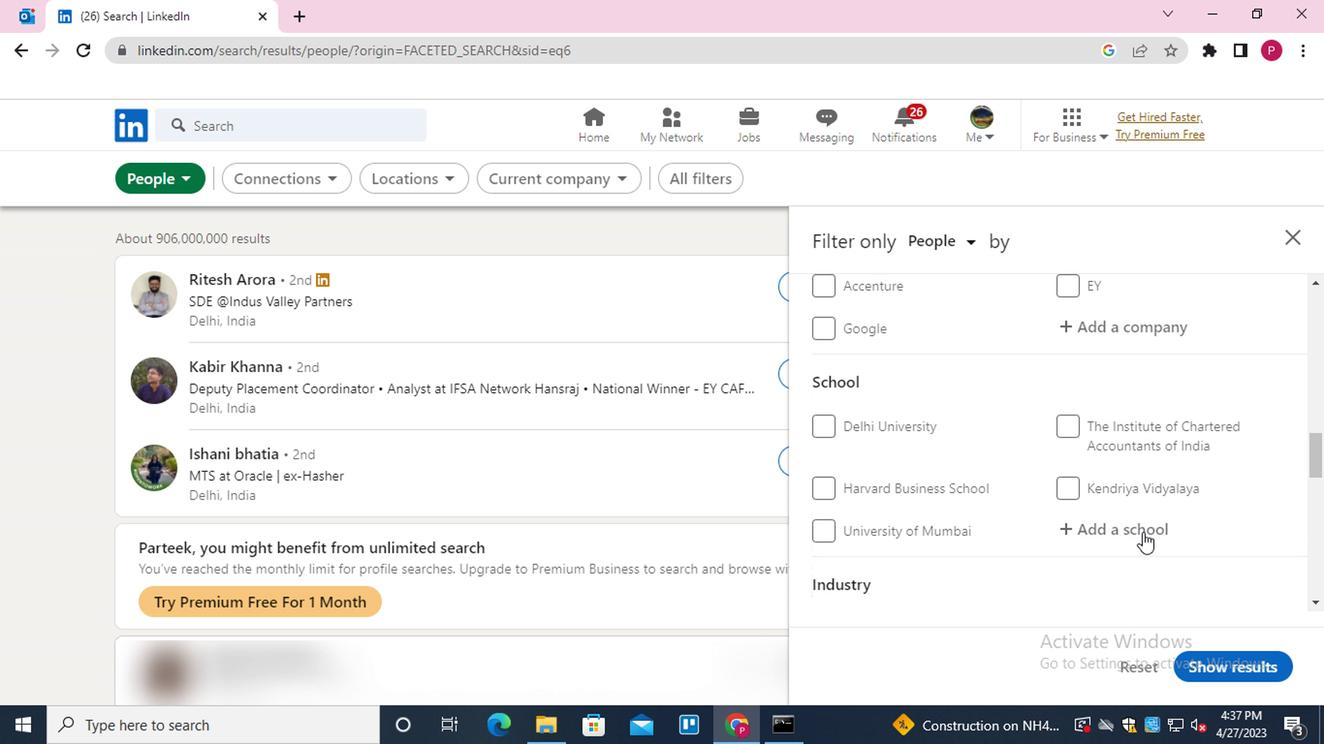 
Action: Mouse moved to (978, 479)
Screenshot: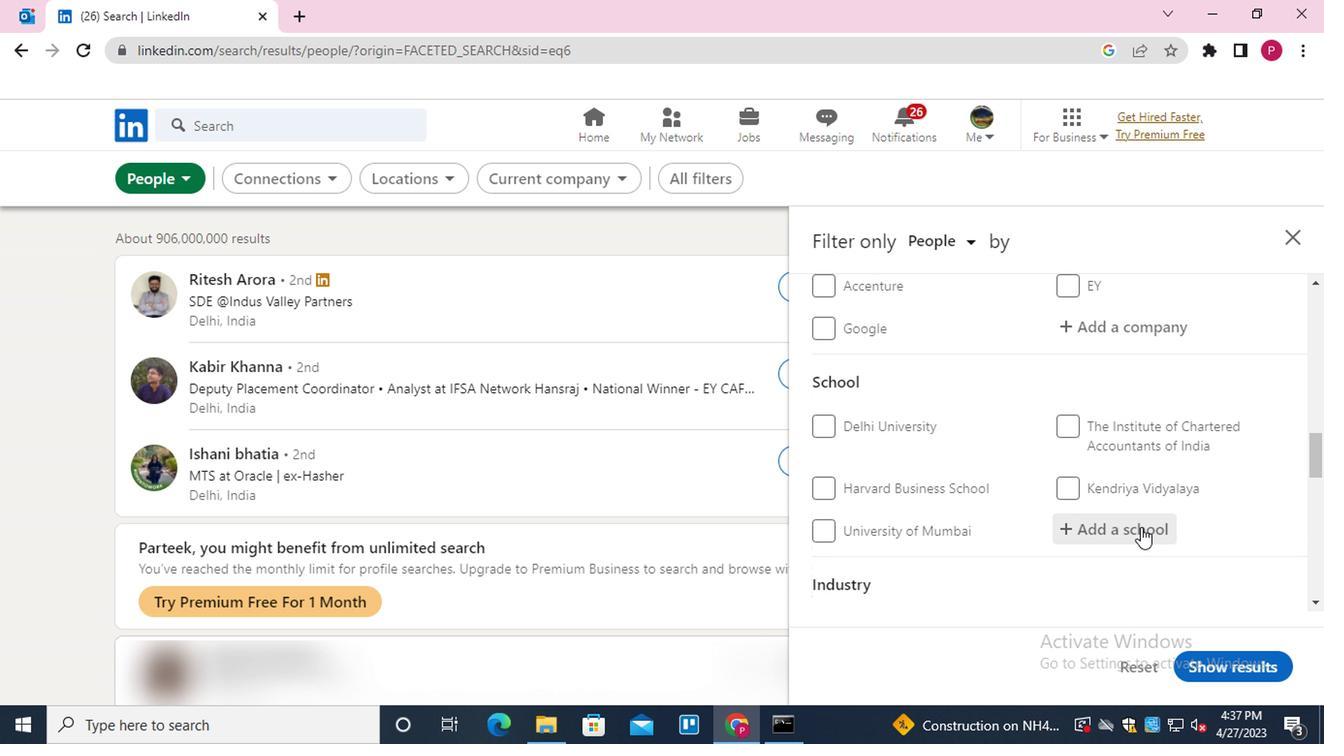 
Action: Mouse scrolled (978, 478) with delta (0, 0)
Screenshot: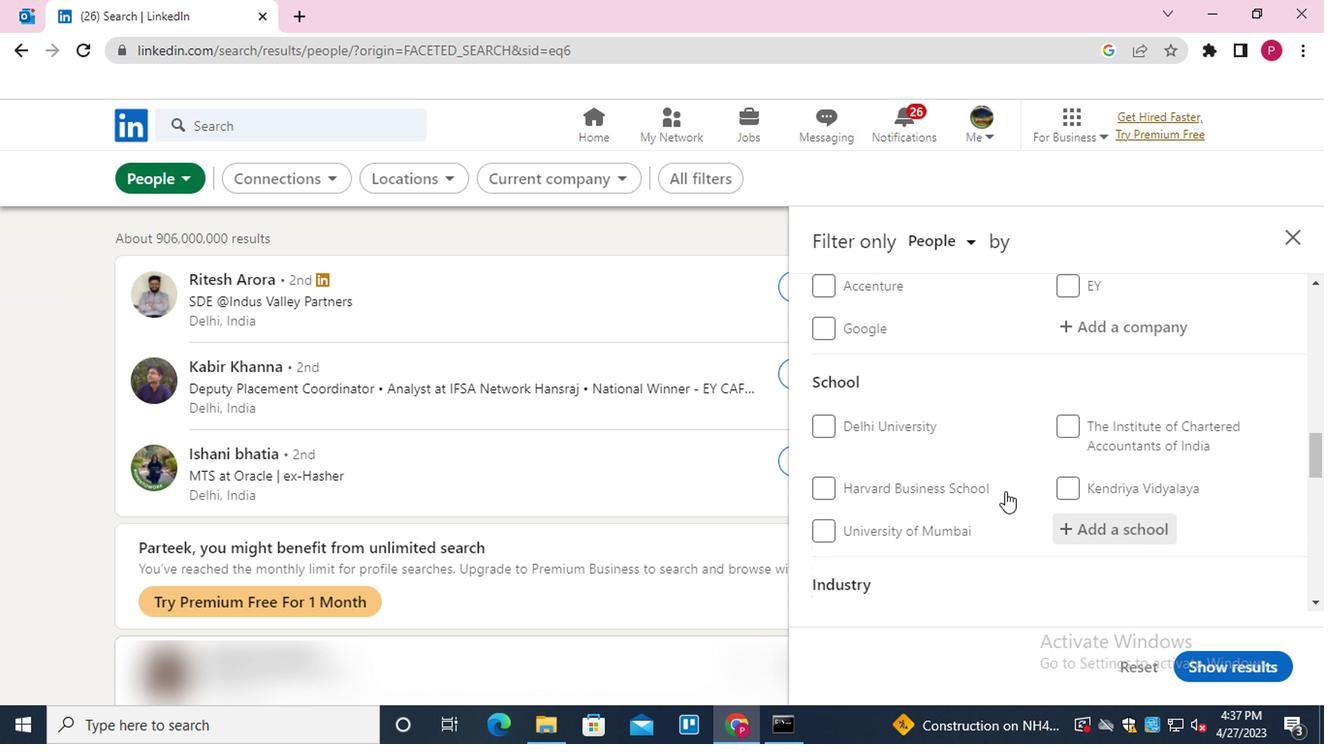 
Action: Mouse scrolled (978, 478) with delta (0, 0)
Screenshot: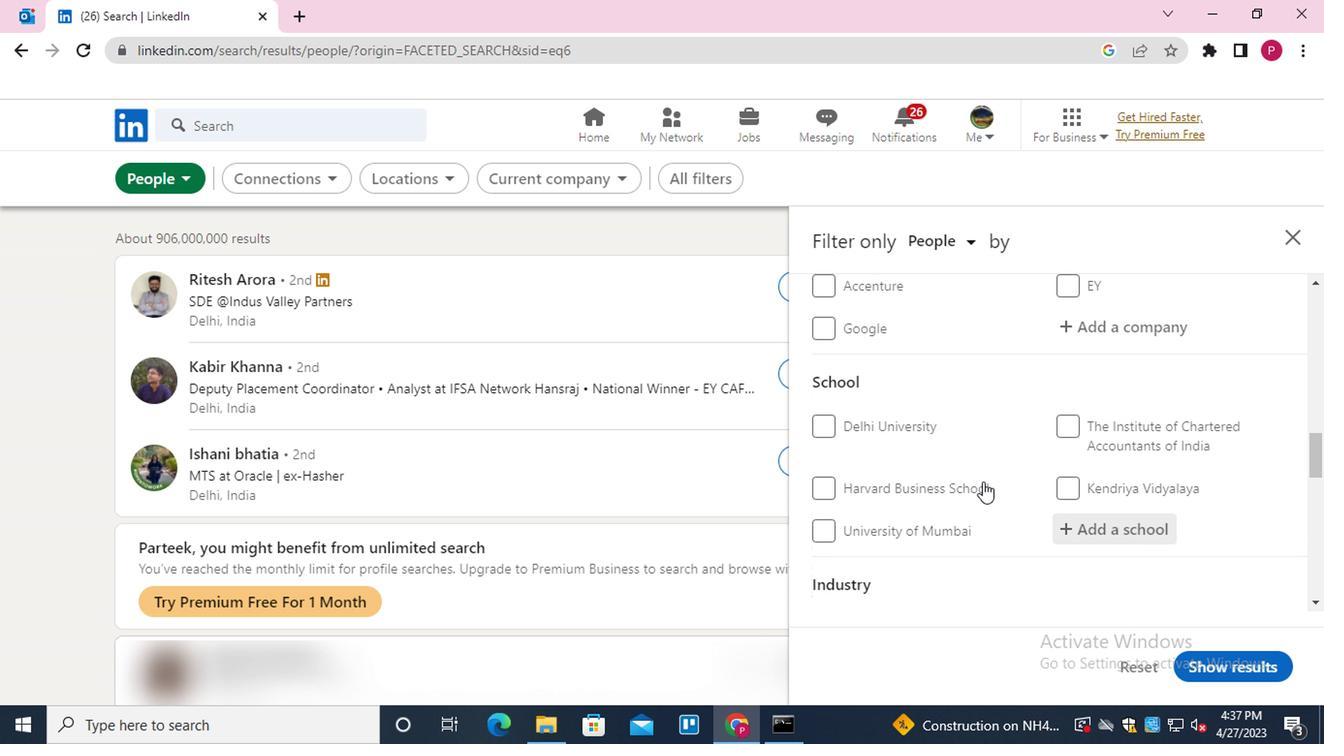 
Action: Mouse moved to (999, 462)
Screenshot: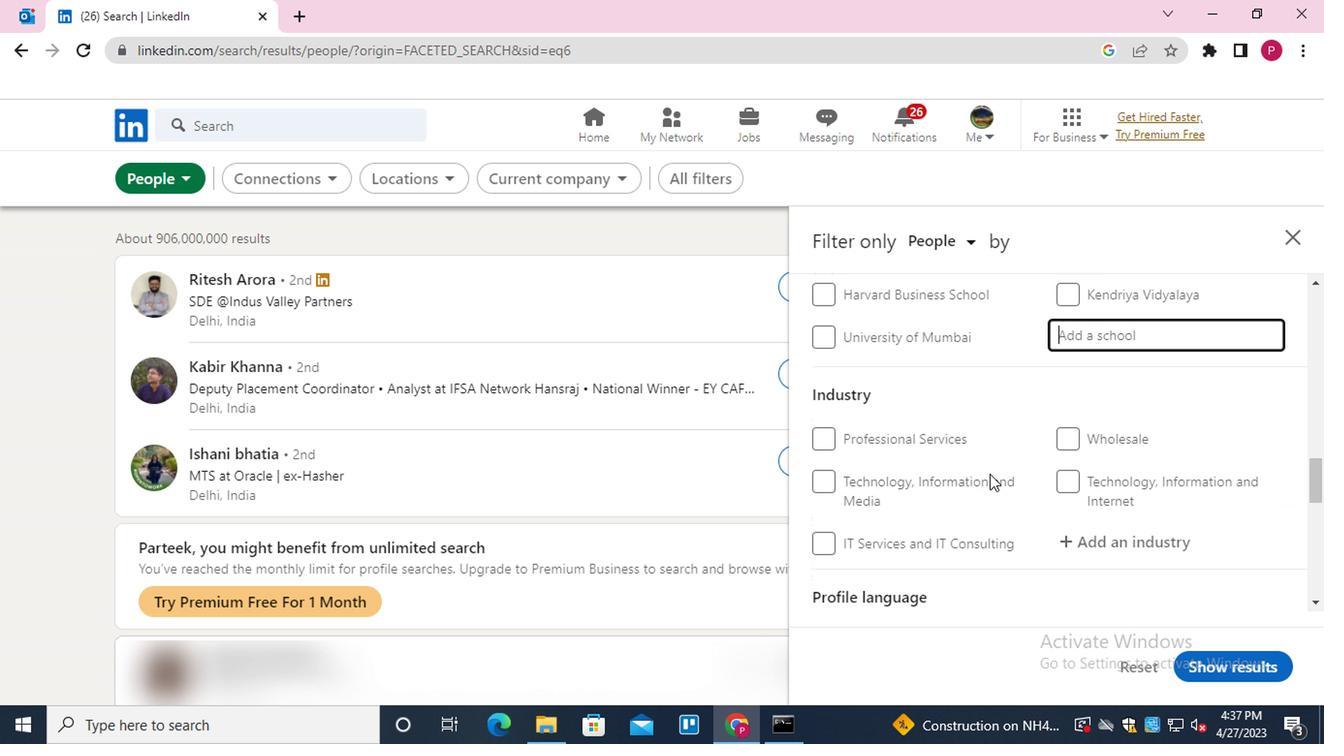 
Action: Key pressed <Key.shift>NGR<Key.shift><Key.backspace><Key.backspace><Key.backspace>MGR<Key.down><Key.down><Key.up><Key.enter>
Screenshot: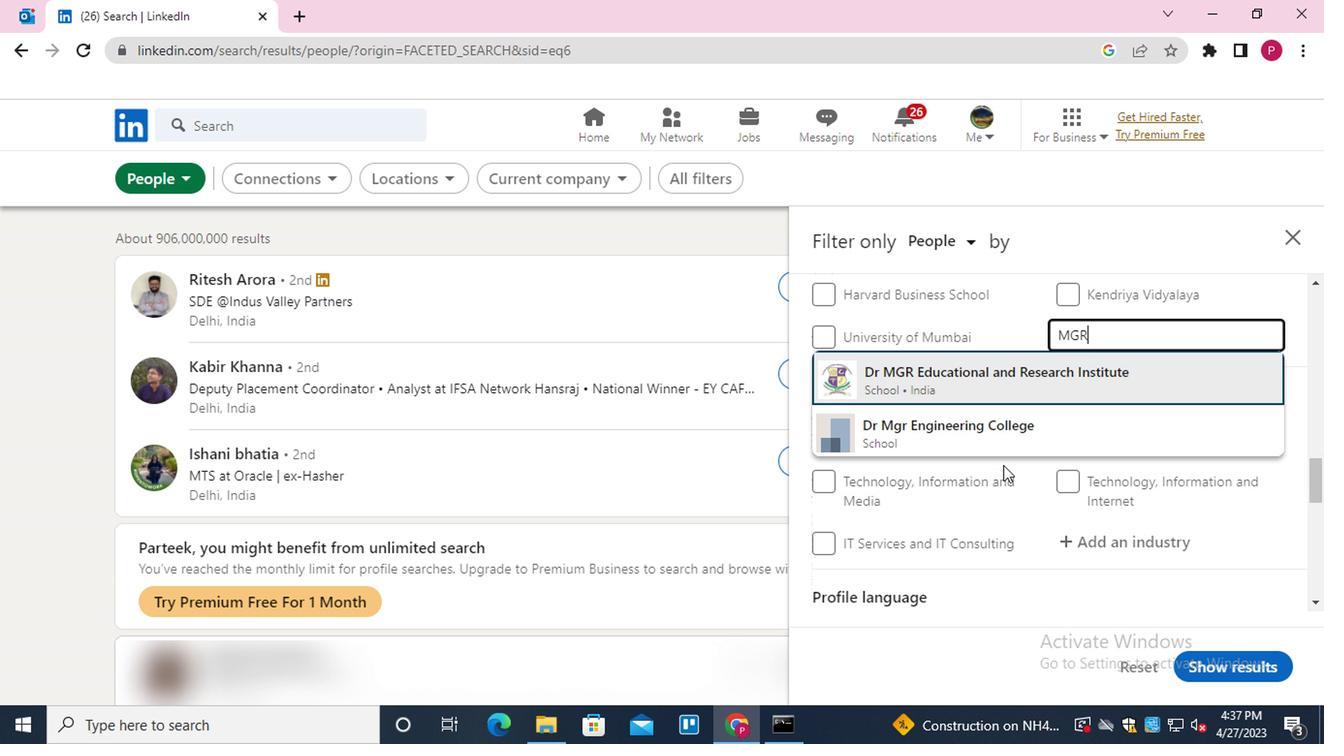 
Action: Mouse scrolled (999, 462) with delta (0, 0)
Screenshot: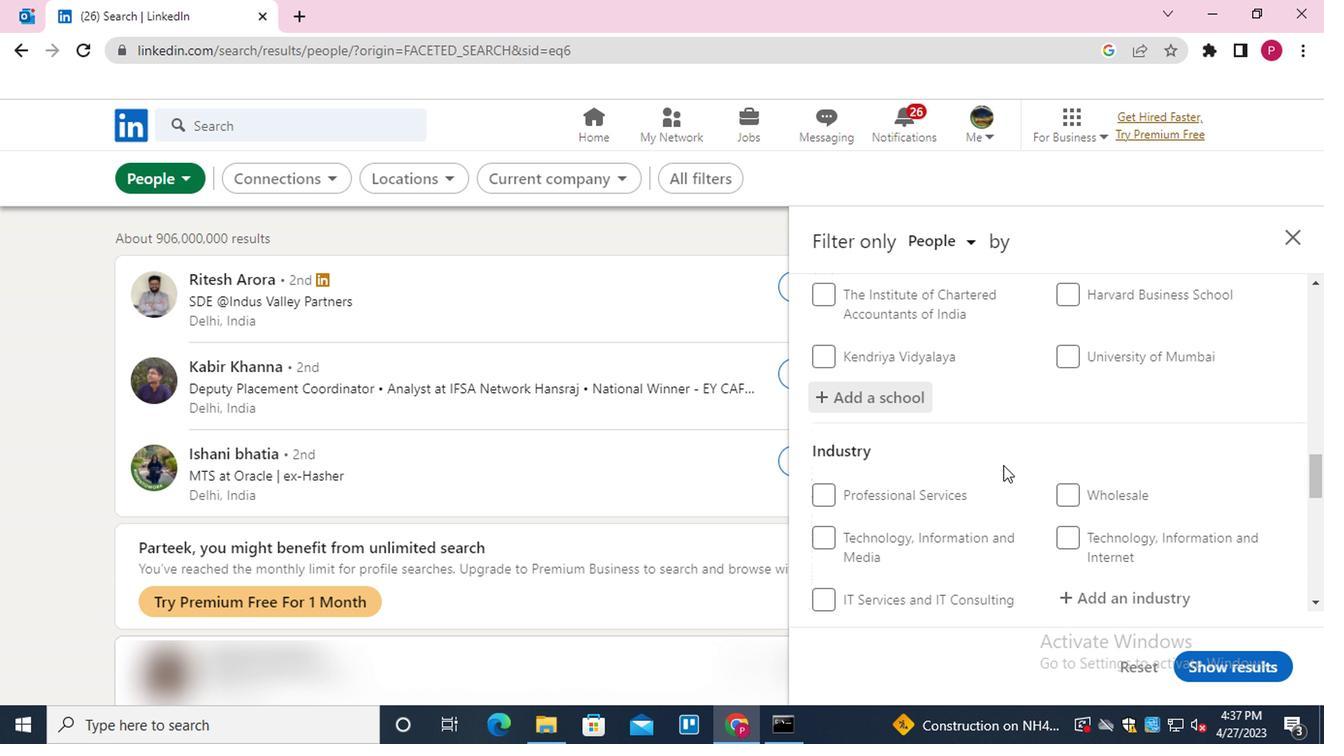 
Action: Mouse scrolled (999, 462) with delta (0, 0)
Screenshot: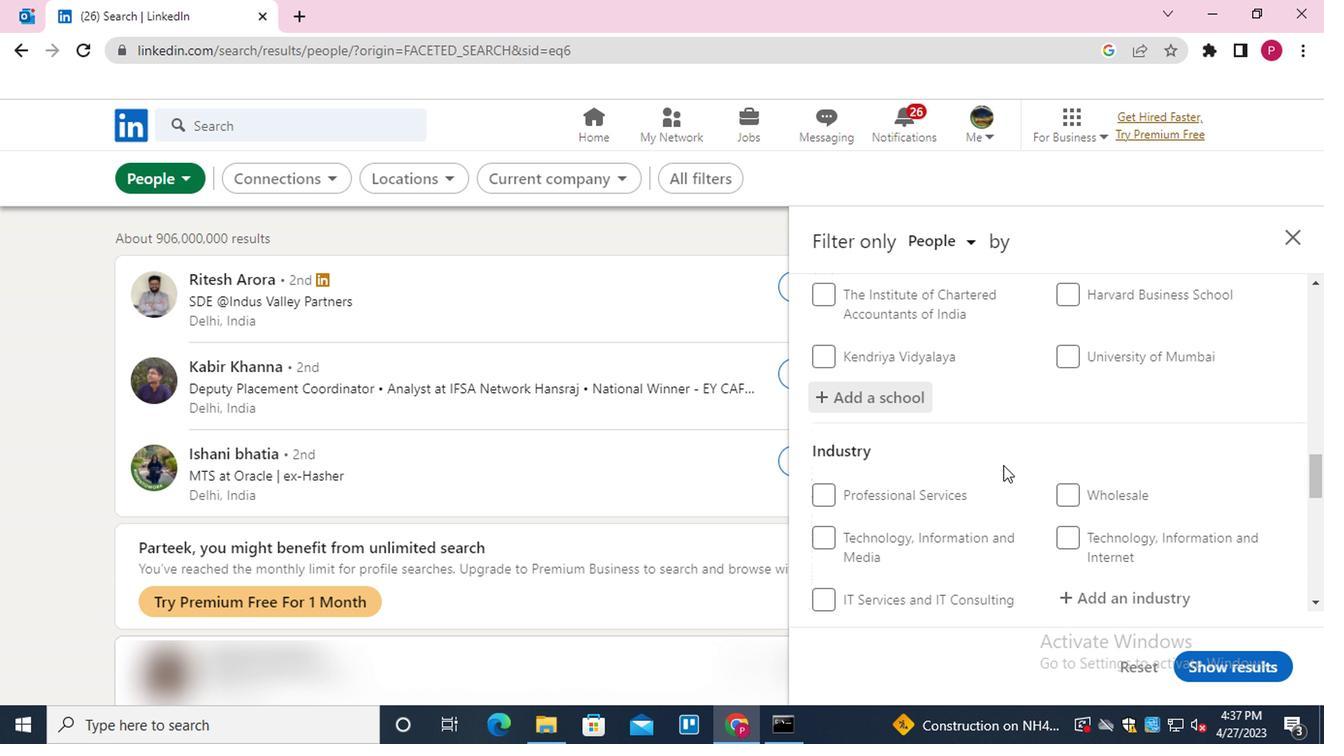 
Action: Mouse scrolled (999, 462) with delta (0, 0)
Screenshot: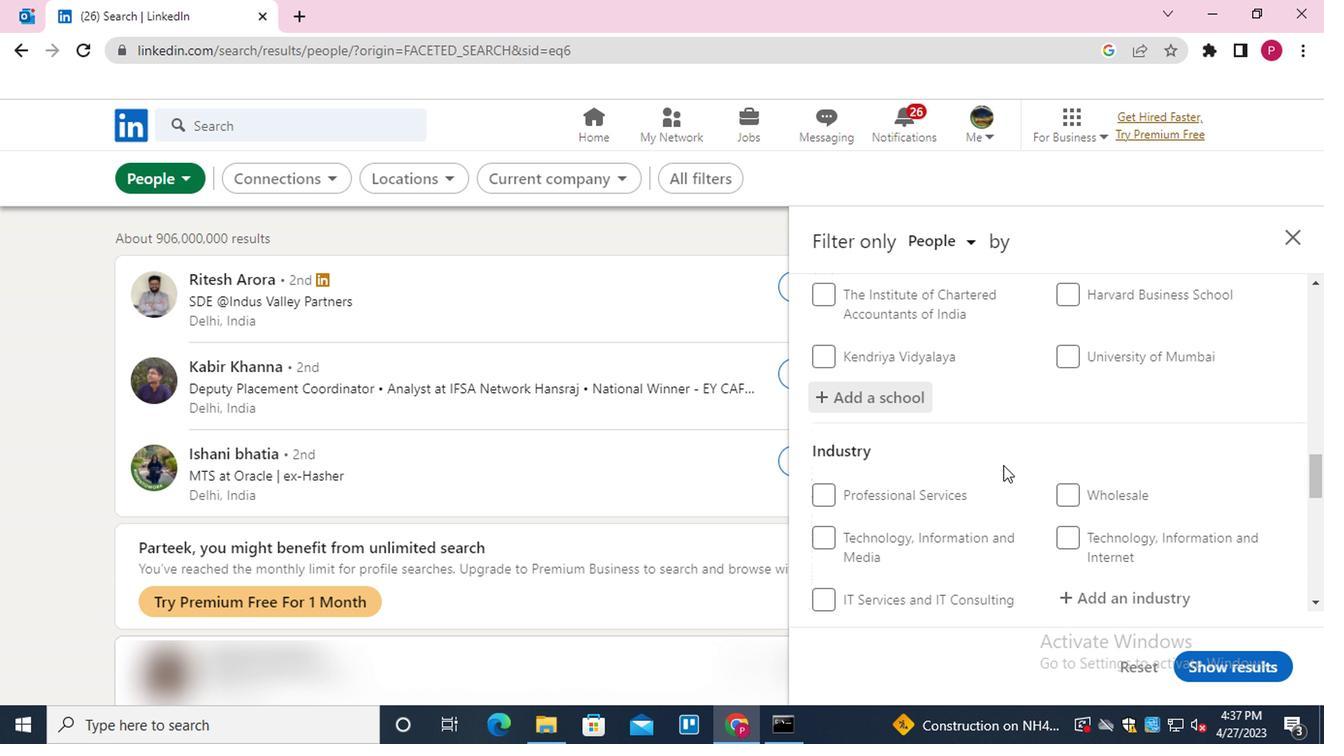 
Action: Mouse moved to (1155, 310)
Screenshot: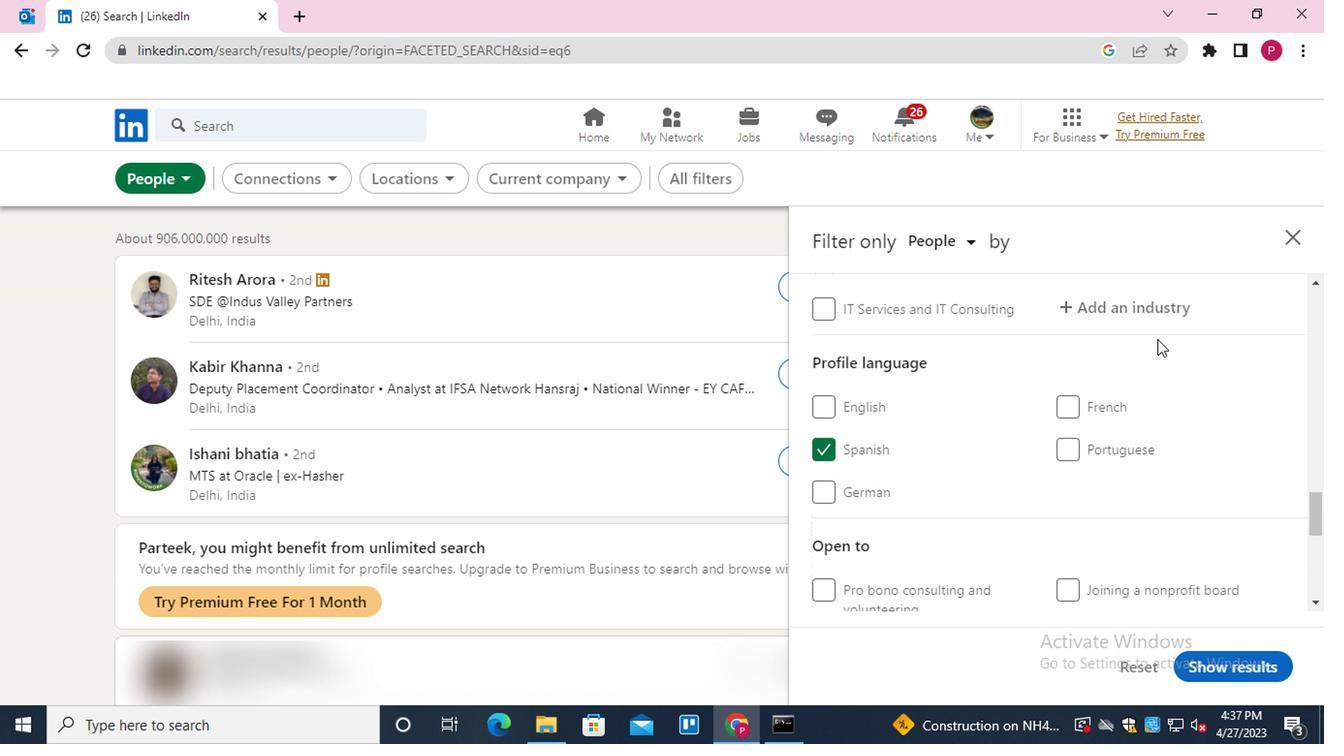 
Action: Mouse pressed left at (1155, 310)
Screenshot: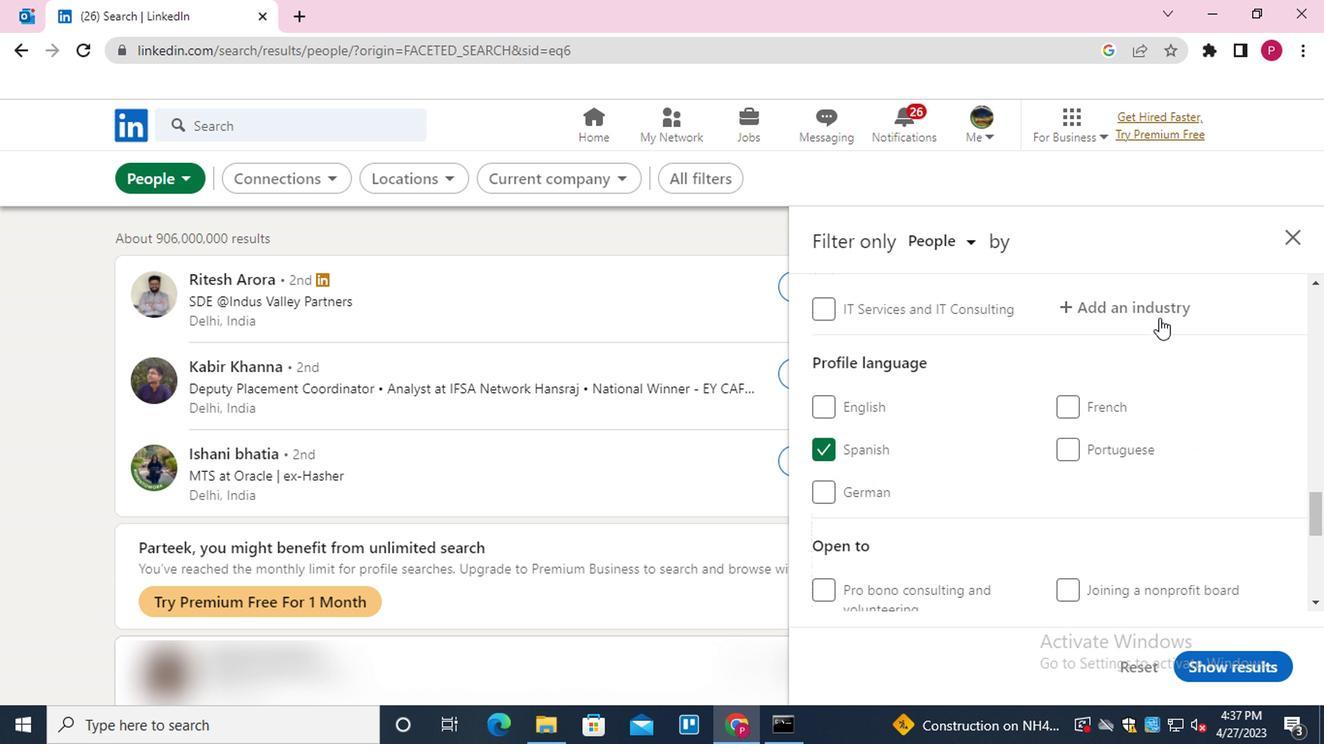 
Action: Key pressed <Key.shift>PERFOR<Key.down><Key.down><Key.enter>
Screenshot: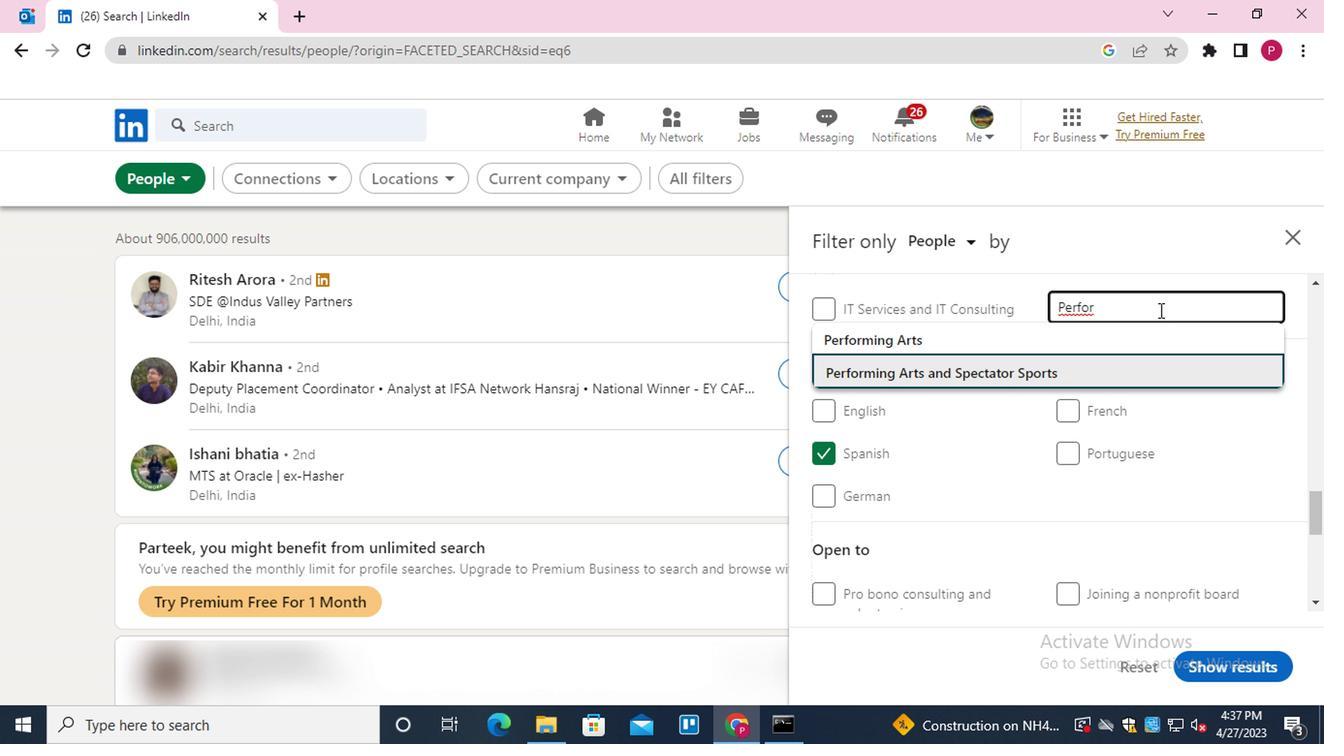 
Action: Mouse moved to (1026, 404)
Screenshot: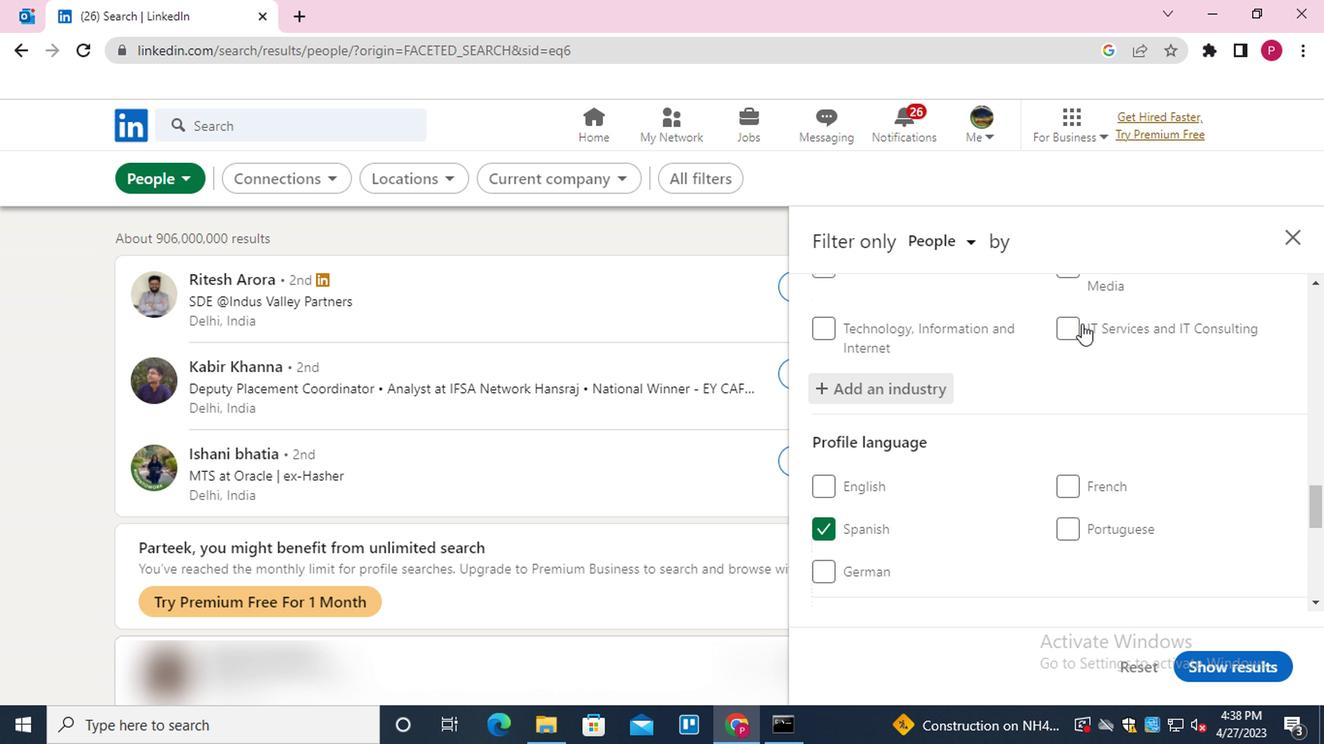 
Action: Mouse scrolled (1026, 404) with delta (0, 0)
Screenshot: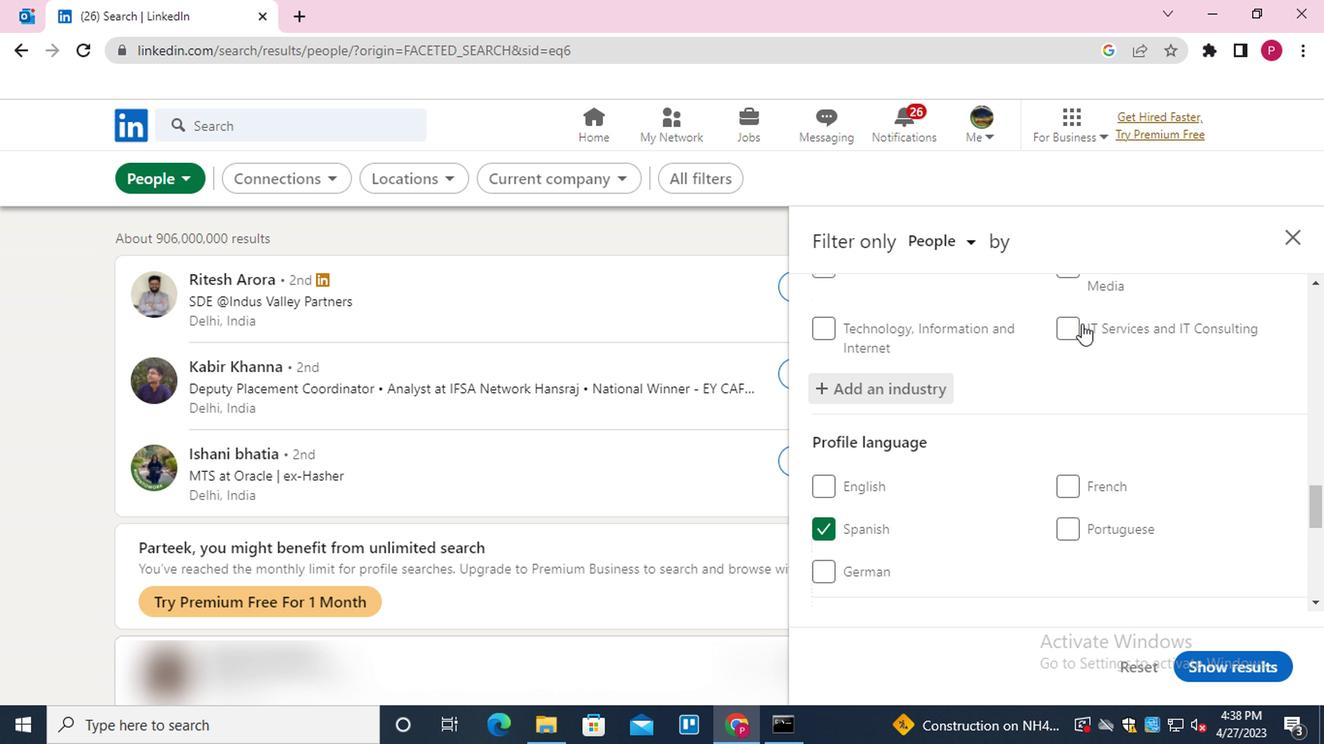 
Action: Mouse moved to (1024, 420)
Screenshot: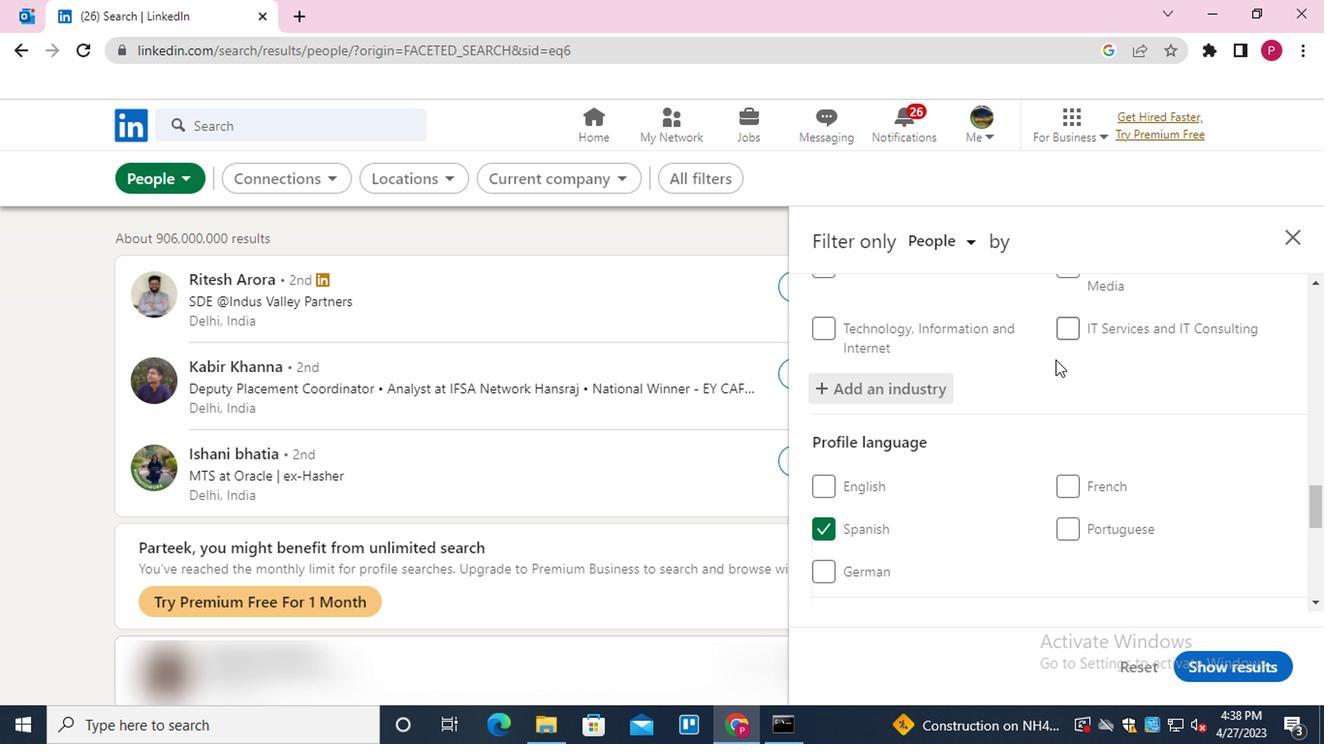 
Action: Mouse scrolled (1024, 419) with delta (0, 0)
Screenshot: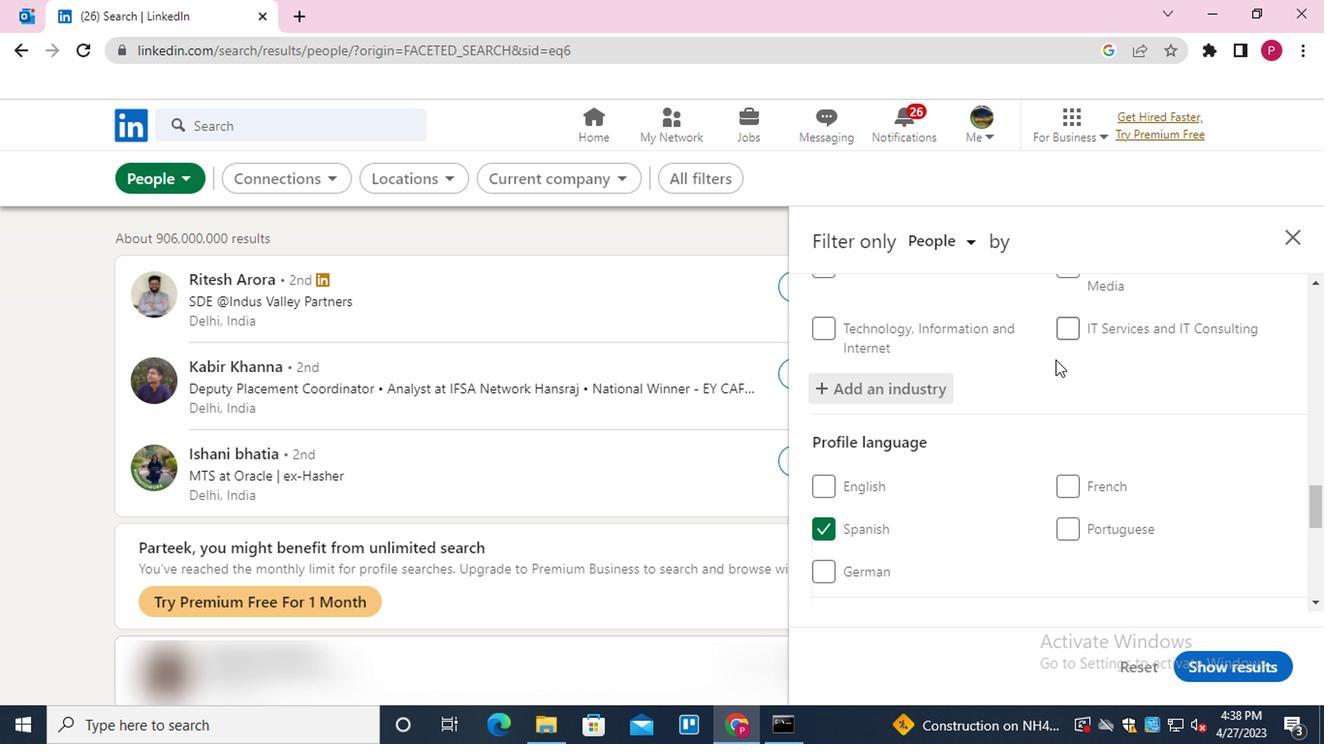 
Action: Mouse moved to (1036, 460)
Screenshot: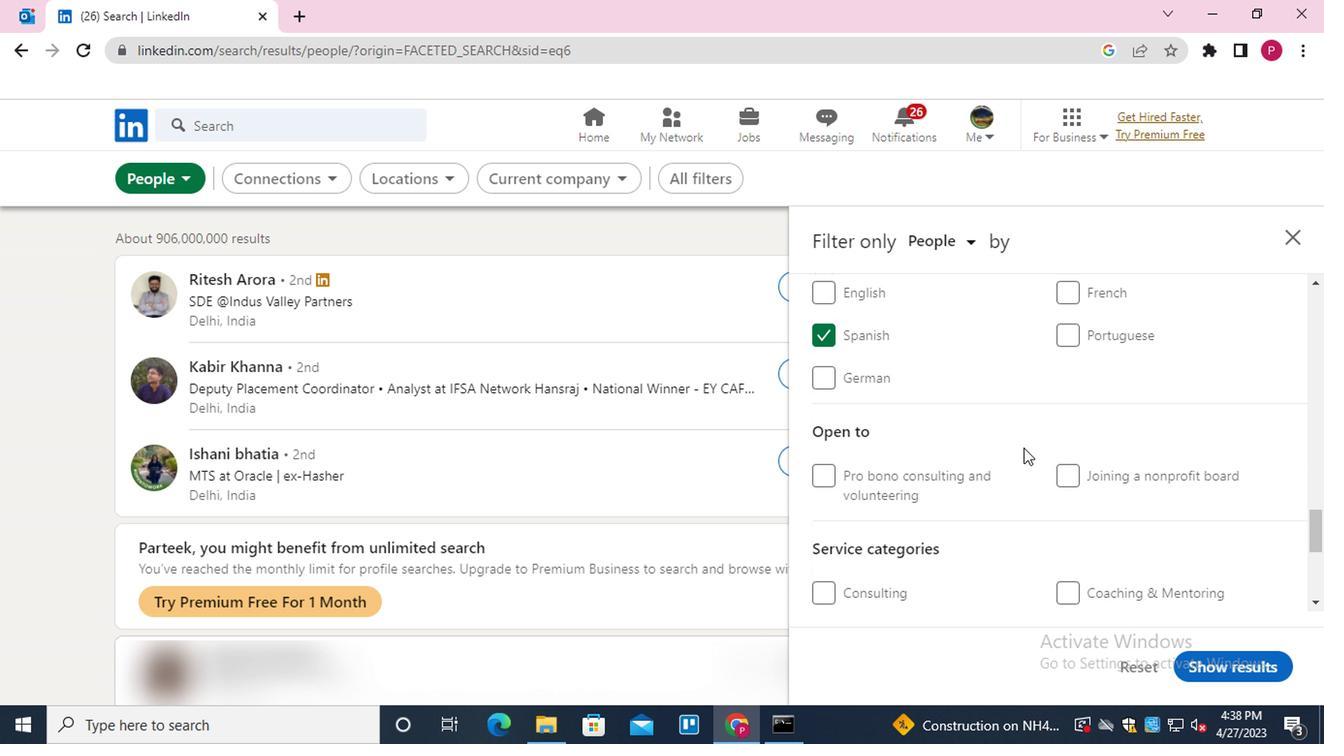 
Action: Mouse scrolled (1036, 459) with delta (0, 0)
Screenshot: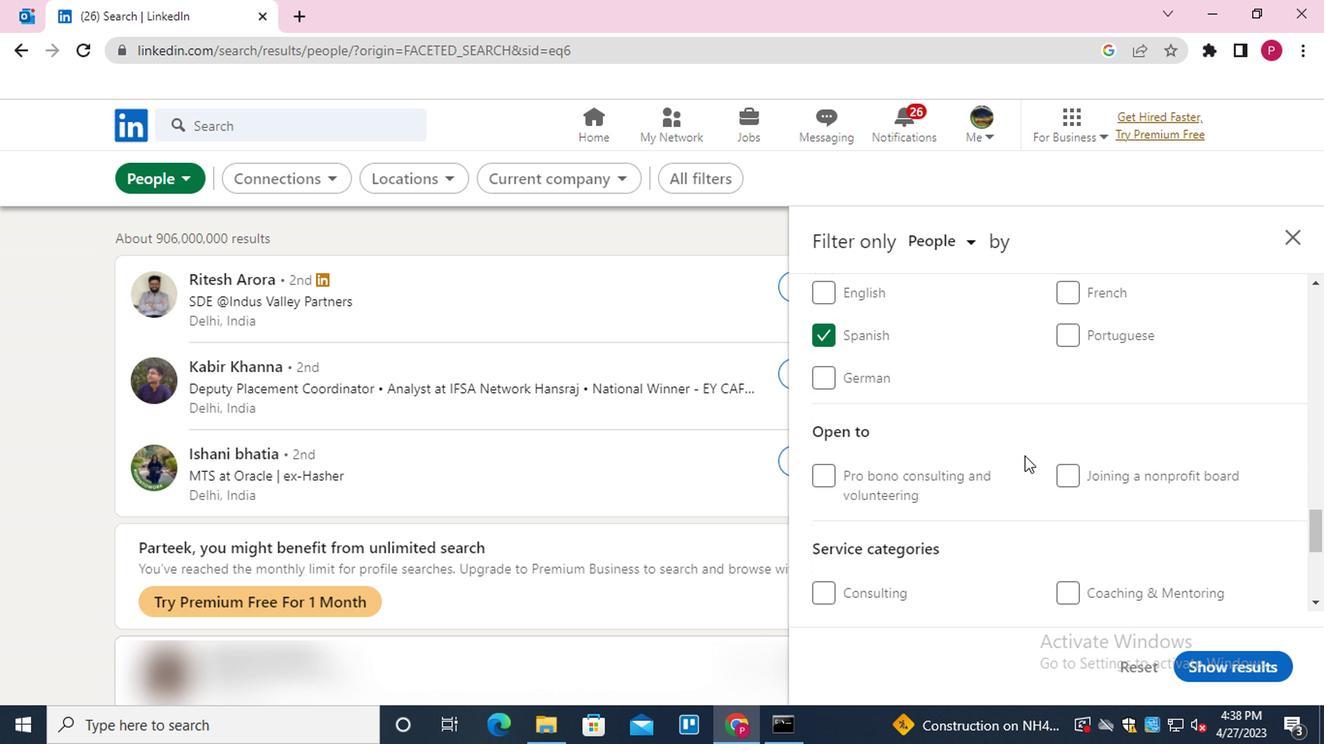 
Action: Mouse moved to (1038, 464)
Screenshot: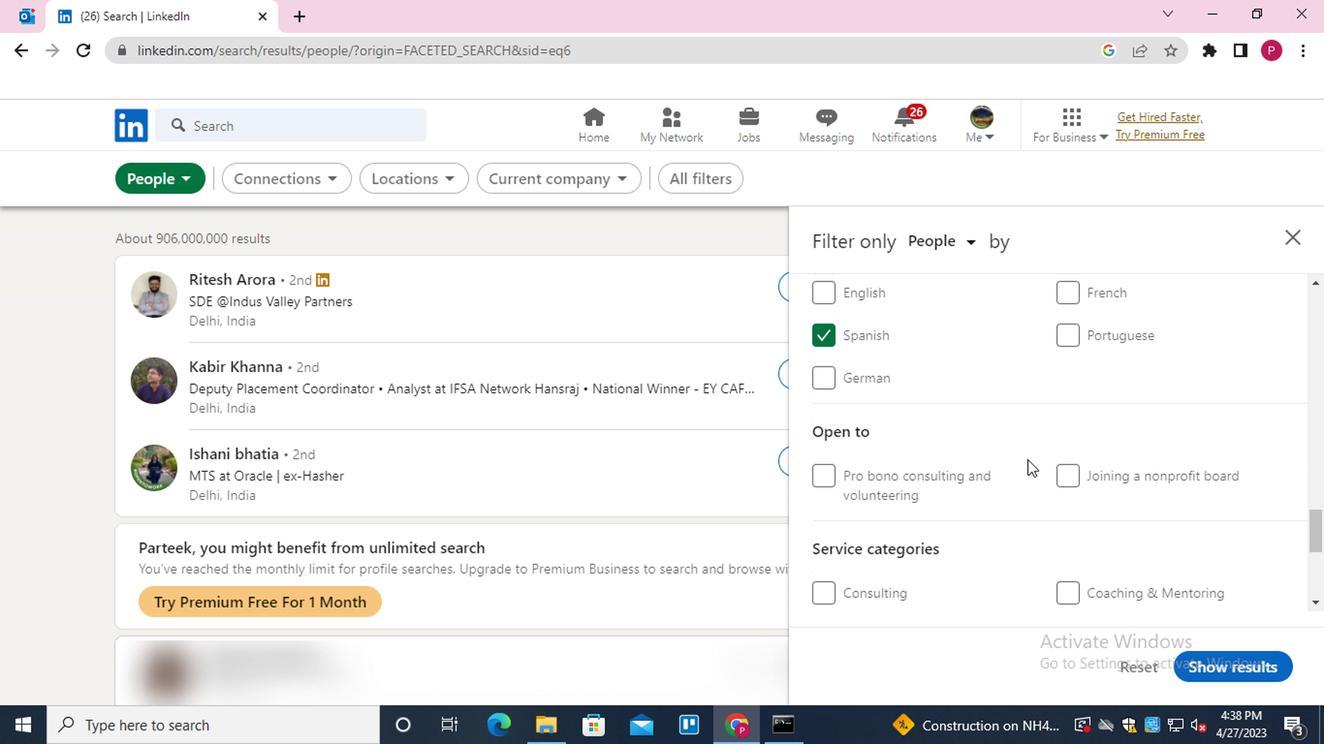 
Action: Mouse scrolled (1038, 462) with delta (0, -1)
Screenshot: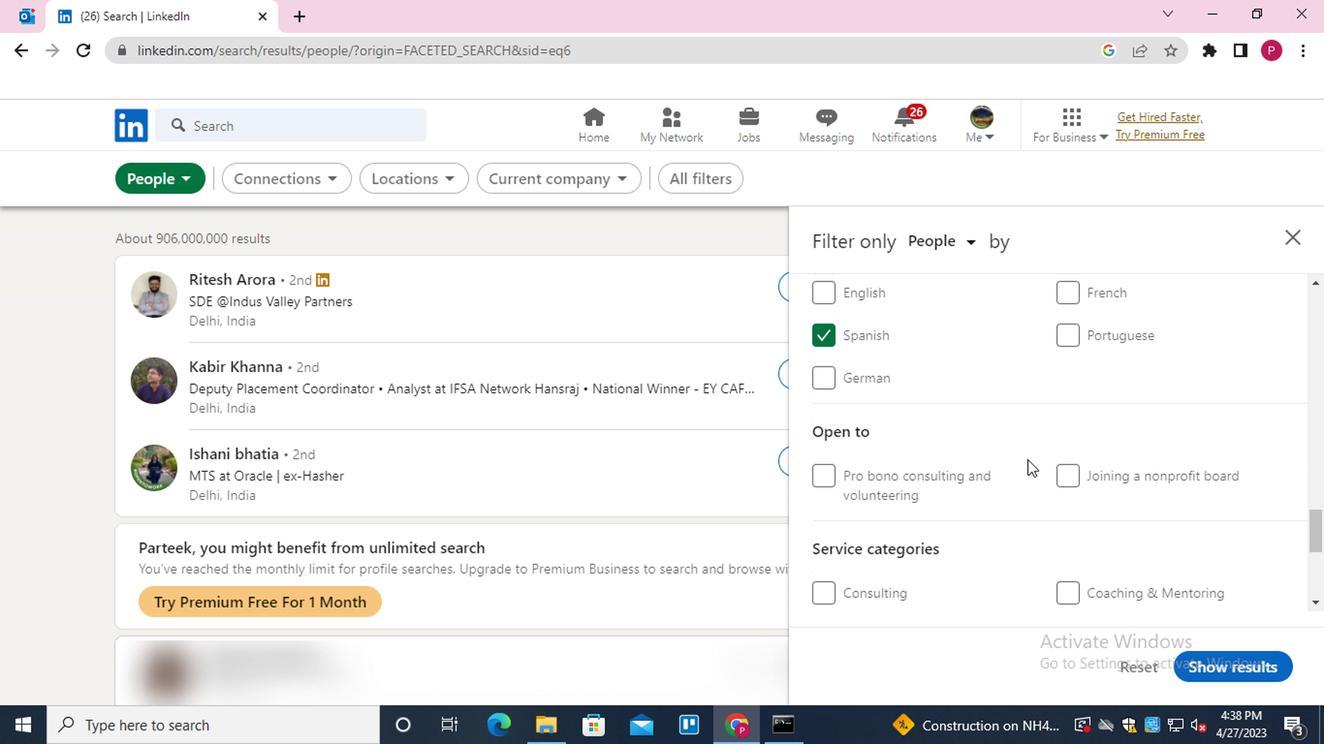 
Action: Mouse moved to (1041, 467)
Screenshot: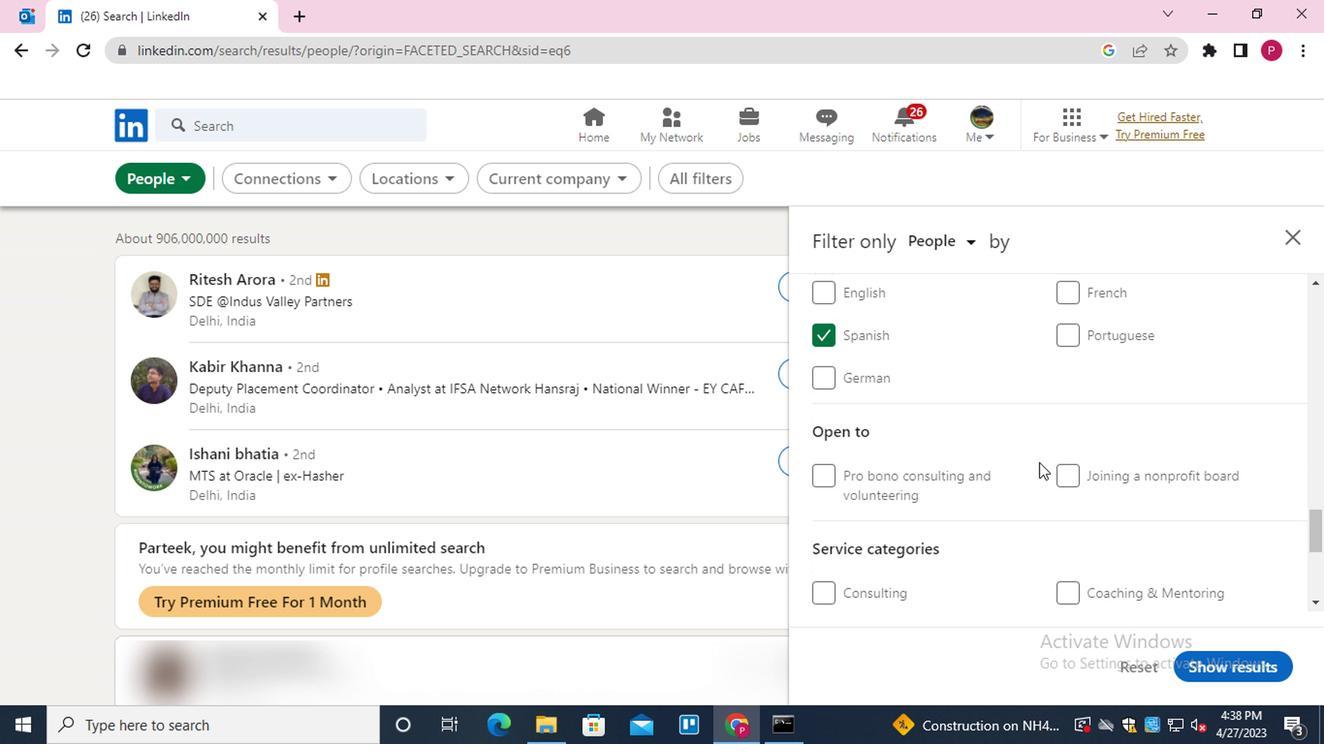 
Action: Mouse scrolled (1041, 466) with delta (0, 0)
Screenshot: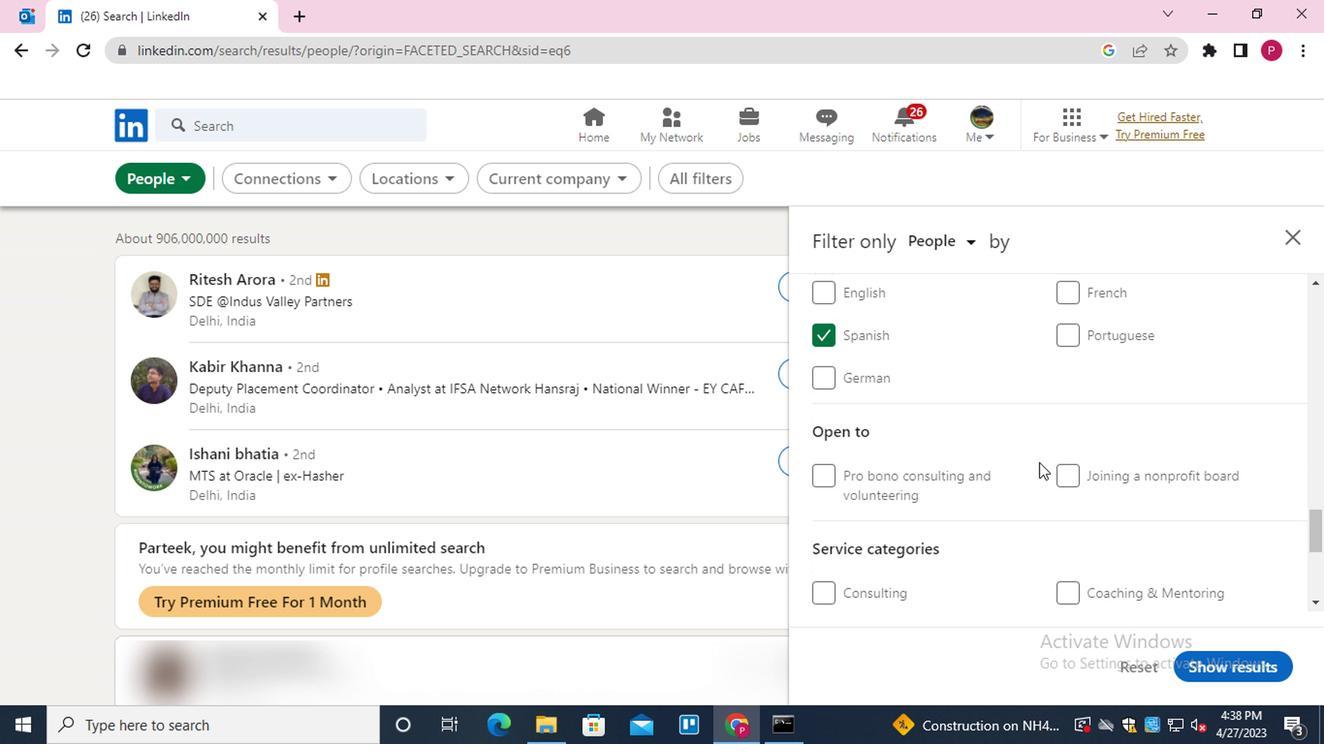 
Action: Mouse moved to (1046, 471)
Screenshot: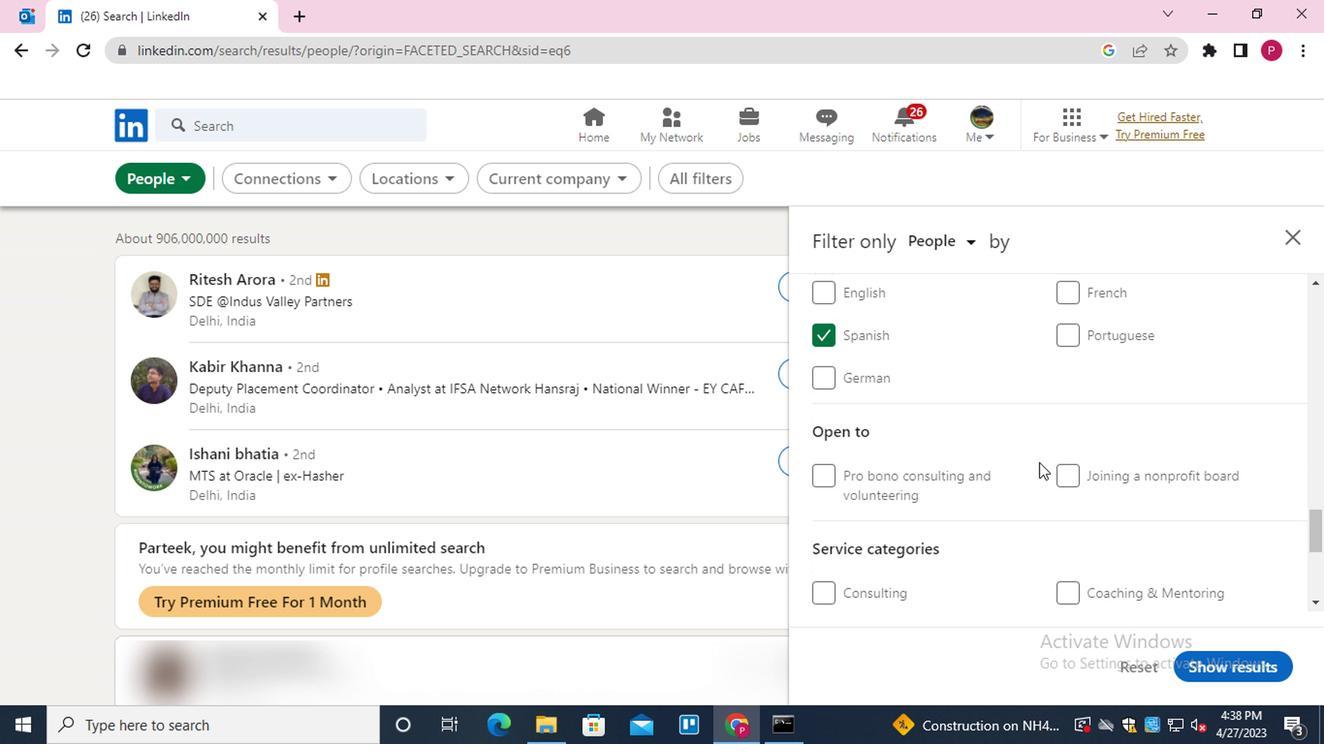 
Action: Mouse scrolled (1046, 469) with delta (0, -1)
Screenshot: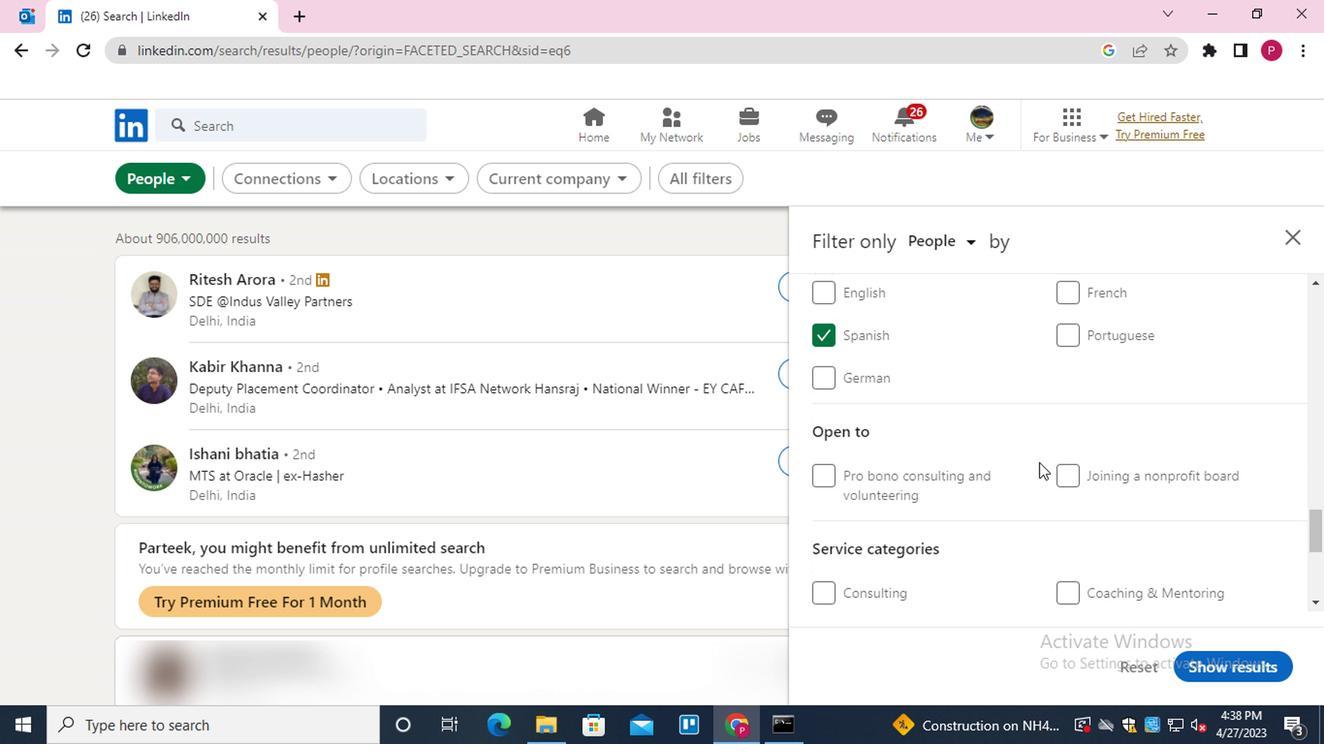 
Action: Mouse moved to (1129, 326)
Screenshot: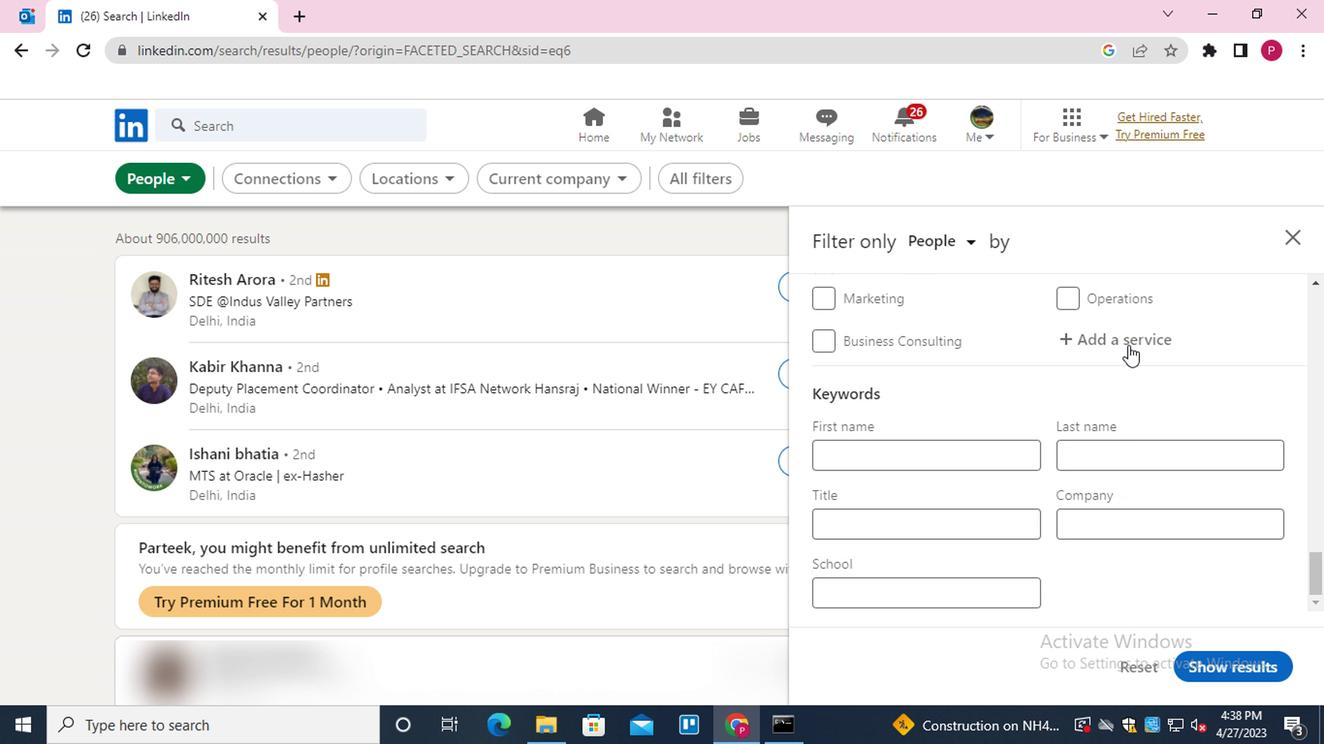 
Action: Mouse pressed left at (1129, 326)
Screenshot: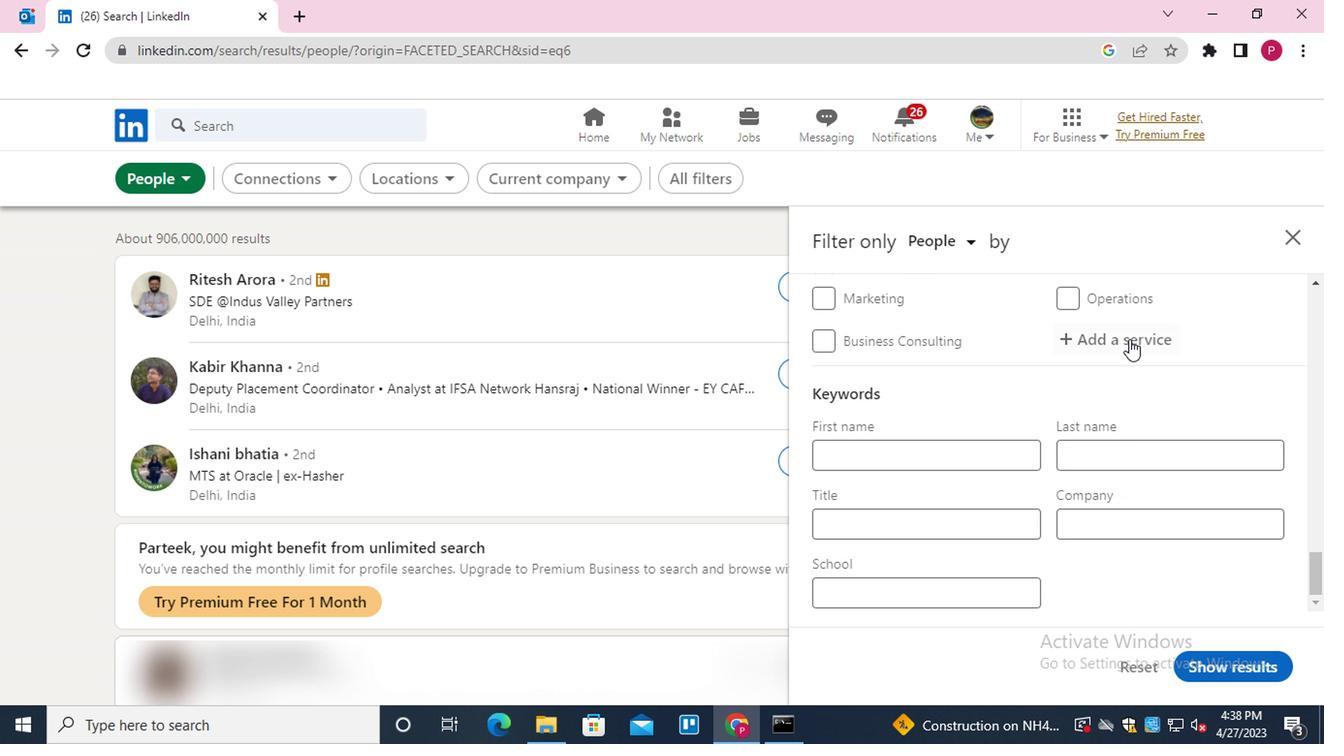 
Action: Key pressed <Key.shift>EVENT<Key.down><Key.enter>
Screenshot: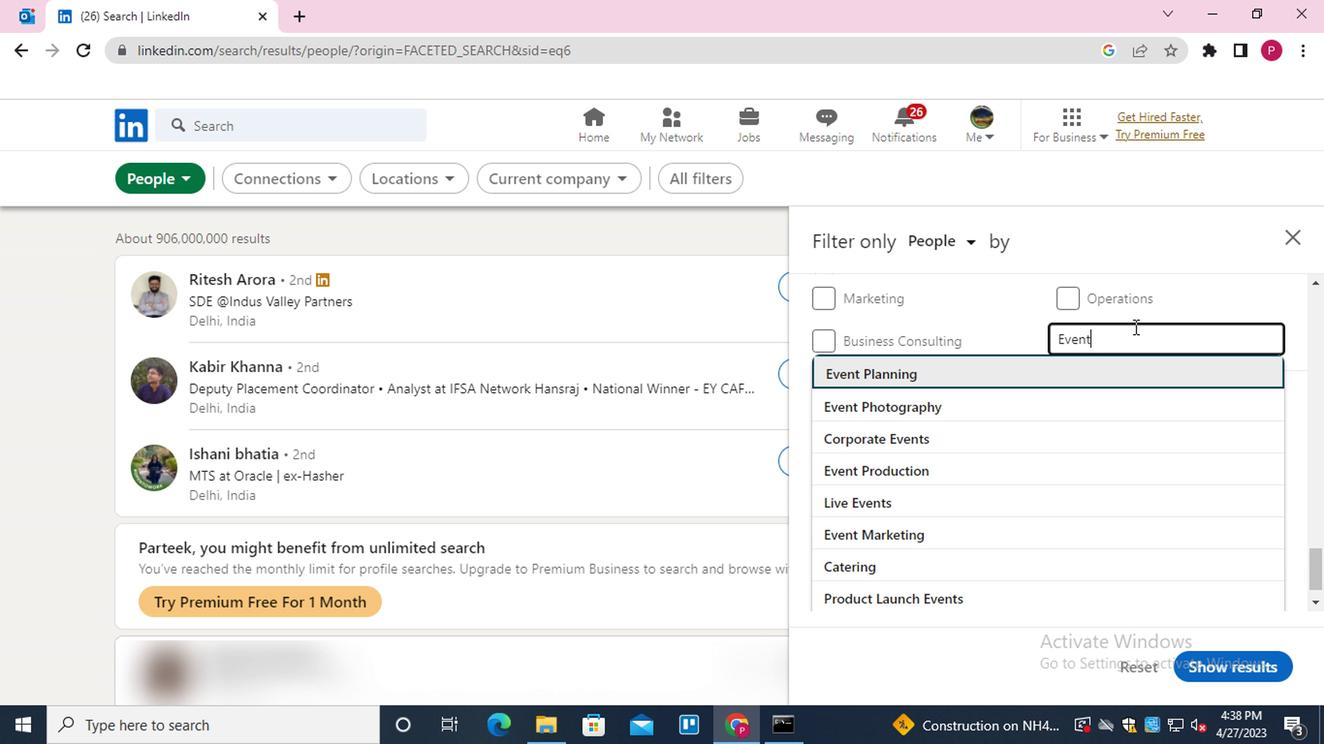 
Action: Mouse moved to (1127, 434)
Screenshot: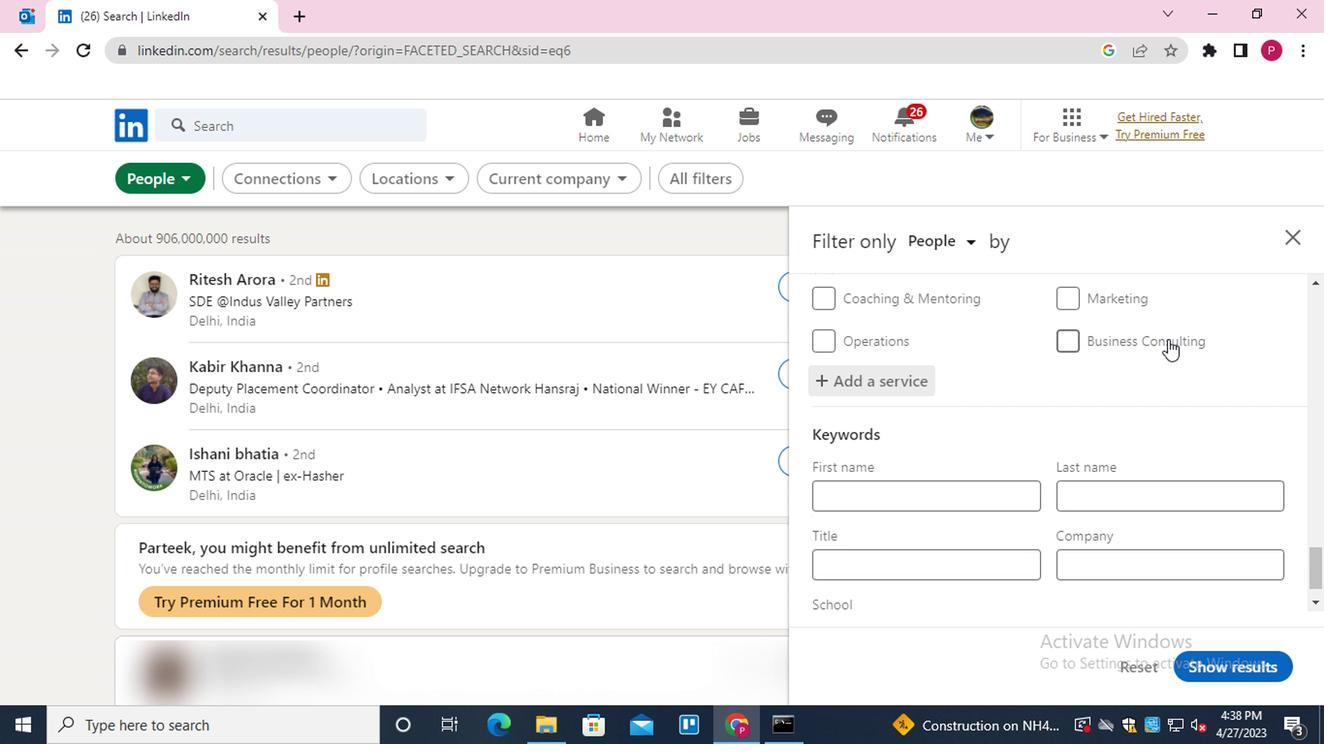 
Action: Mouse scrolled (1127, 433) with delta (0, 0)
Screenshot: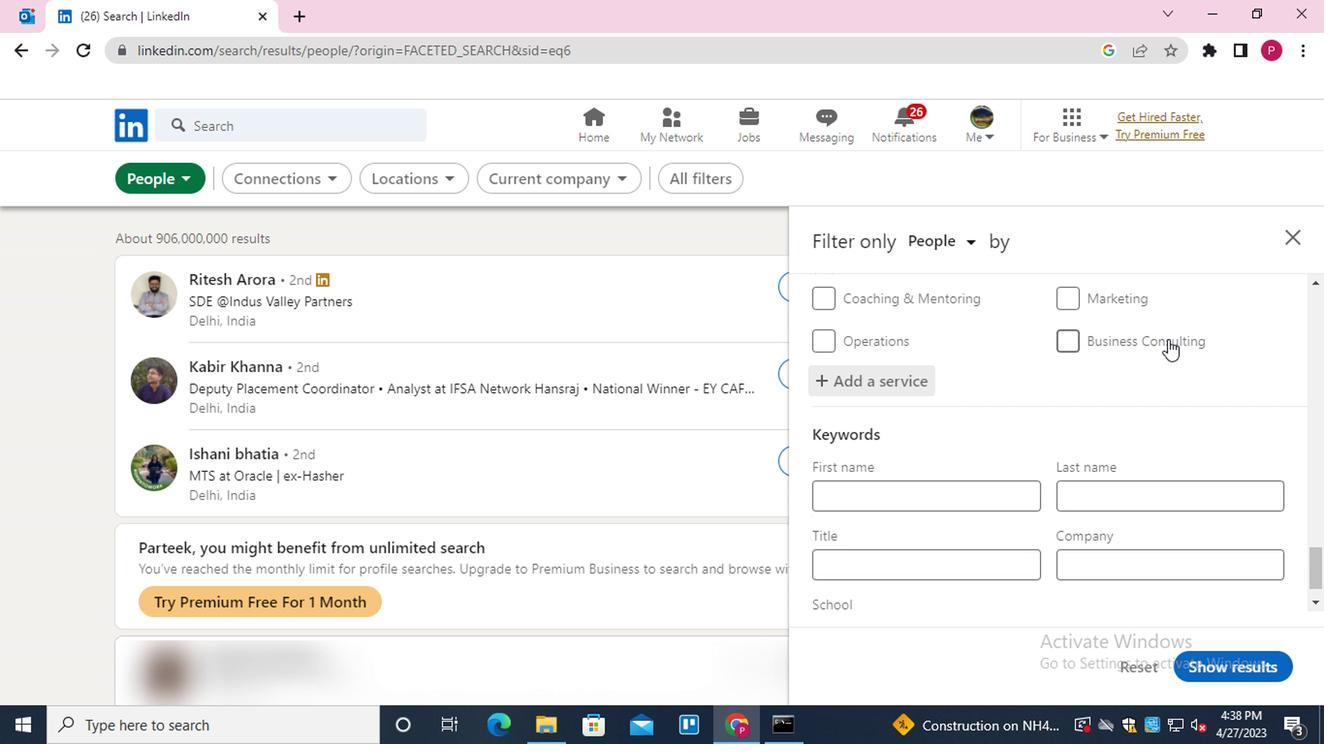 
Action: Mouse moved to (1100, 460)
Screenshot: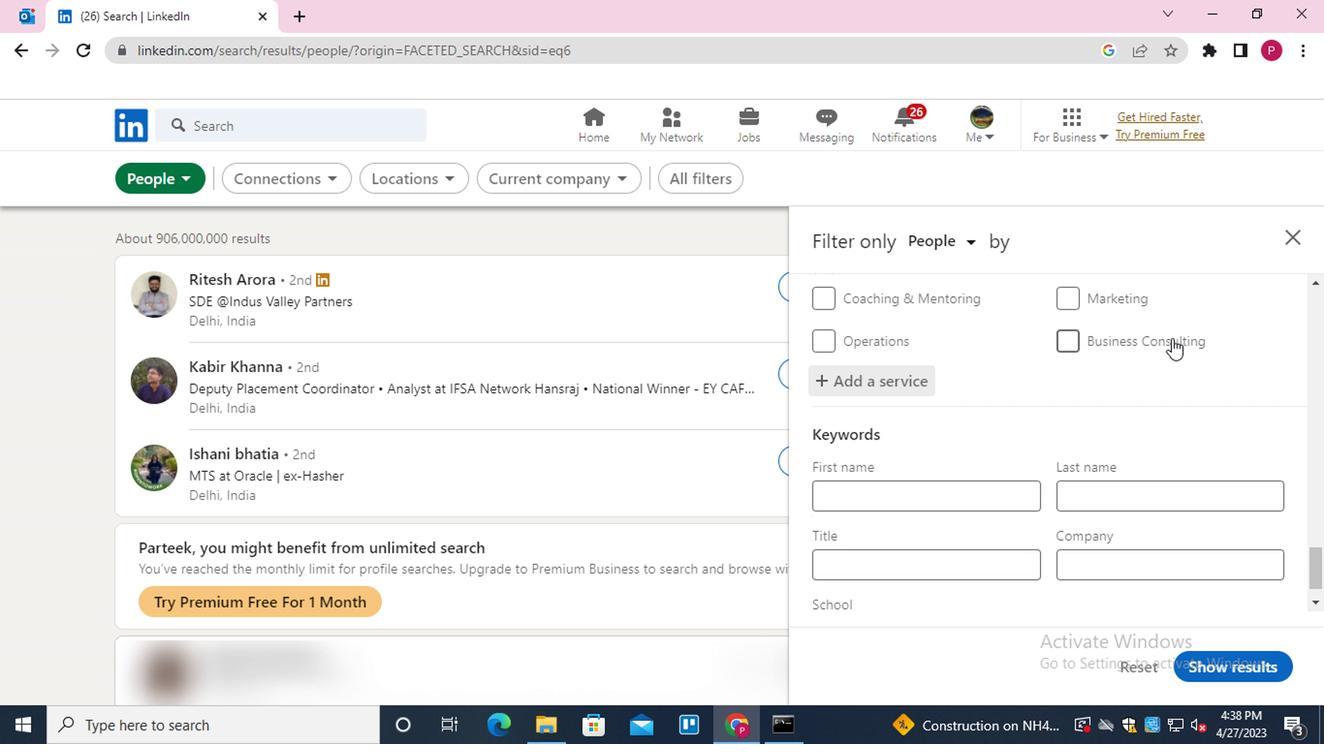 
Action: Mouse scrolled (1100, 459) with delta (0, 0)
Screenshot: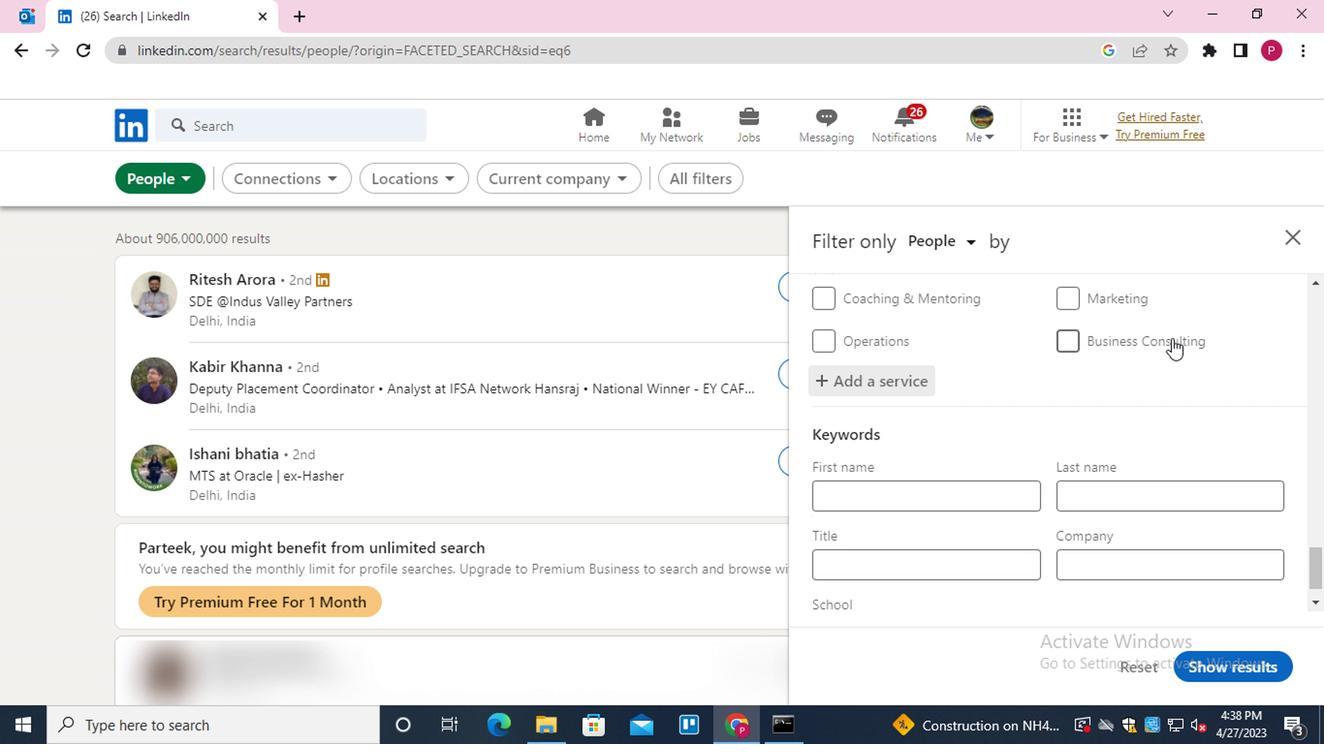 
Action: Mouse moved to (1076, 484)
Screenshot: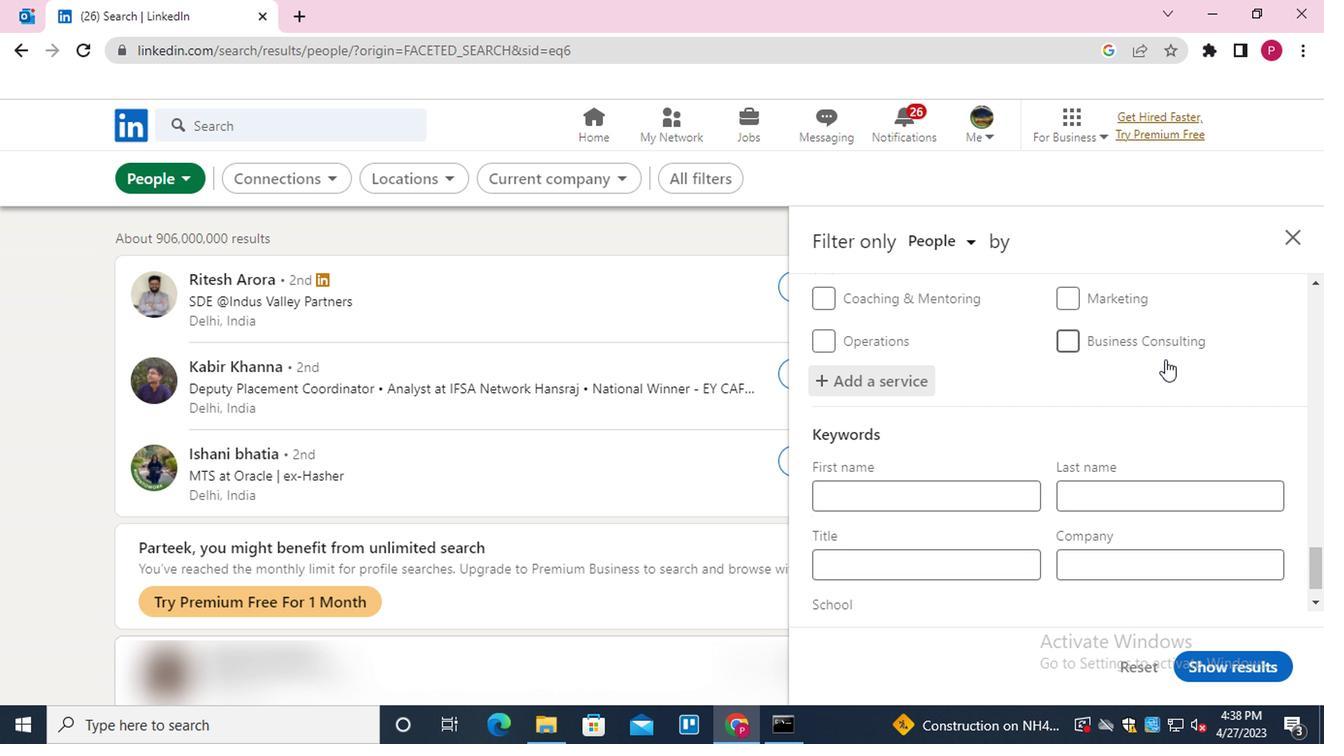 
Action: Mouse scrolled (1076, 484) with delta (0, 0)
Screenshot: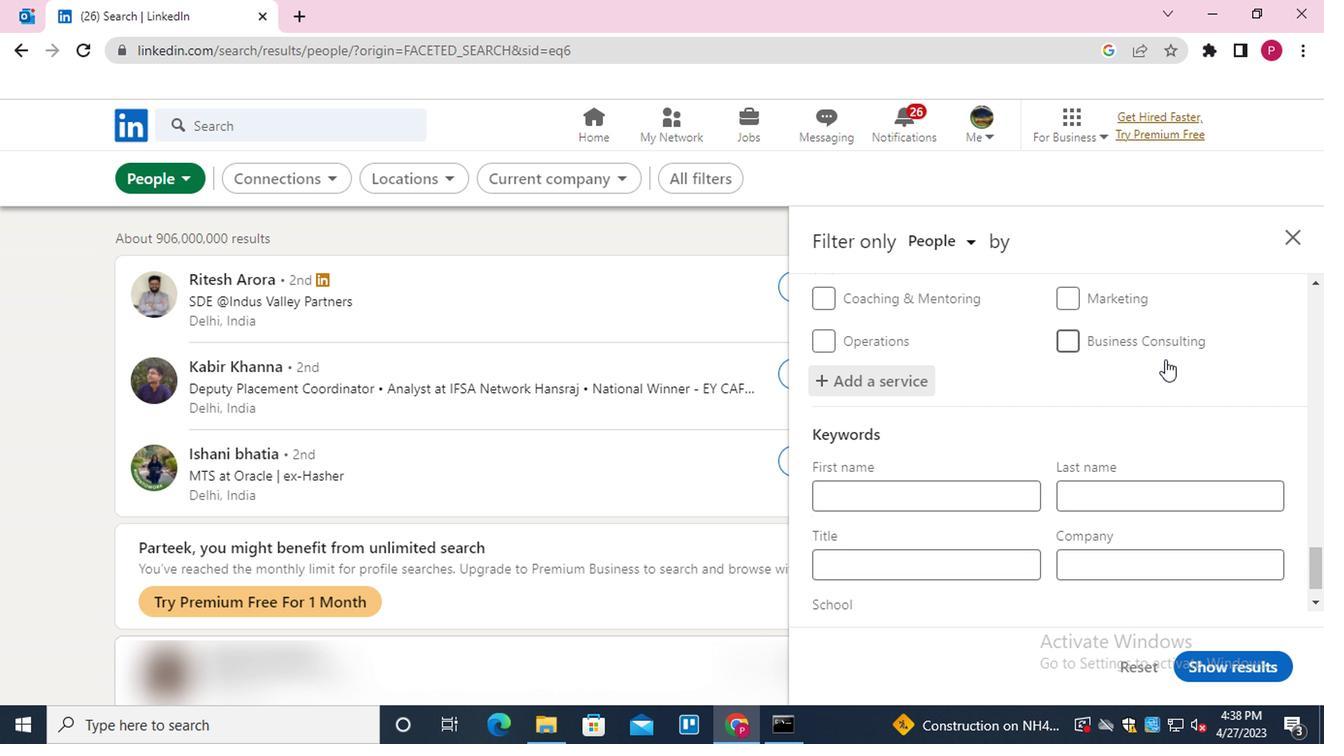
Action: Mouse moved to (963, 534)
Screenshot: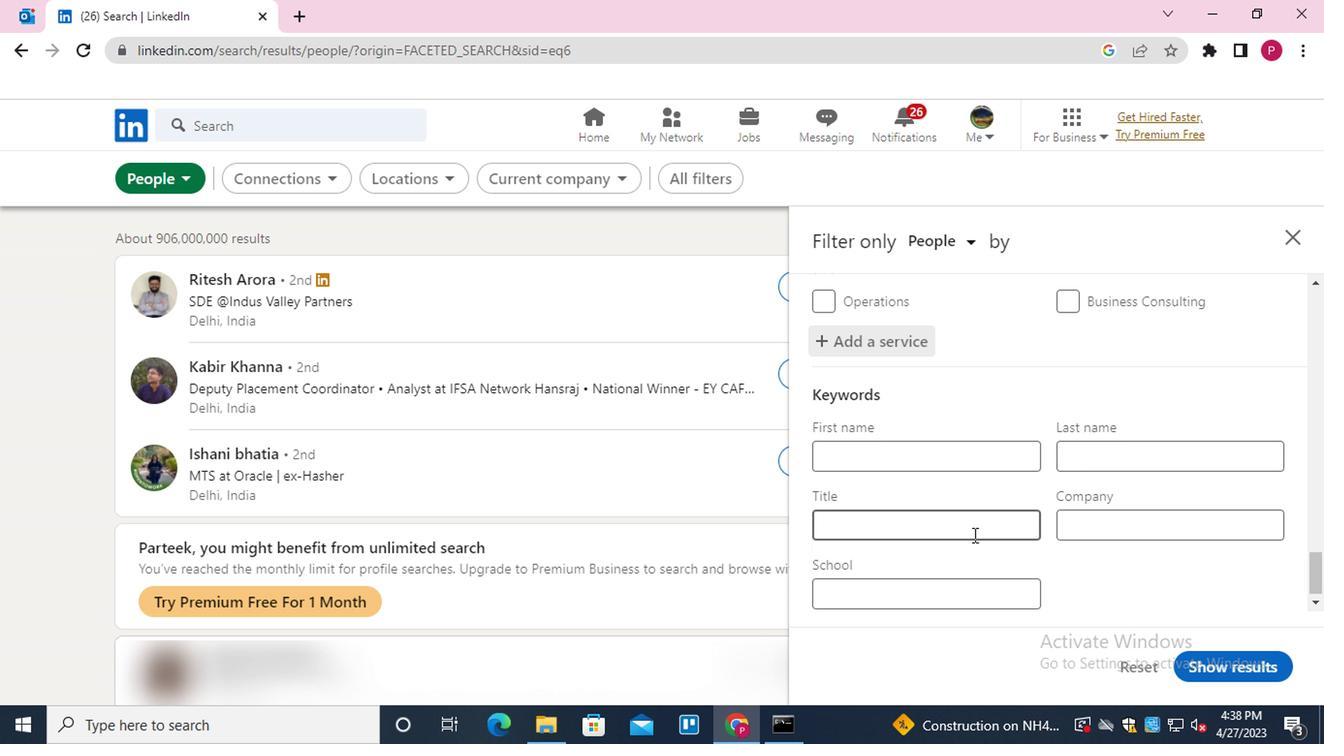 
Action: Mouse pressed left at (963, 534)
Screenshot: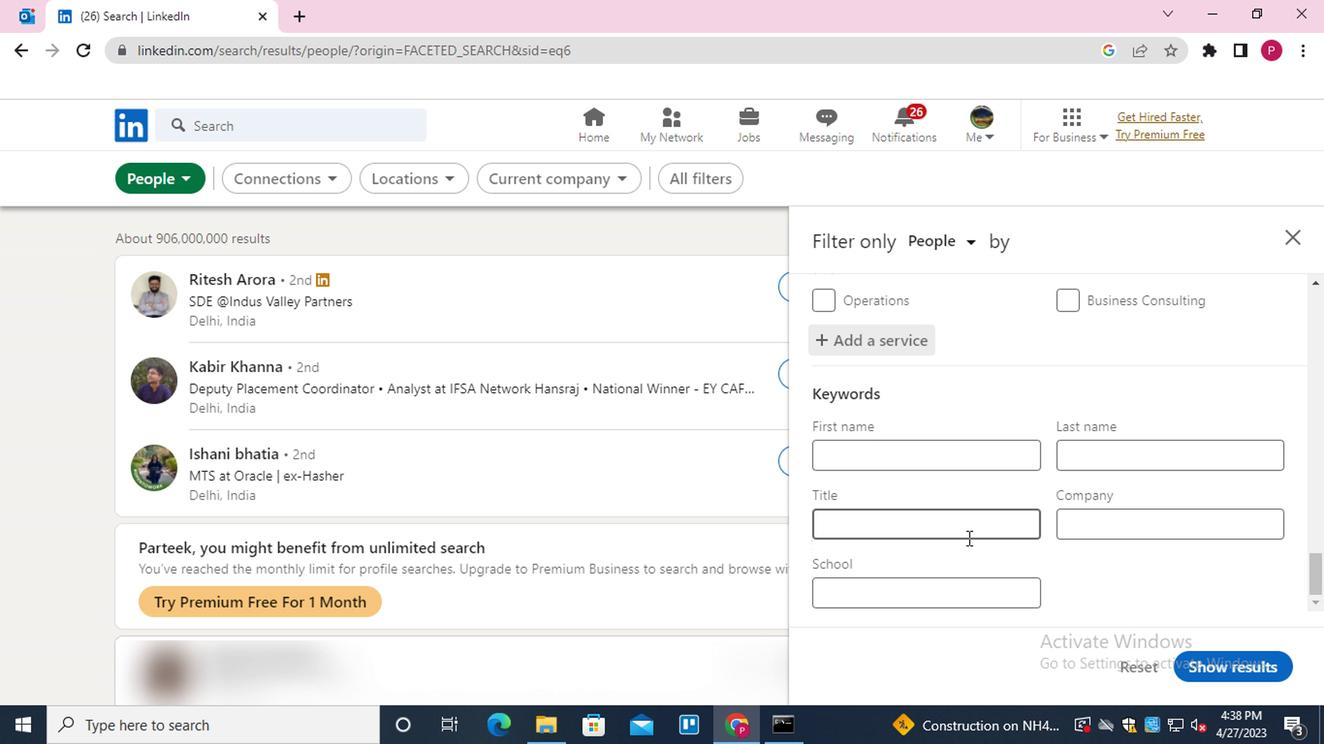 
Action: Key pressed <Key.shift>MEDIAA<Key.space><Key.backspace><Key.backspace><Key.space><Key.shift>BUYER
Screenshot: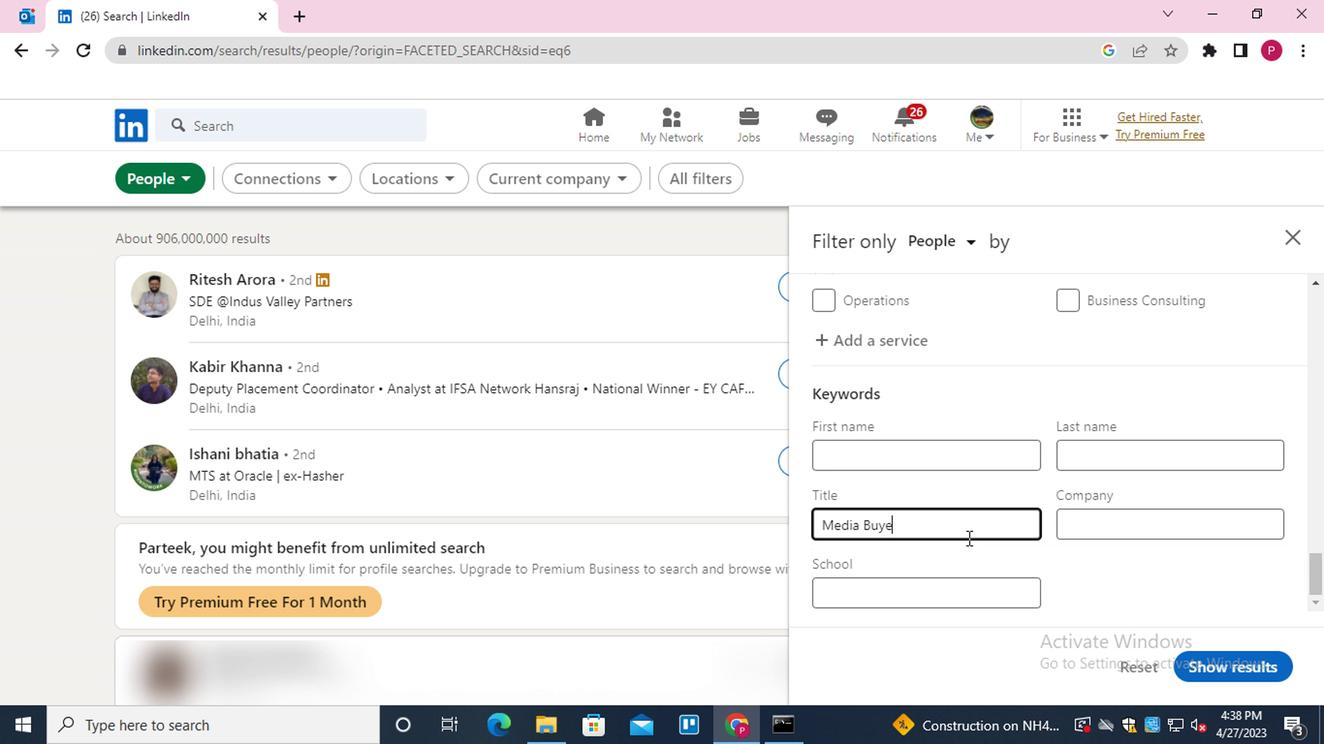 
Action: Mouse moved to (1215, 670)
Screenshot: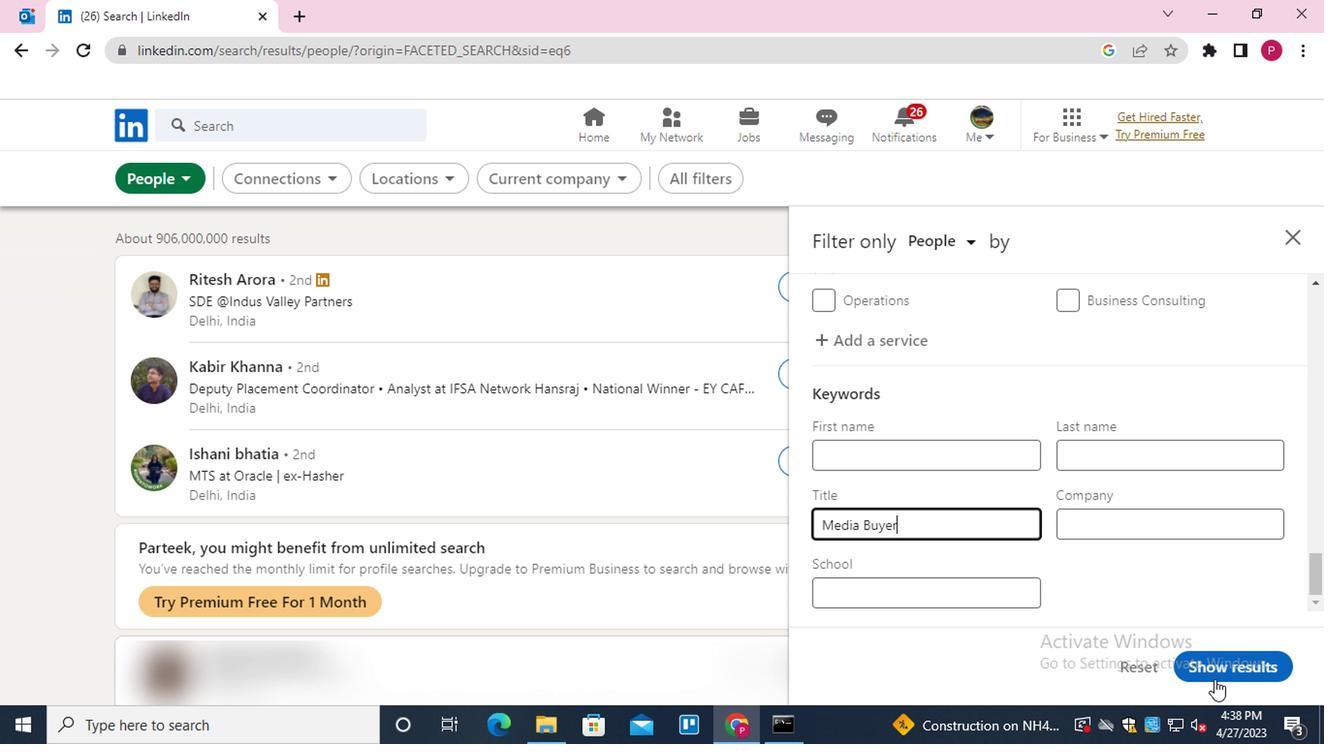 
Action: Mouse pressed left at (1215, 670)
Screenshot: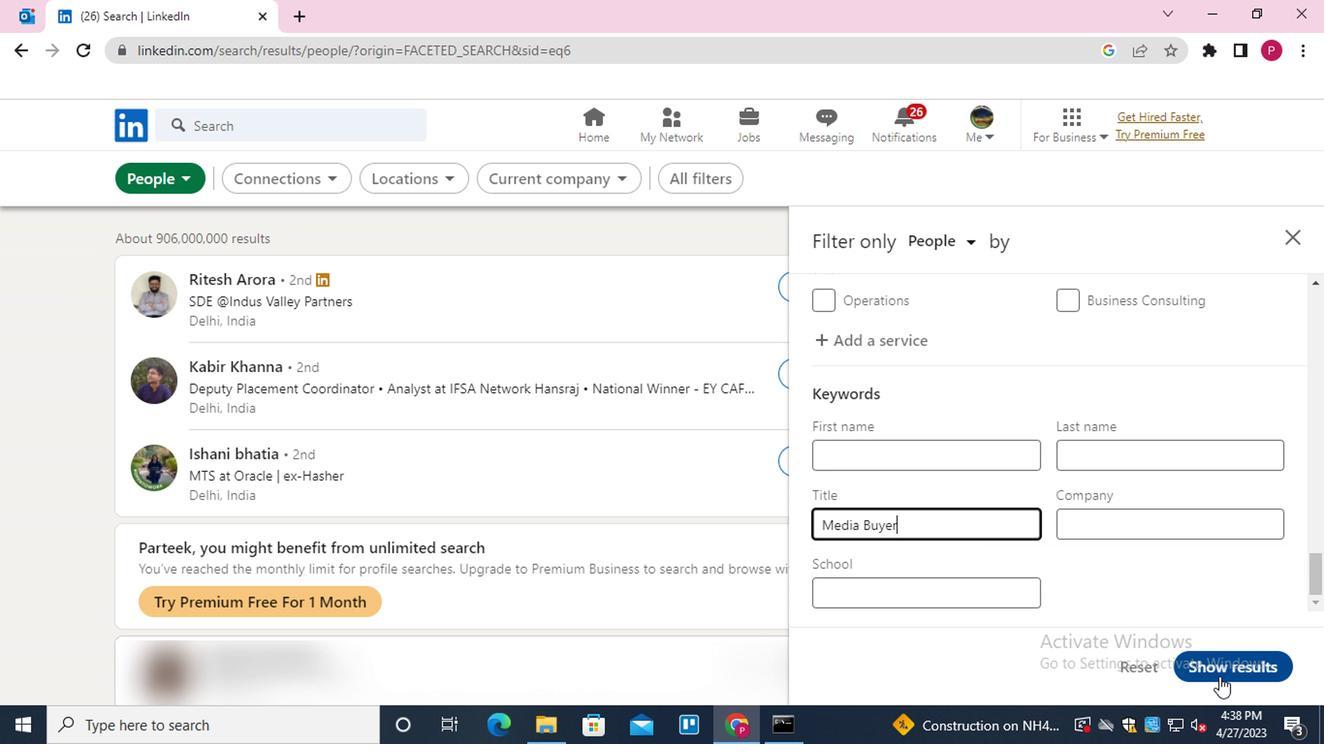 
Action: Mouse moved to (388, 486)
Screenshot: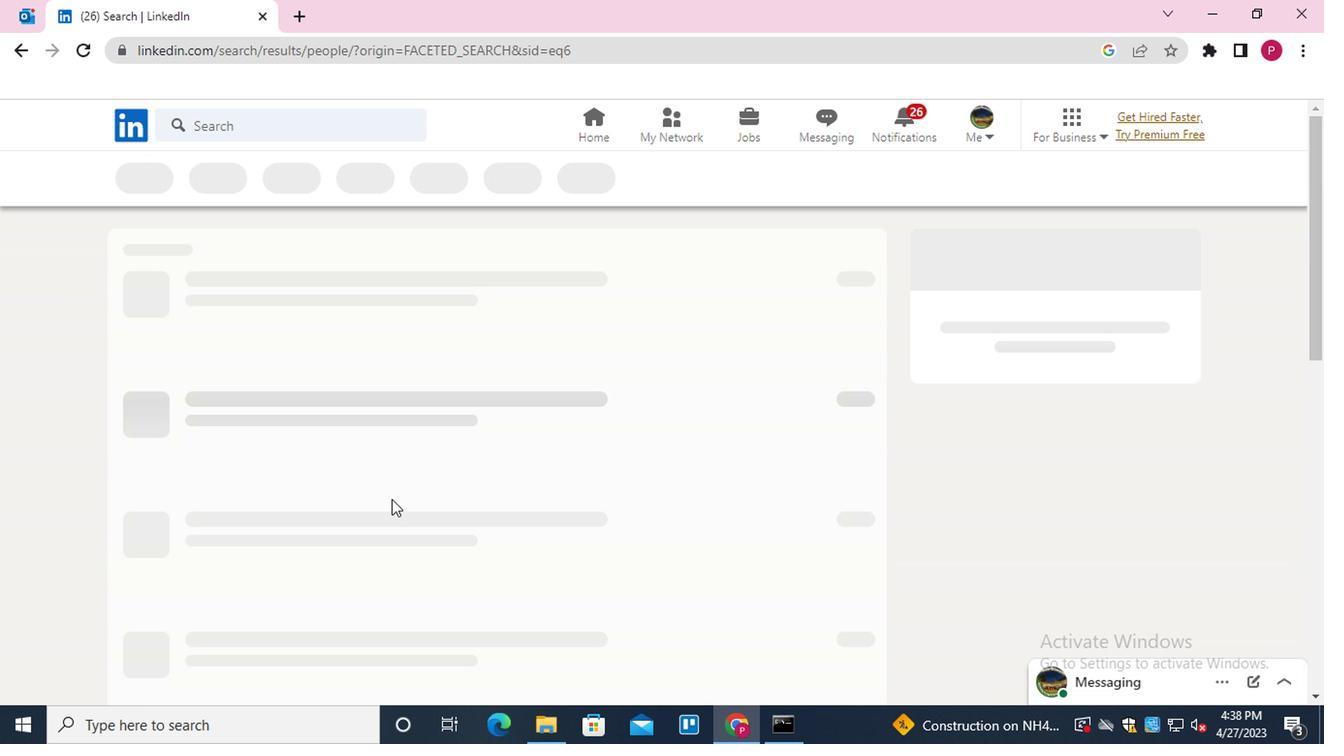 
